 Task: Create custom fields for tasks to capture specific details about in-depth analysis requirements.
Action: Mouse moved to (1116, 619)
Screenshot: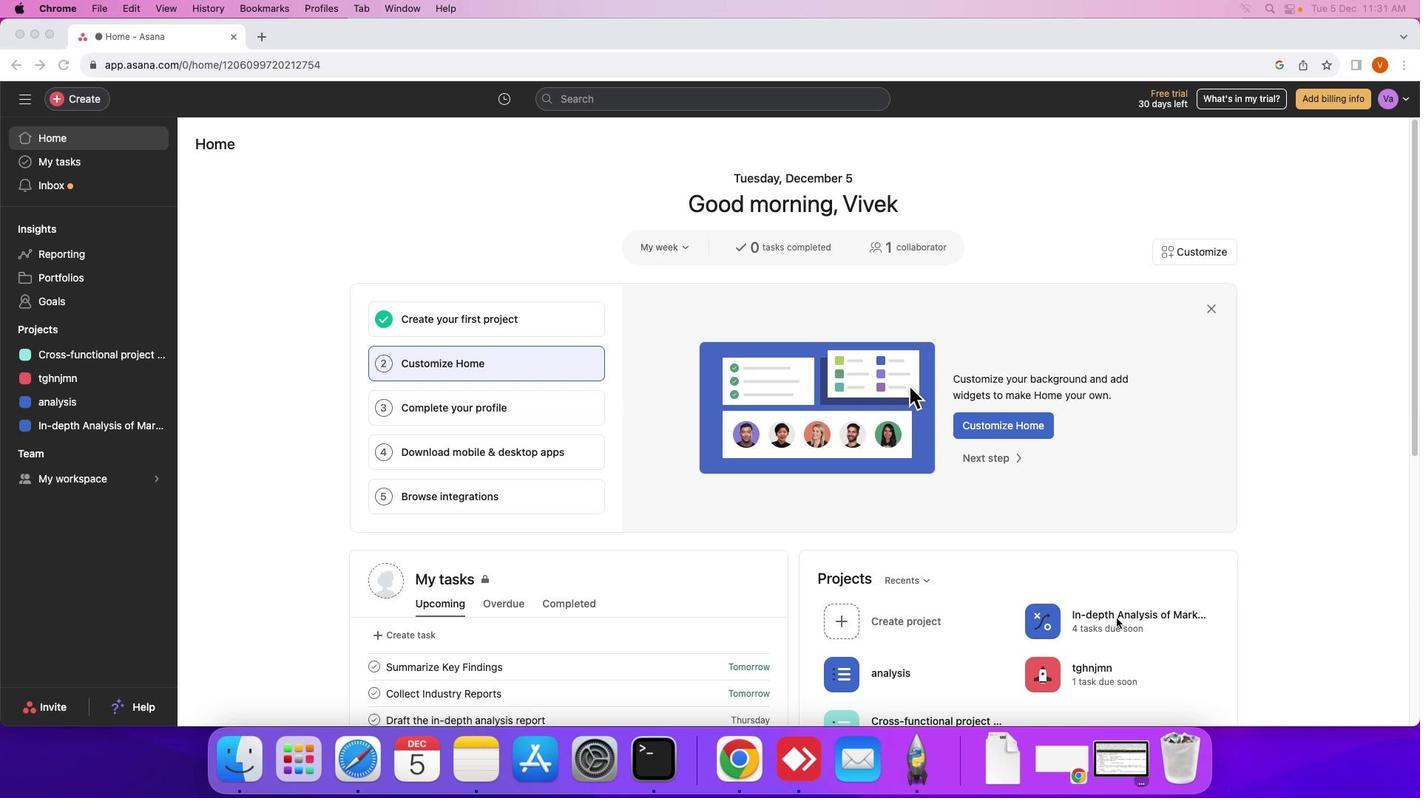 
Action: Mouse pressed left at (1116, 619)
Screenshot: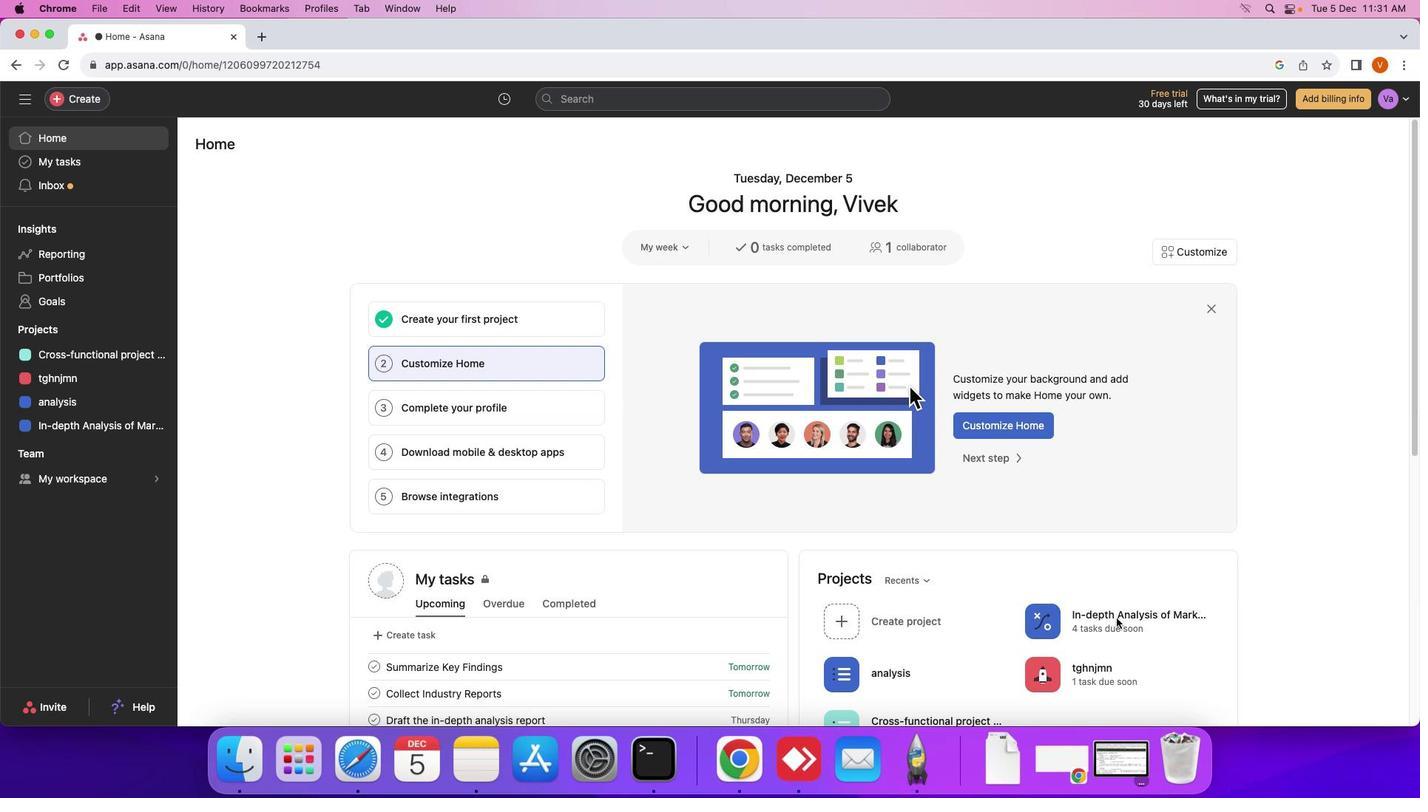 
Action: Mouse moved to (1112, 626)
Screenshot: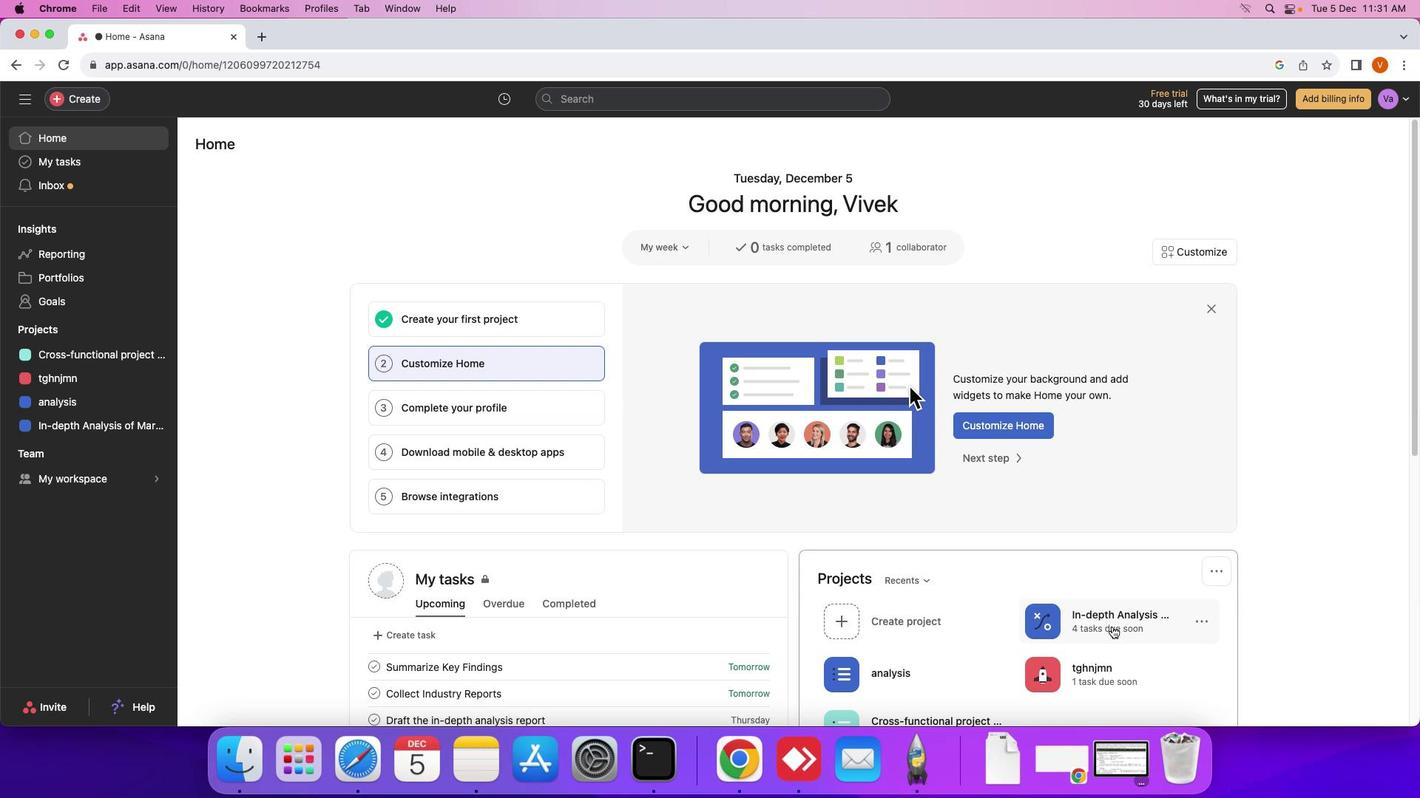 
Action: Mouse pressed left at (1112, 626)
Screenshot: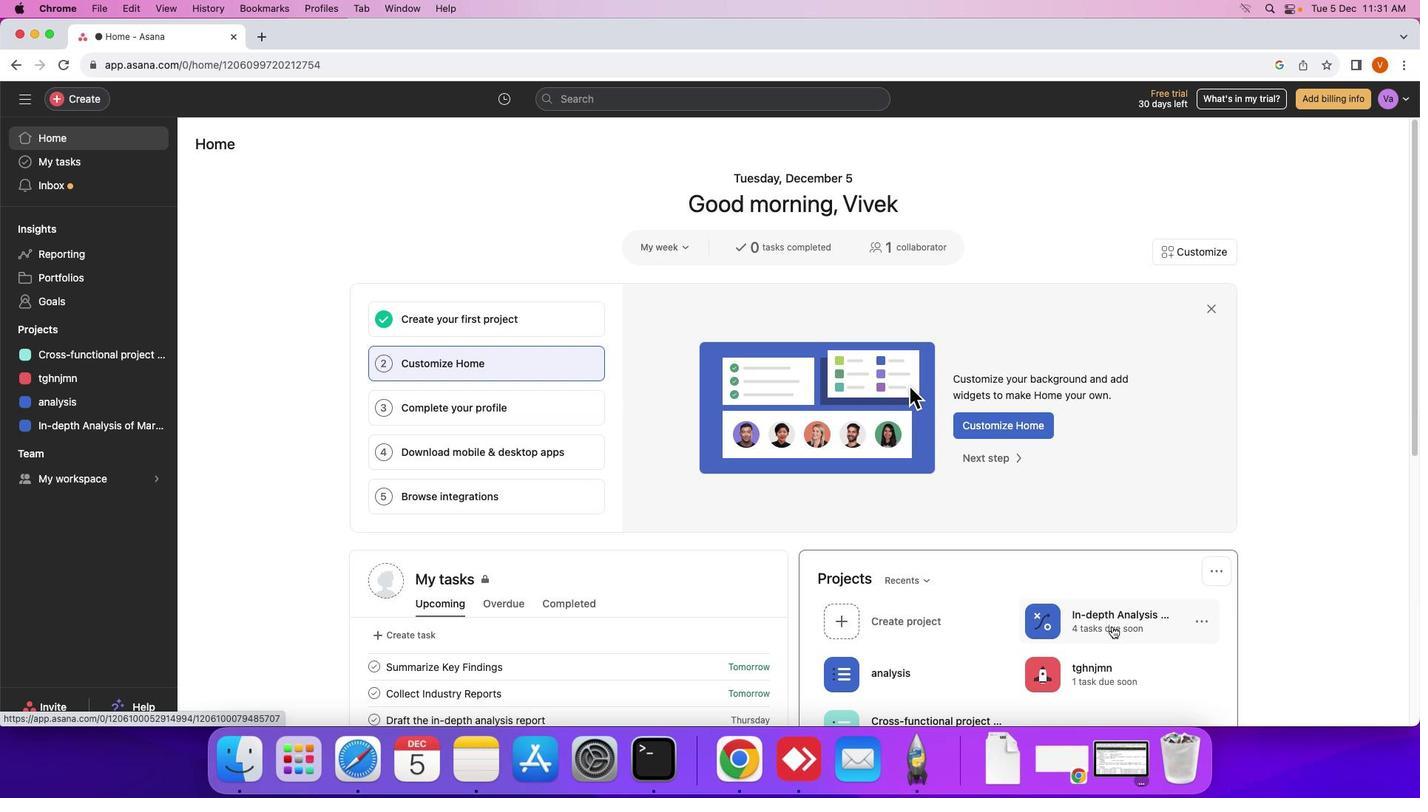 
Action: Mouse moved to (933, 252)
Screenshot: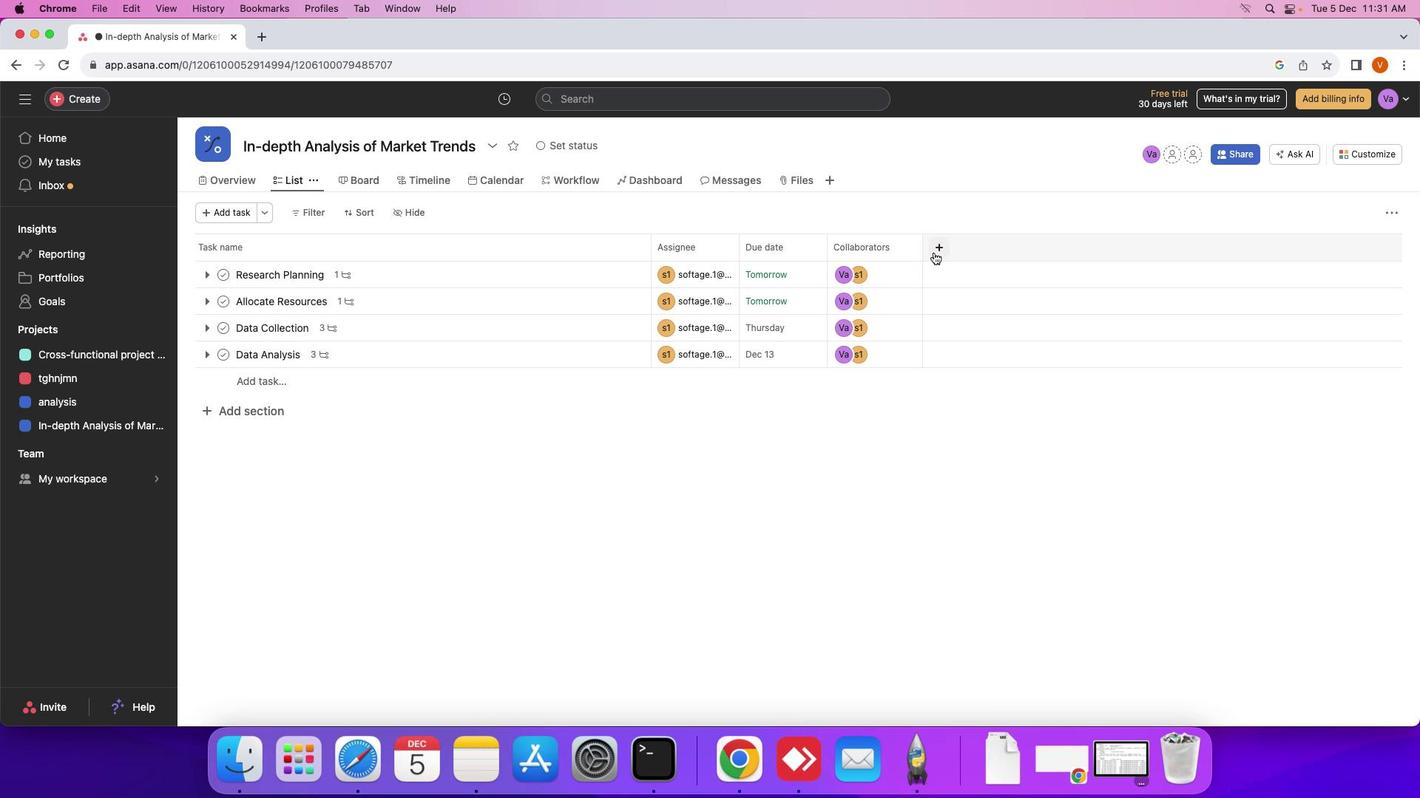 
Action: Mouse pressed left at (933, 252)
Screenshot: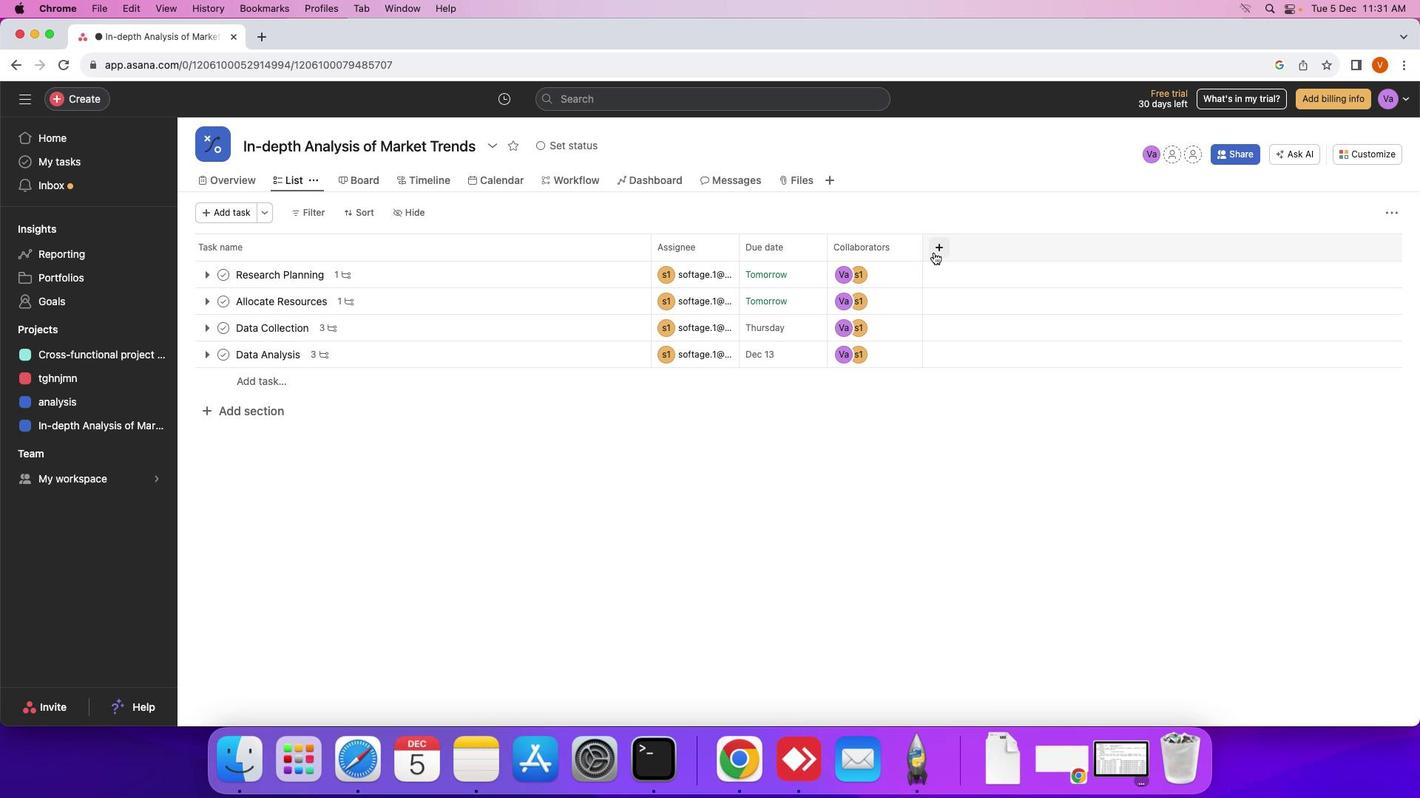 
Action: Mouse moved to (947, 299)
Screenshot: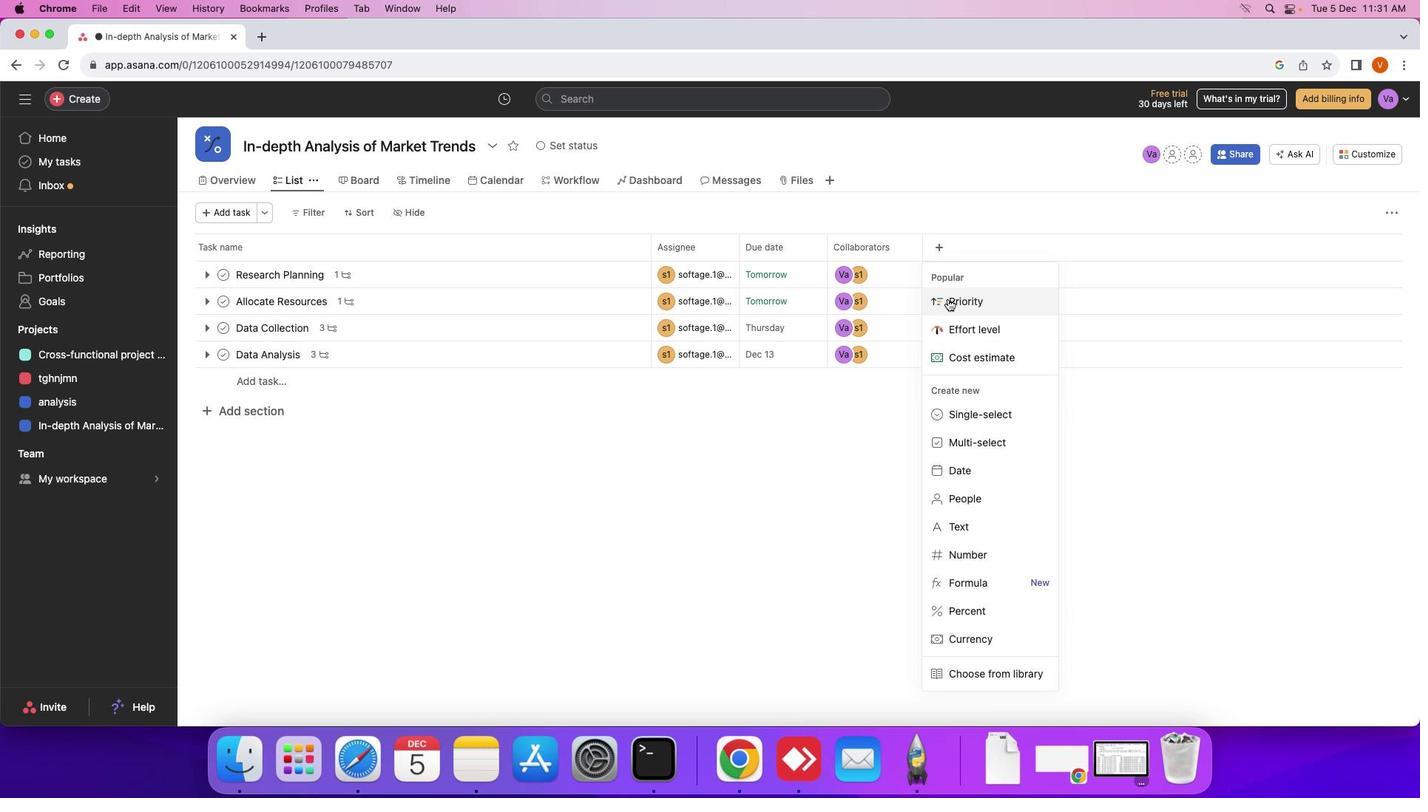 
Action: Mouse pressed left at (947, 299)
Screenshot: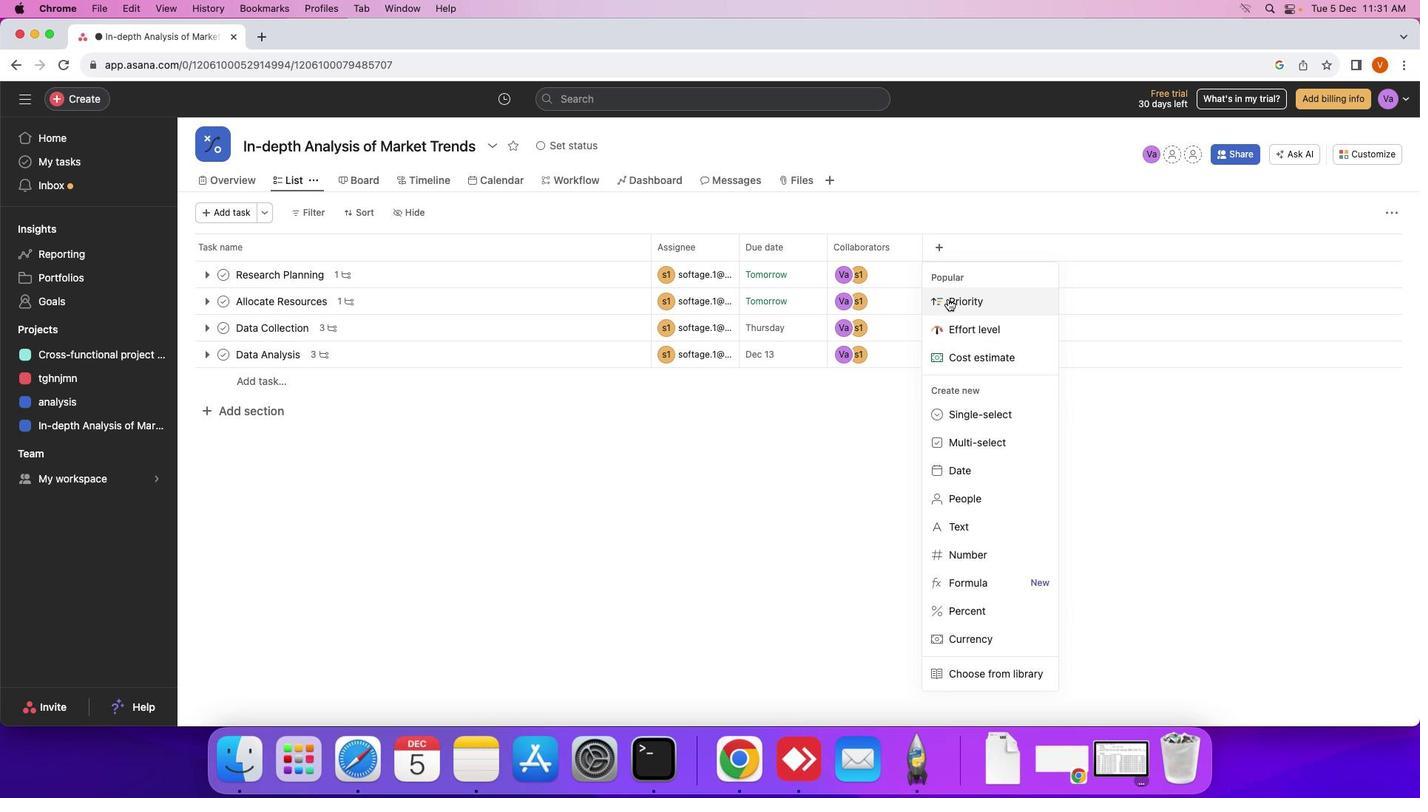 
Action: Mouse moved to (519, 496)
Screenshot: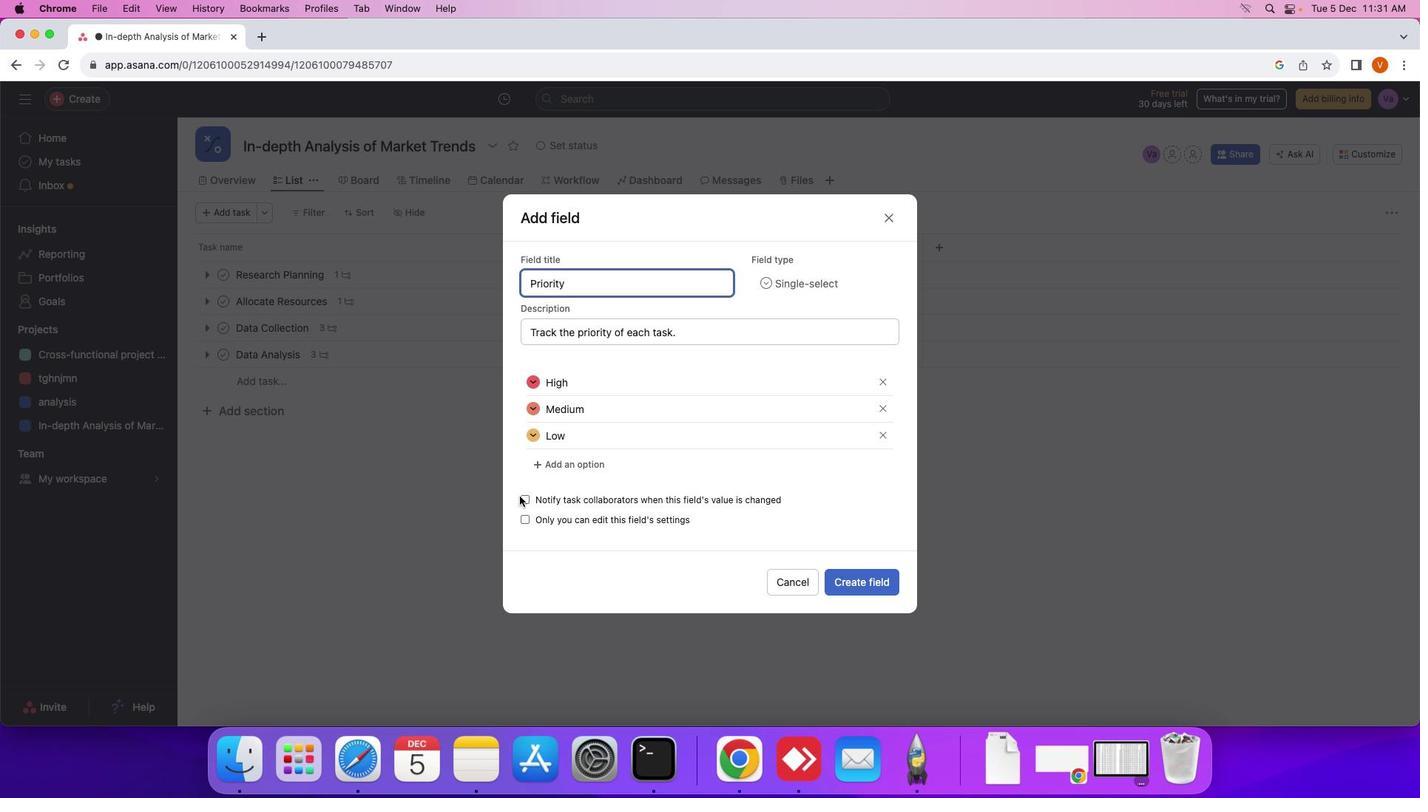 
Action: Mouse pressed left at (519, 496)
Screenshot: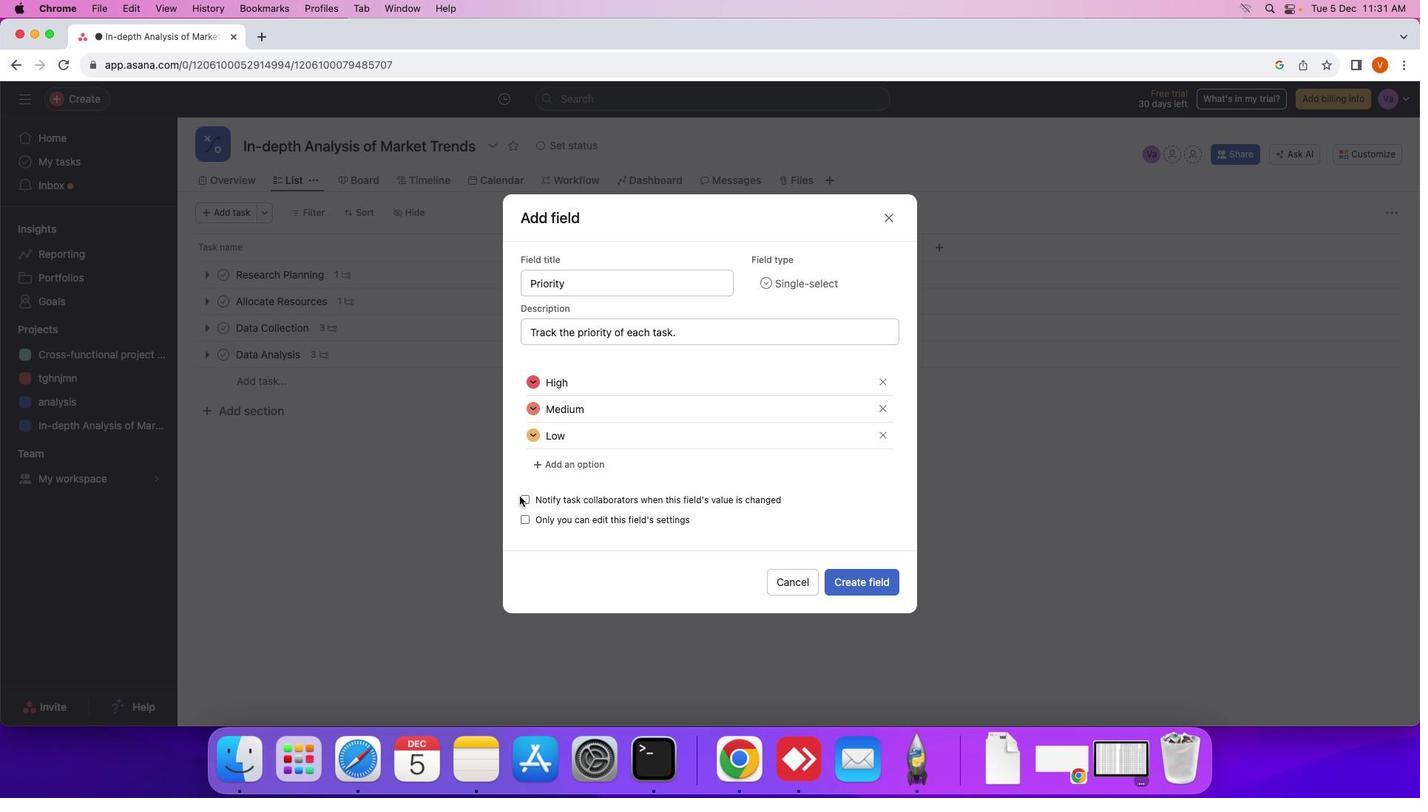 
Action: Mouse moved to (524, 498)
Screenshot: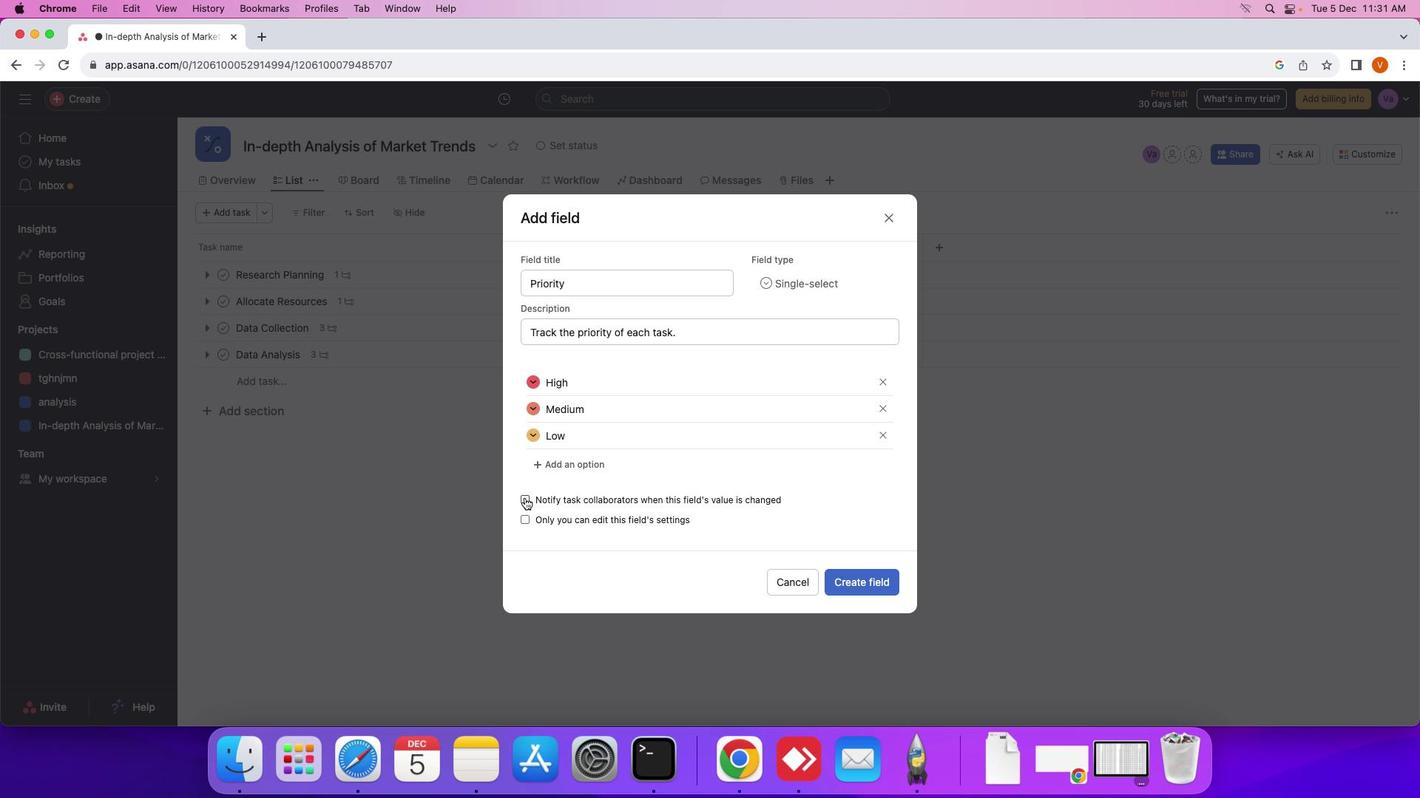 
Action: Mouse pressed left at (524, 498)
Screenshot: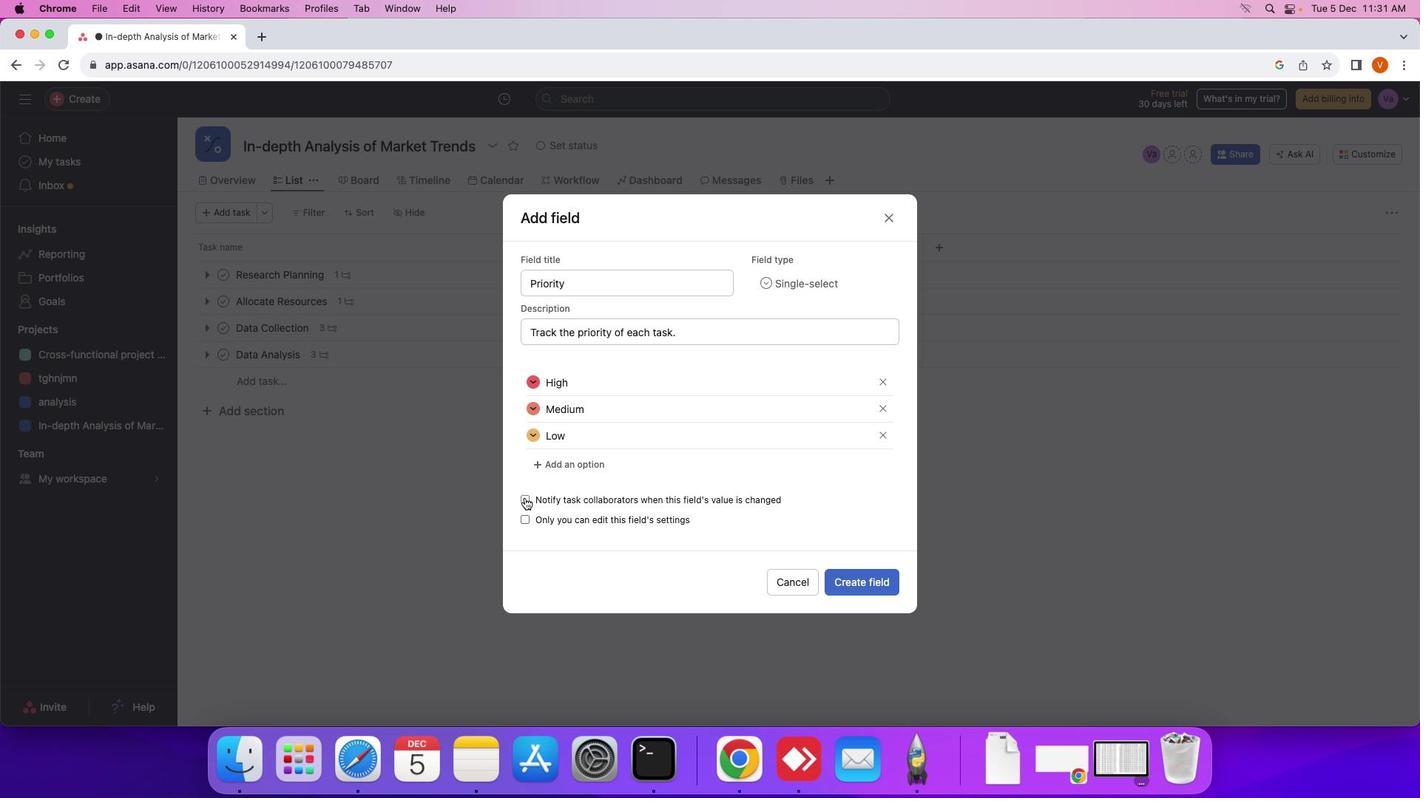 
Action: Mouse moved to (526, 519)
Screenshot: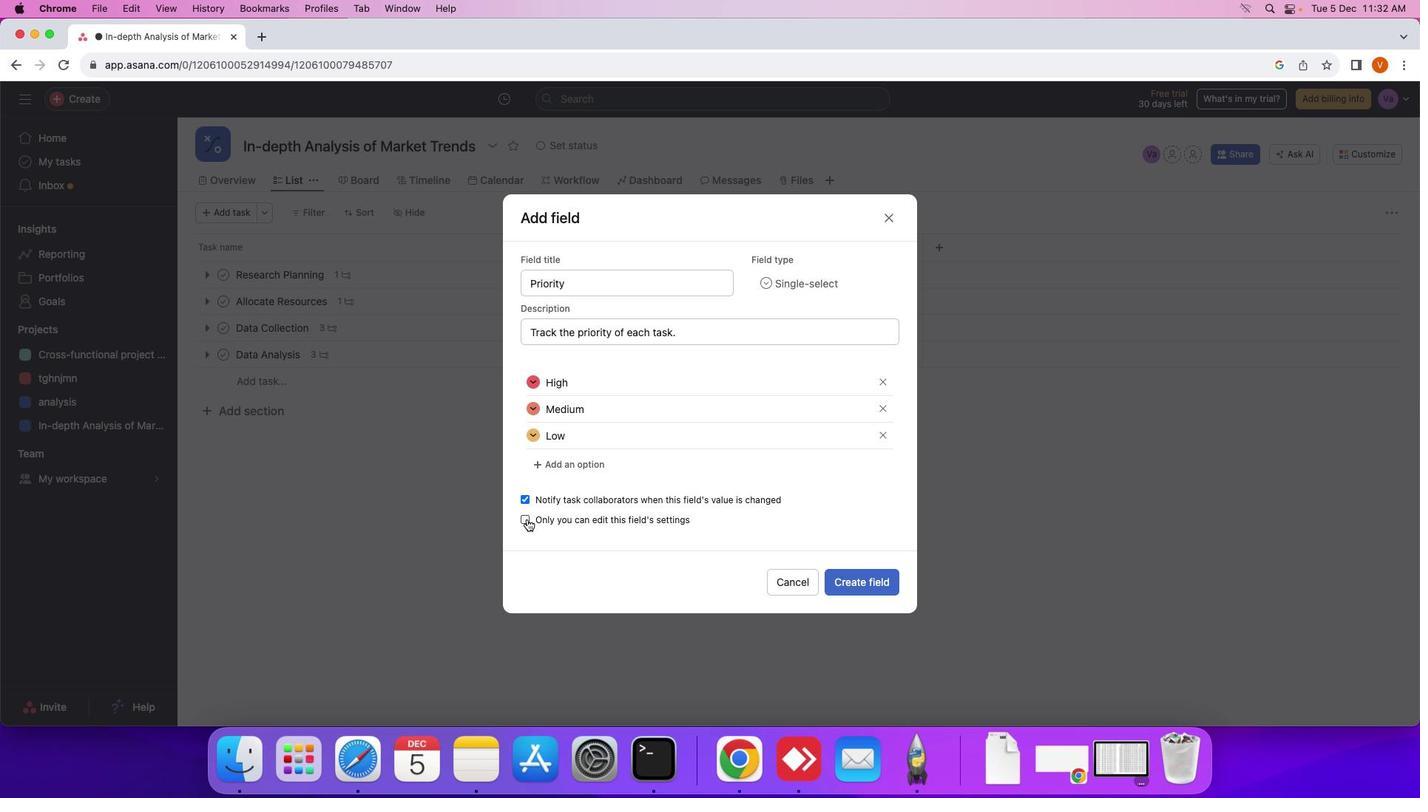 
Action: Mouse pressed left at (526, 519)
Screenshot: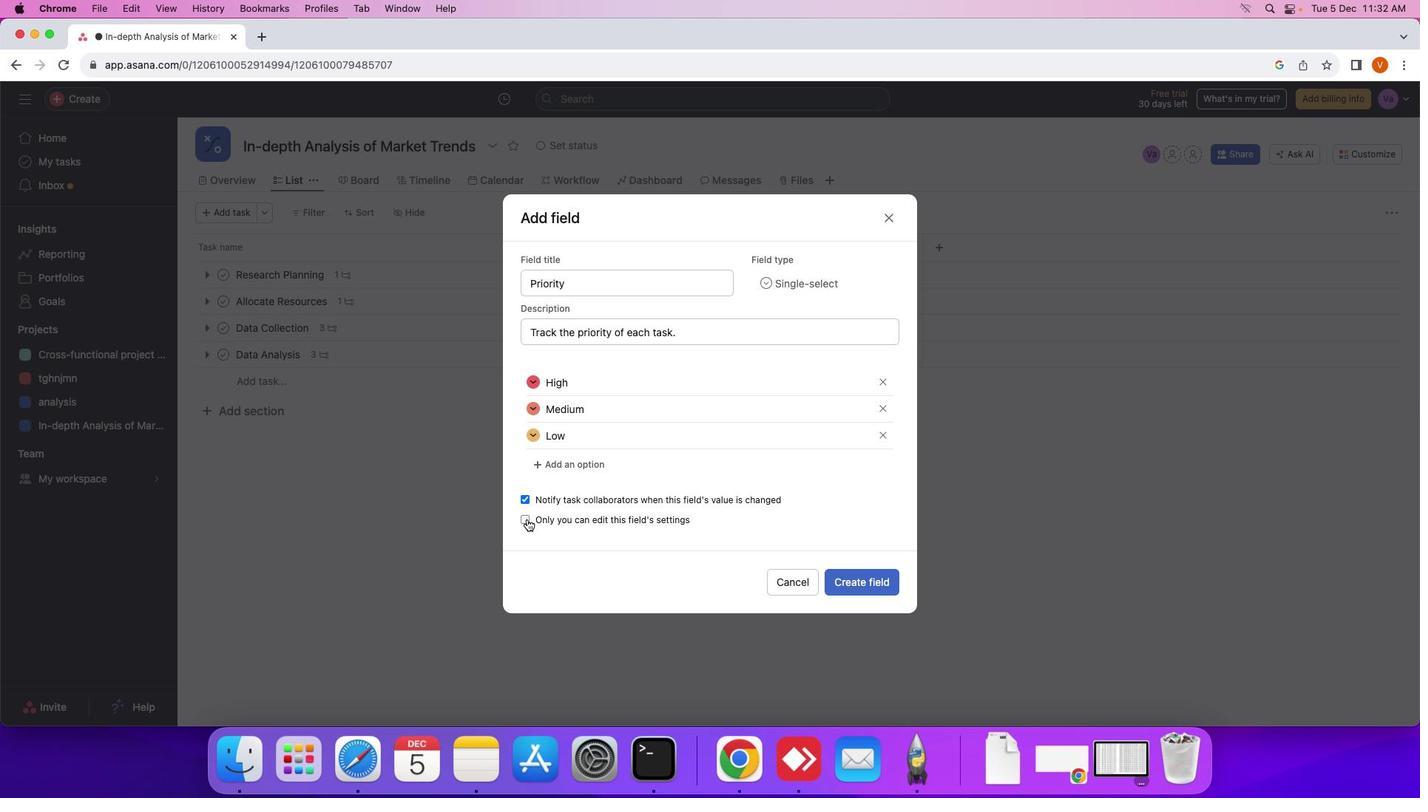 
Action: Mouse moved to (863, 578)
Screenshot: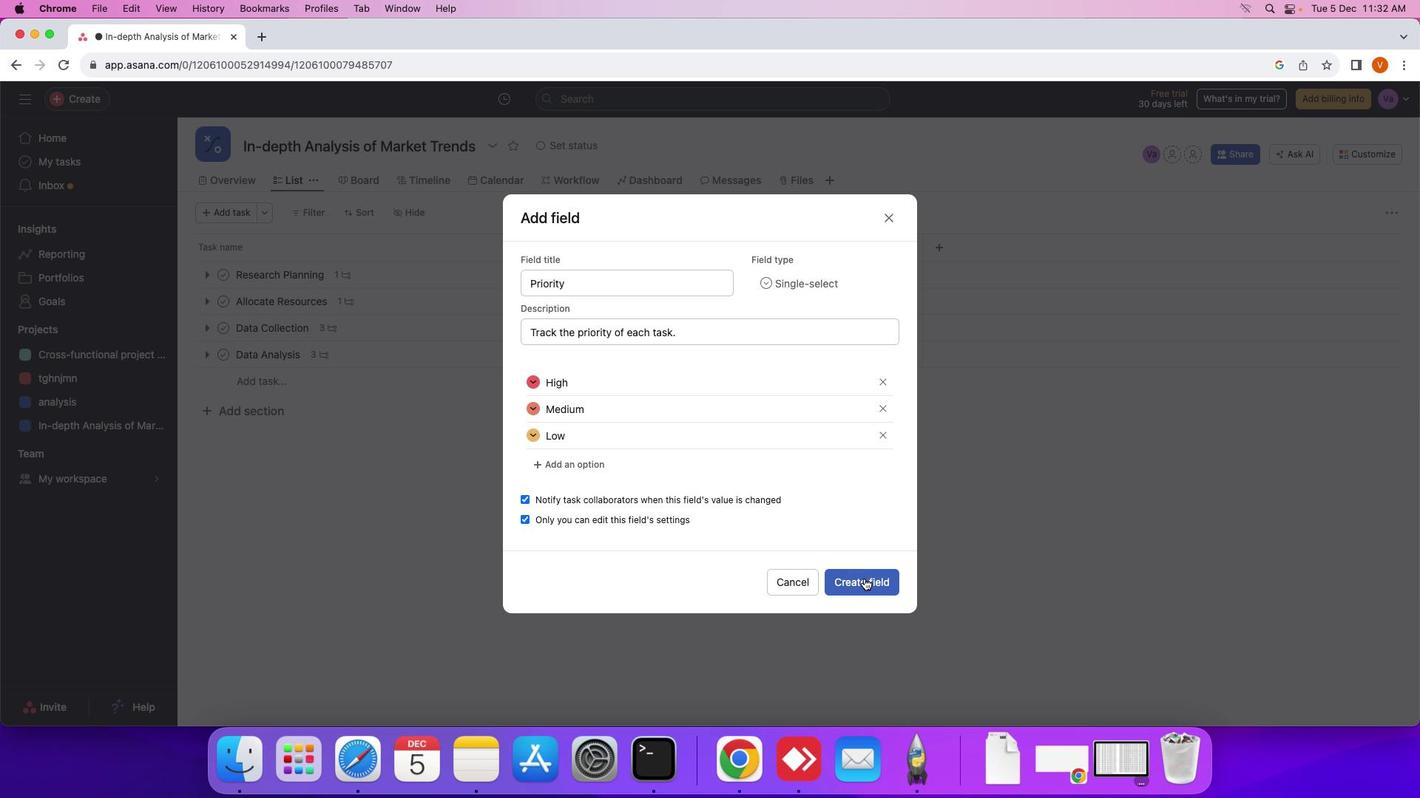 
Action: Mouse pressed left at (863, 578)
Screenshot: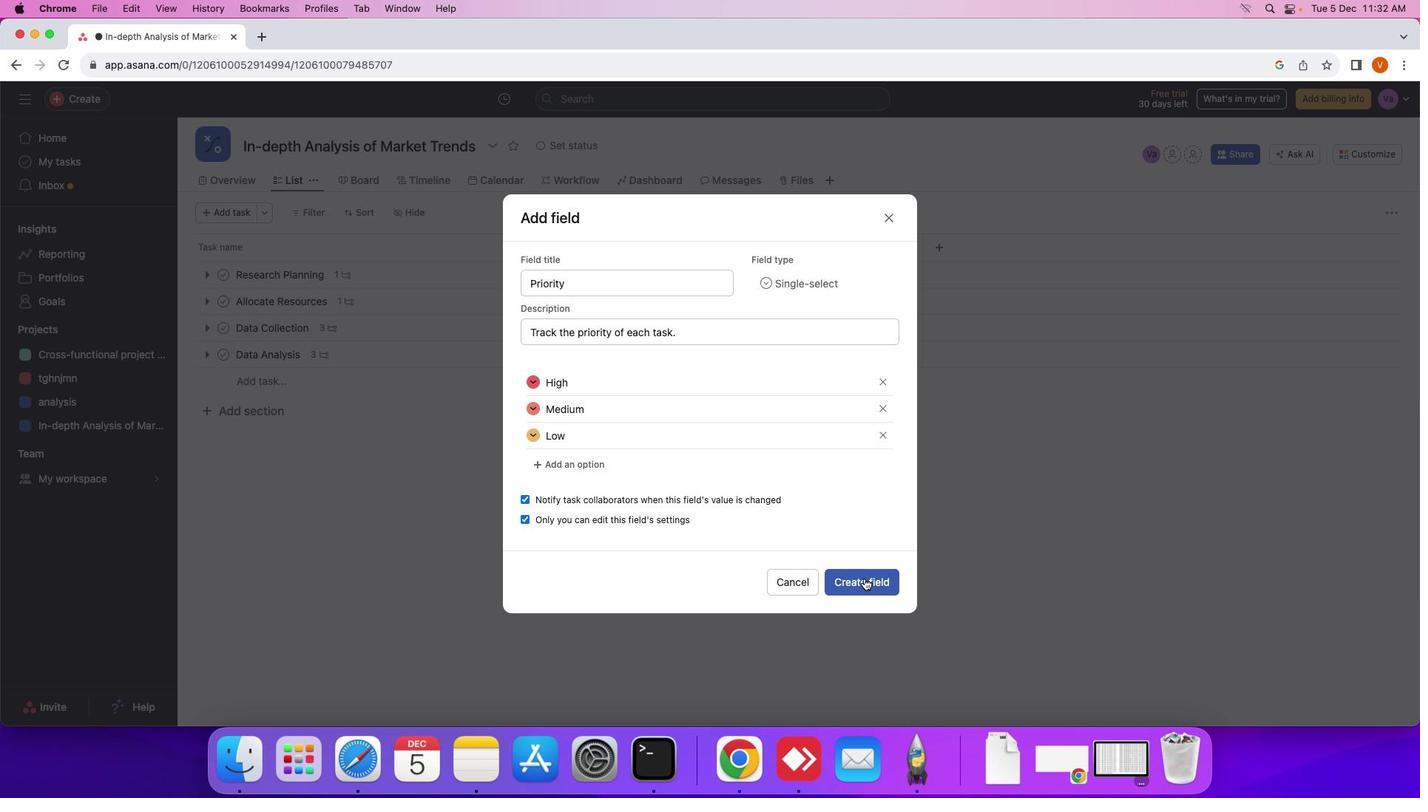 
Action: Mouse moved to (1029, 249)
Screenshot: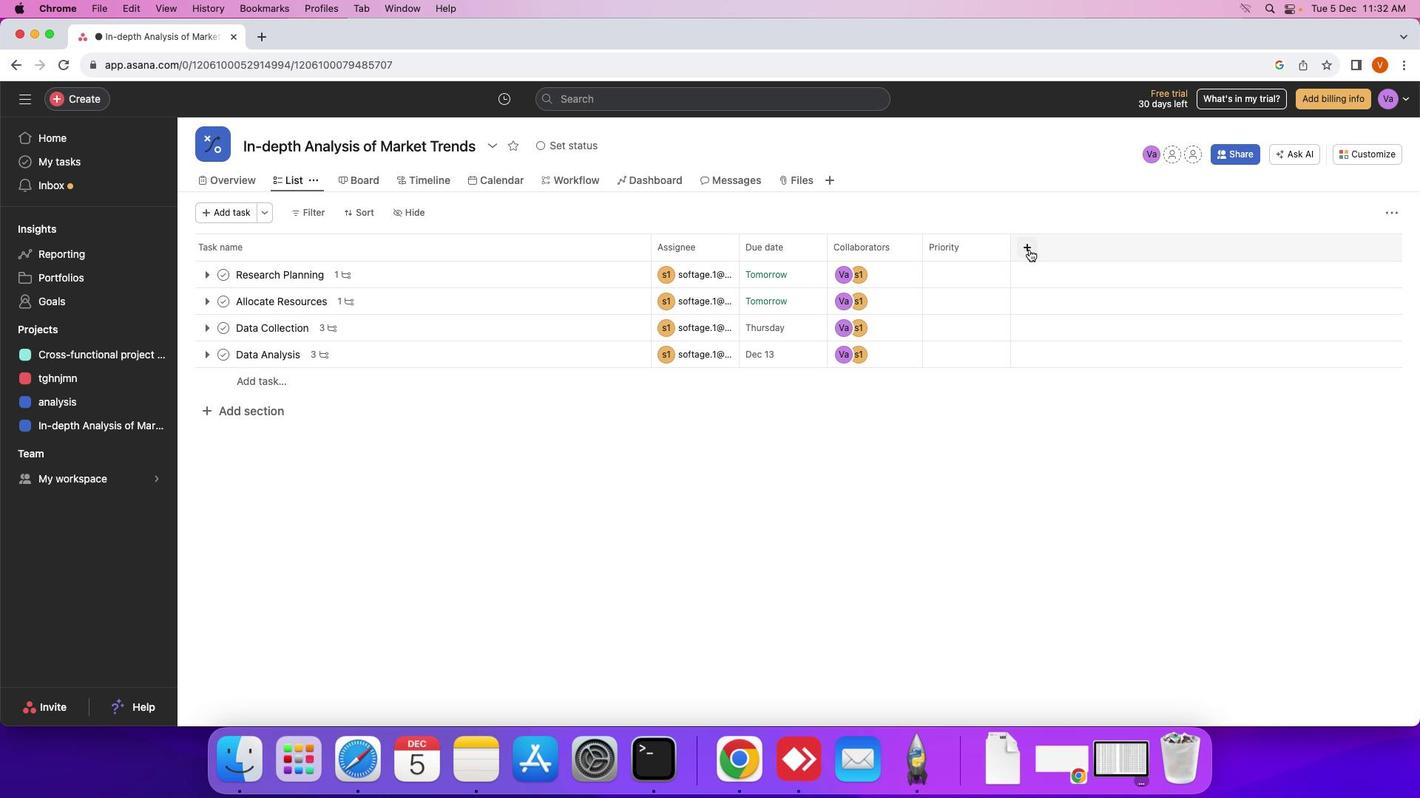 
Action: Mouse pressed left at (1029, 249)
Screenshot: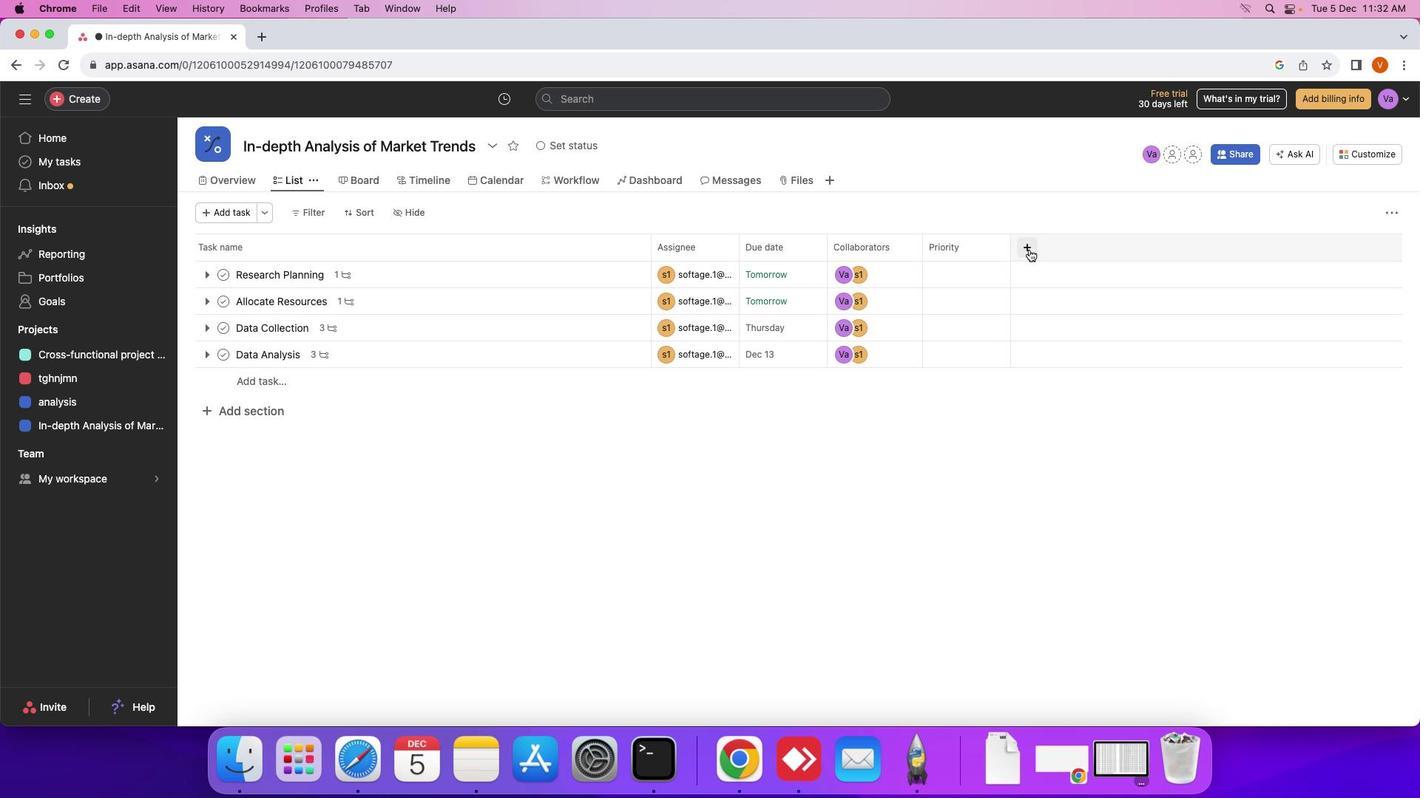 
Action: Mouse moved to (1045, 325)
Screenshot: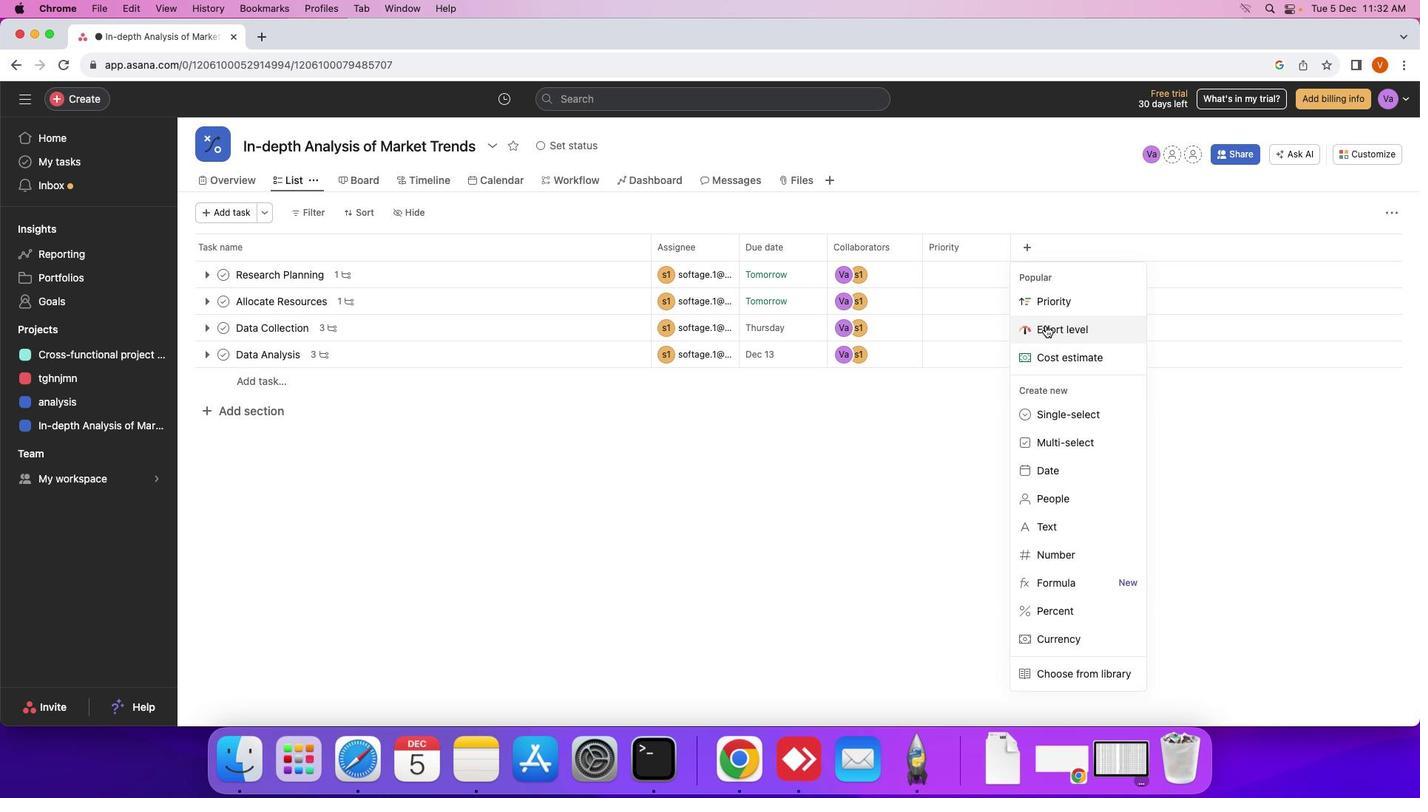
Action: Mouse pressed left at (1045, 325)
Screenshot: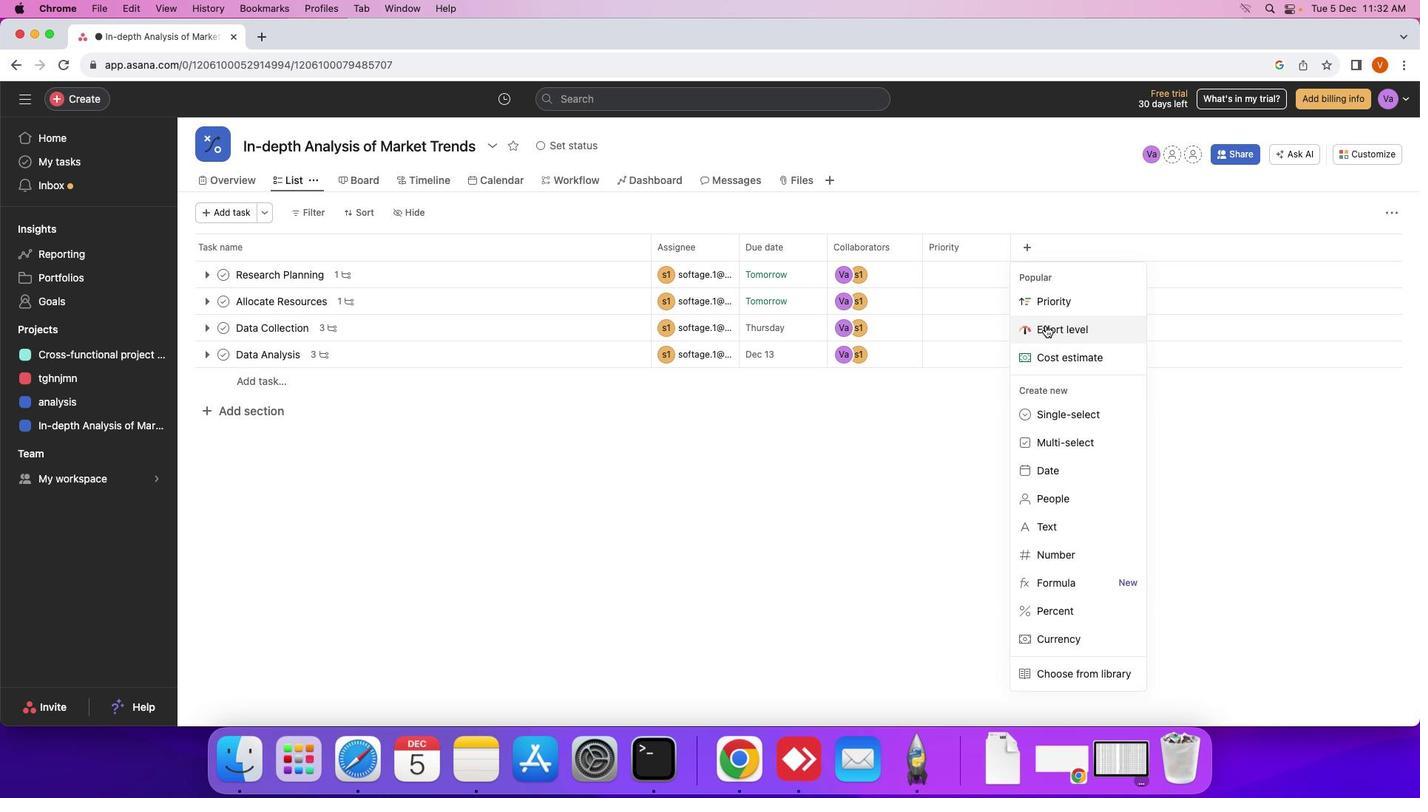 
Action: Mouse moved to (587, 514)
Screenshot: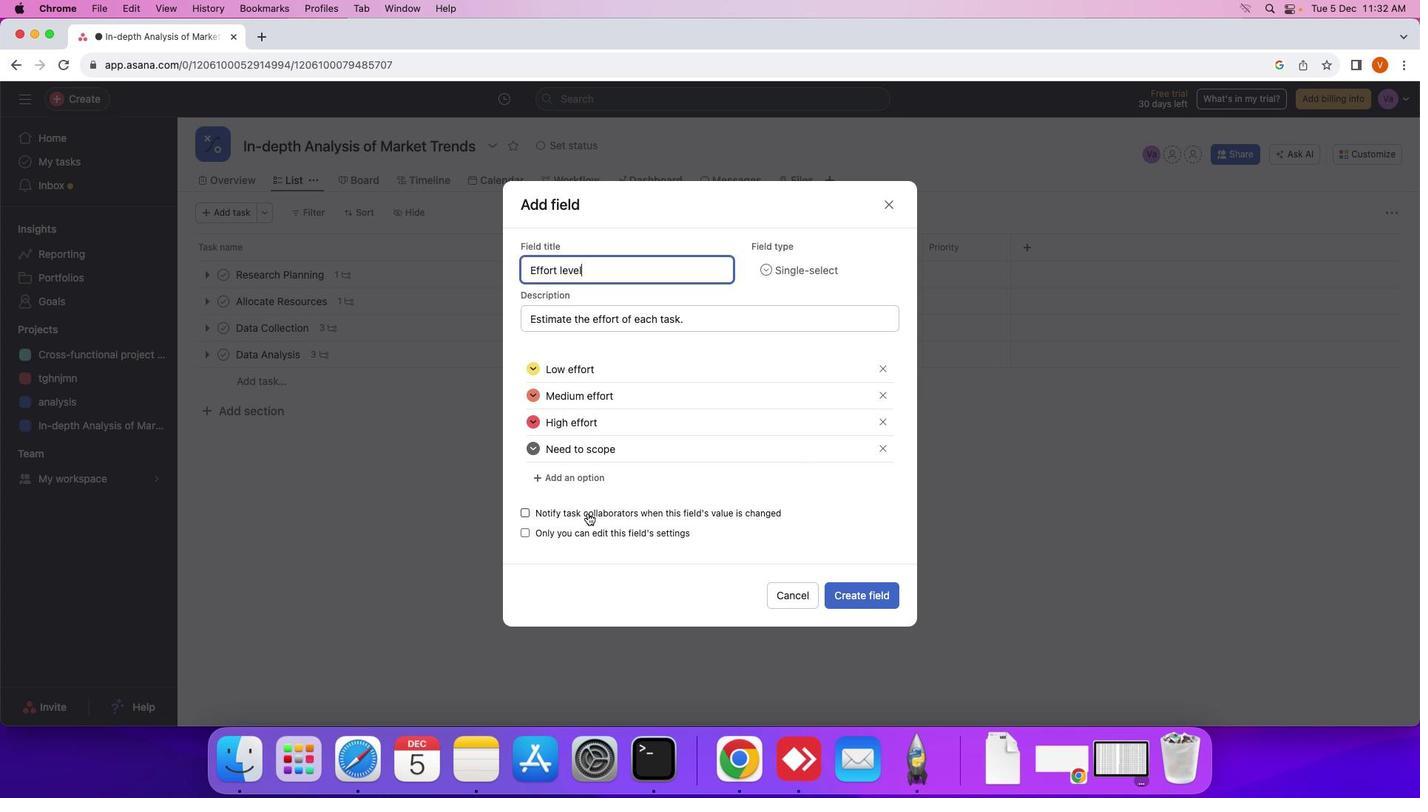 
Action: Mouse pressed left at (587, 514)
Screenshot: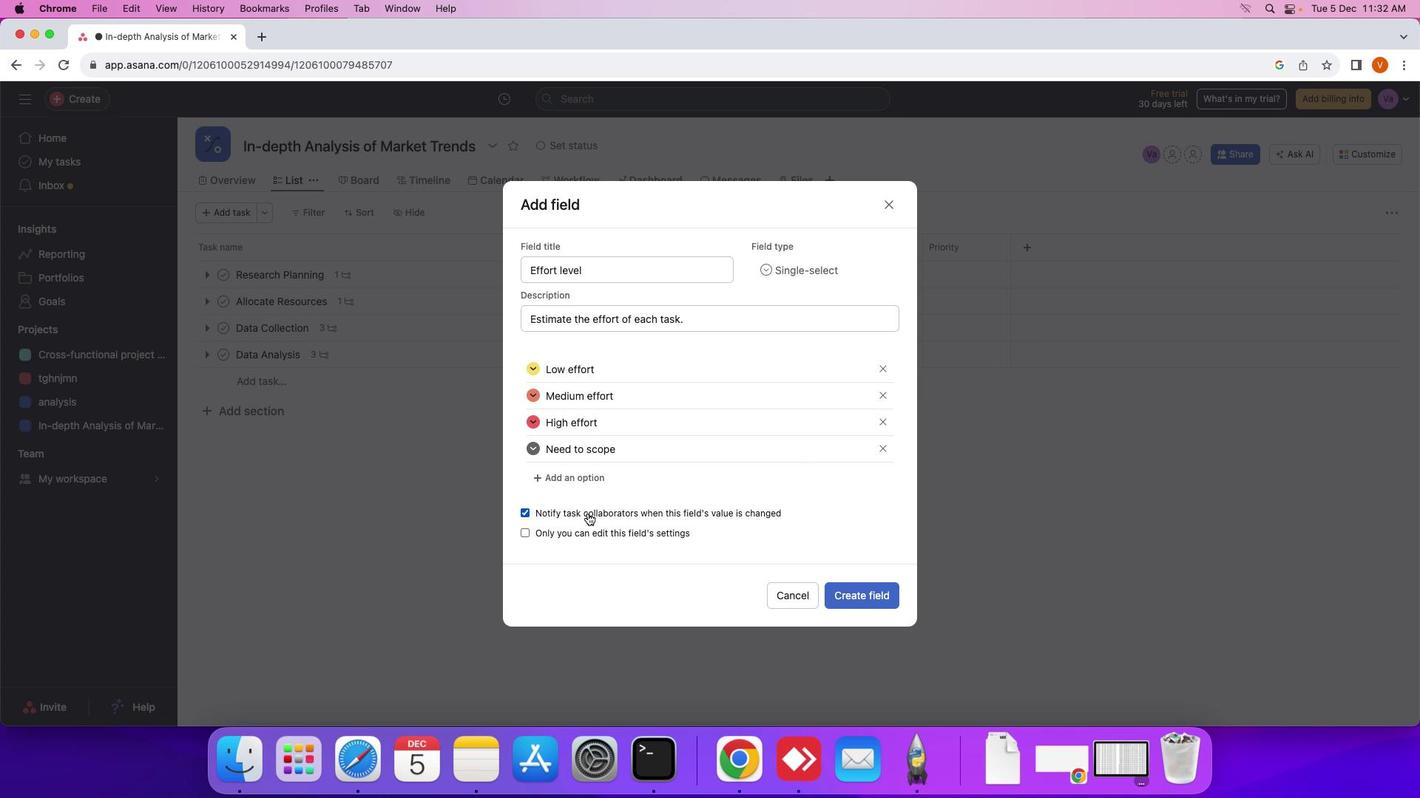 
Action: Mouse moved to (862, 595)
Screenshot: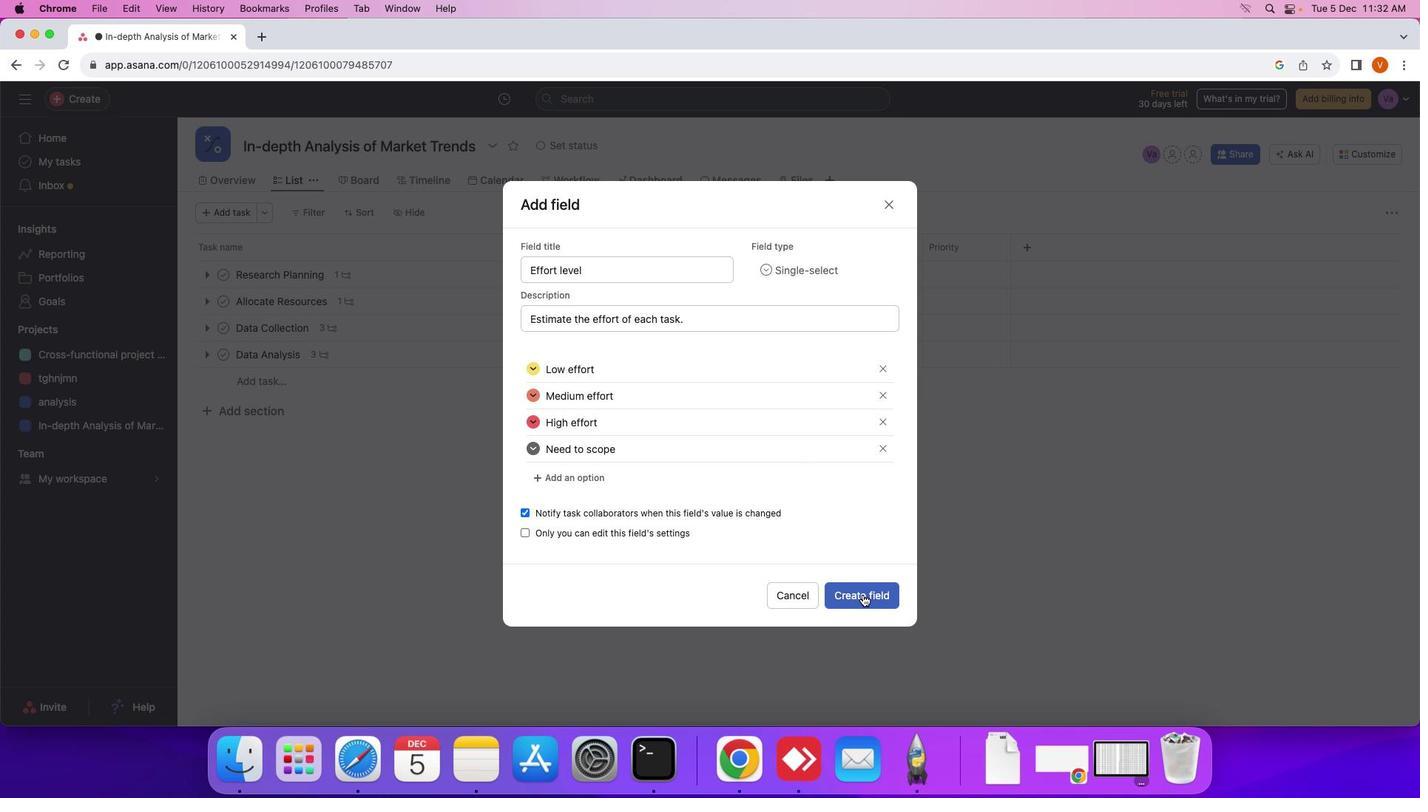 
Action: Mouse pressed left at (862, 595)
Screenshot: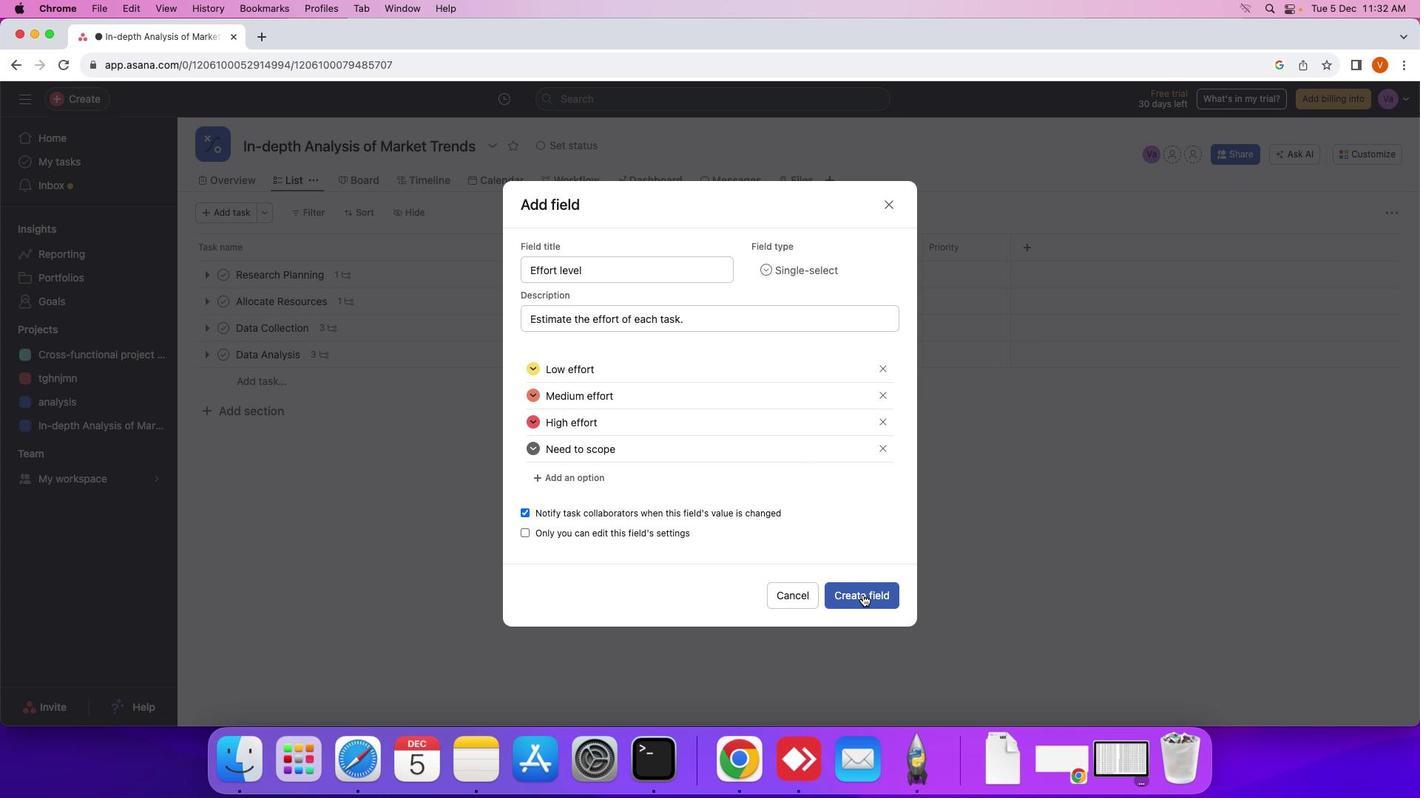 
Action: Mouse moved to (1116, 255)
Screenshot: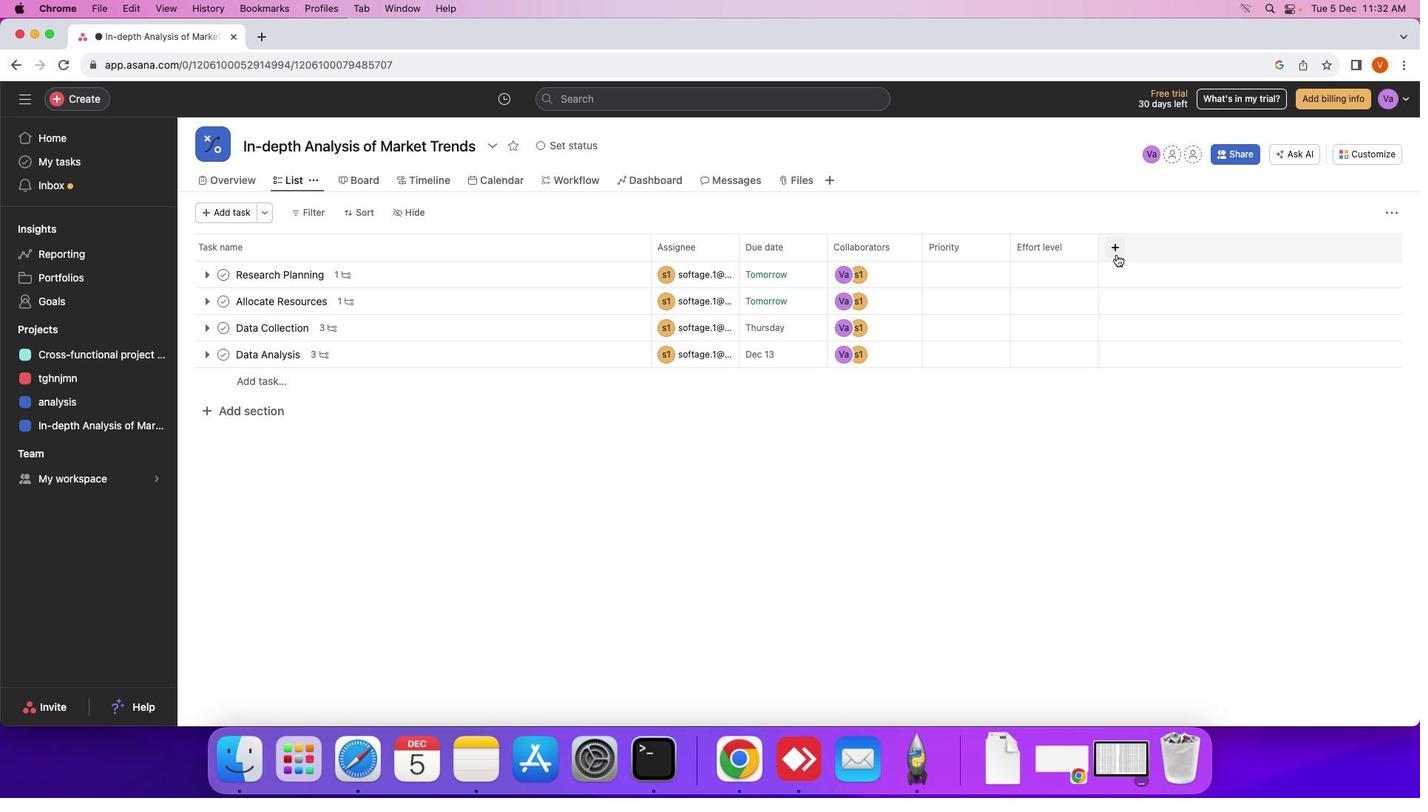 
Action: Mouse pressed left at (1116, 255)
Screenshot: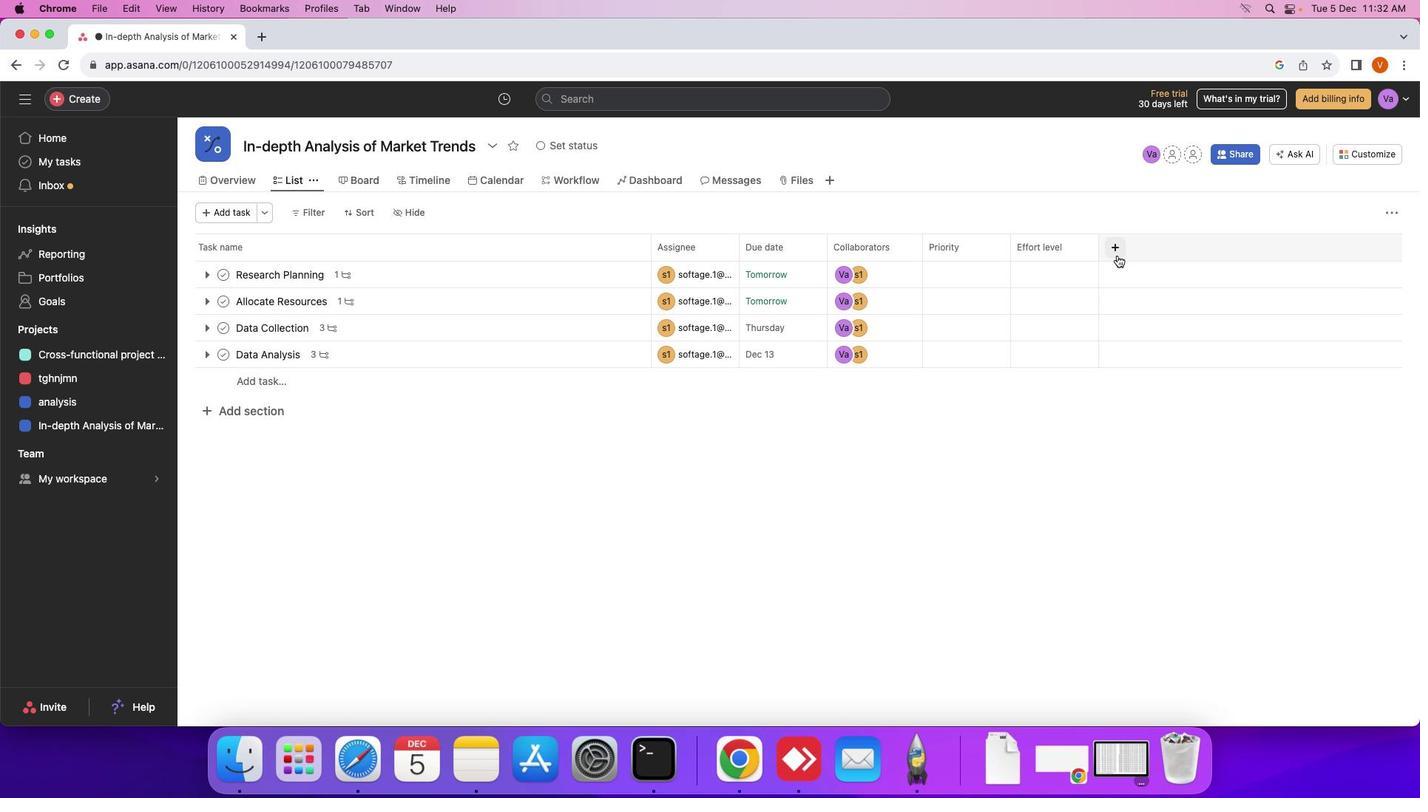 
Action: Mouse moved to (1124, 357)
Screenshot: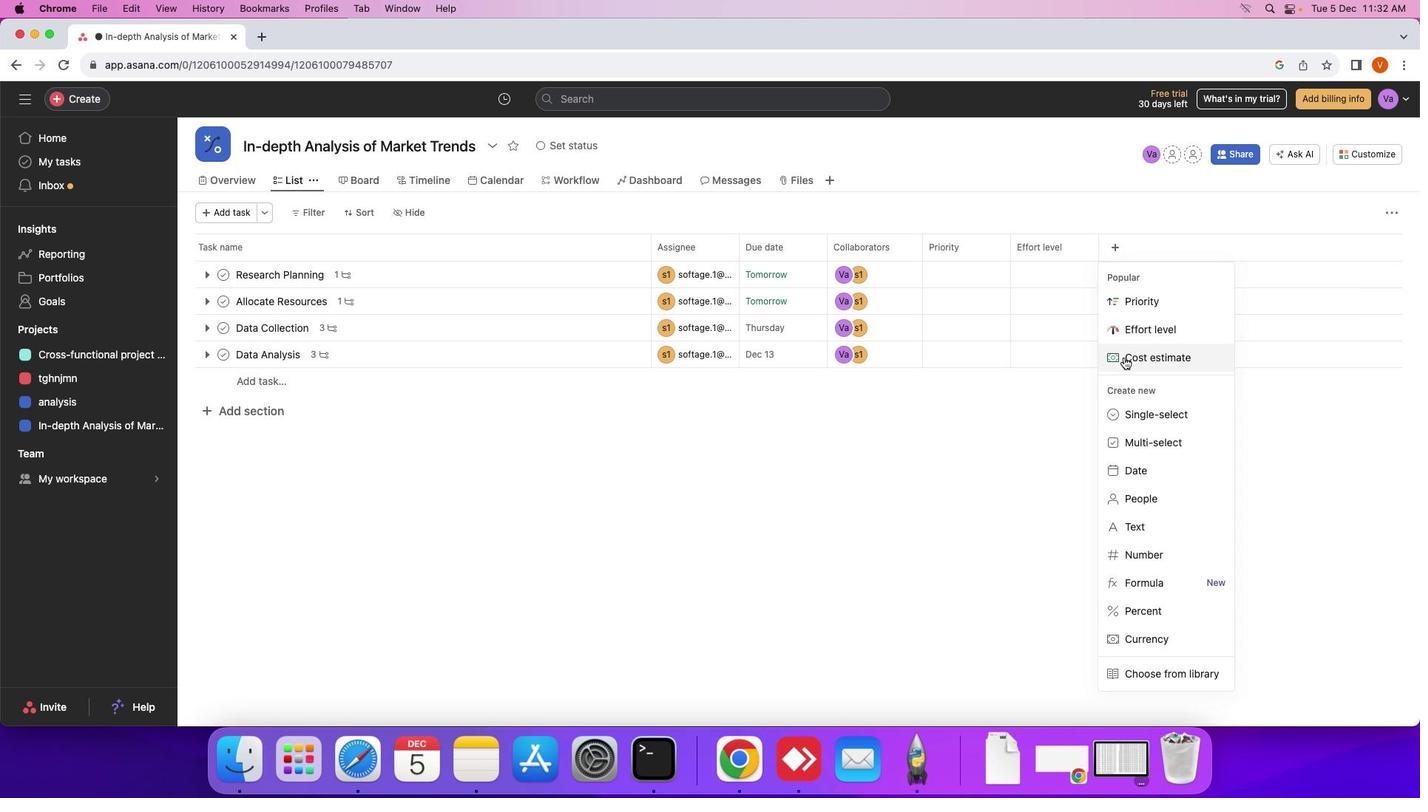 
Action: Mouse pressed left at (1124, 357)
Screenshot: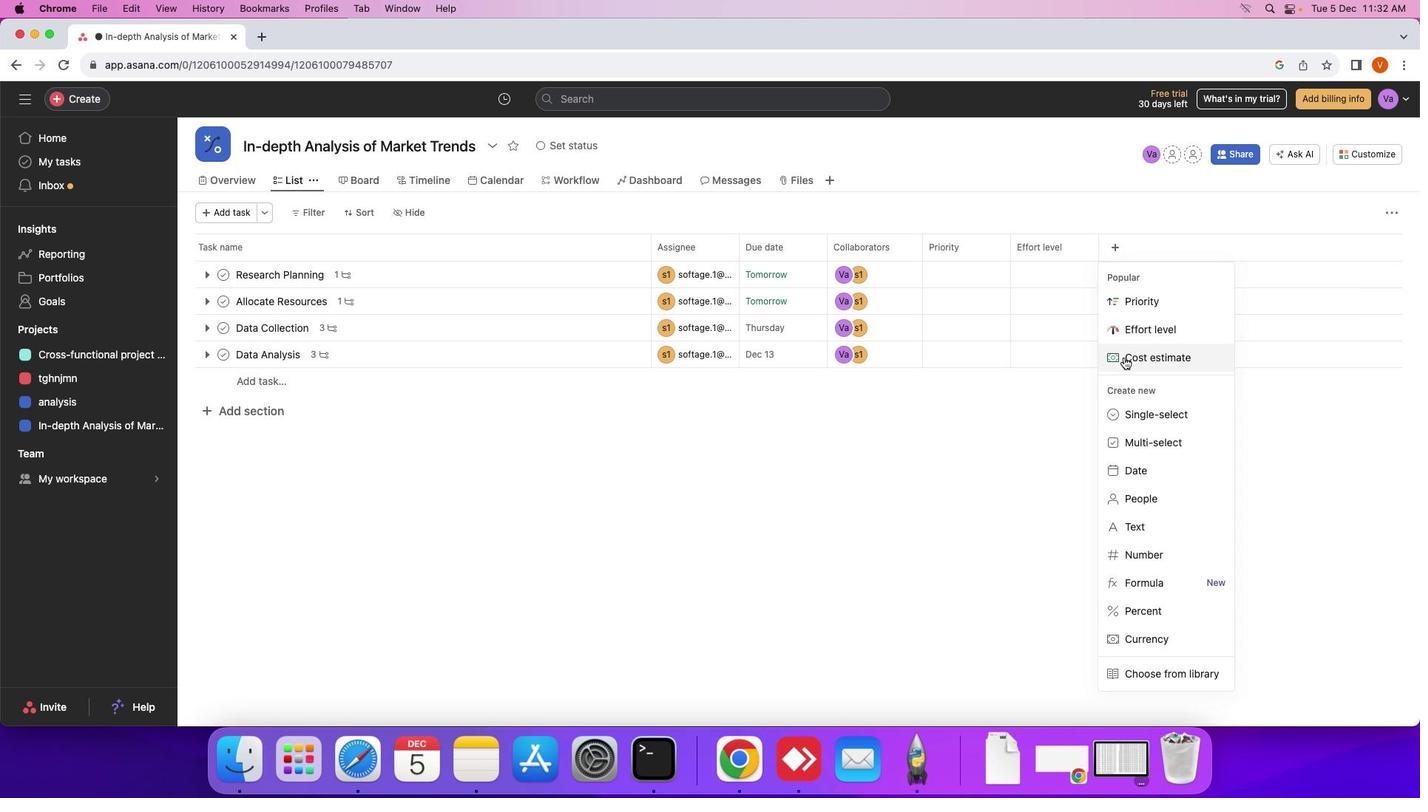
Action: Mouse moved to (874, 561)
Screenshot: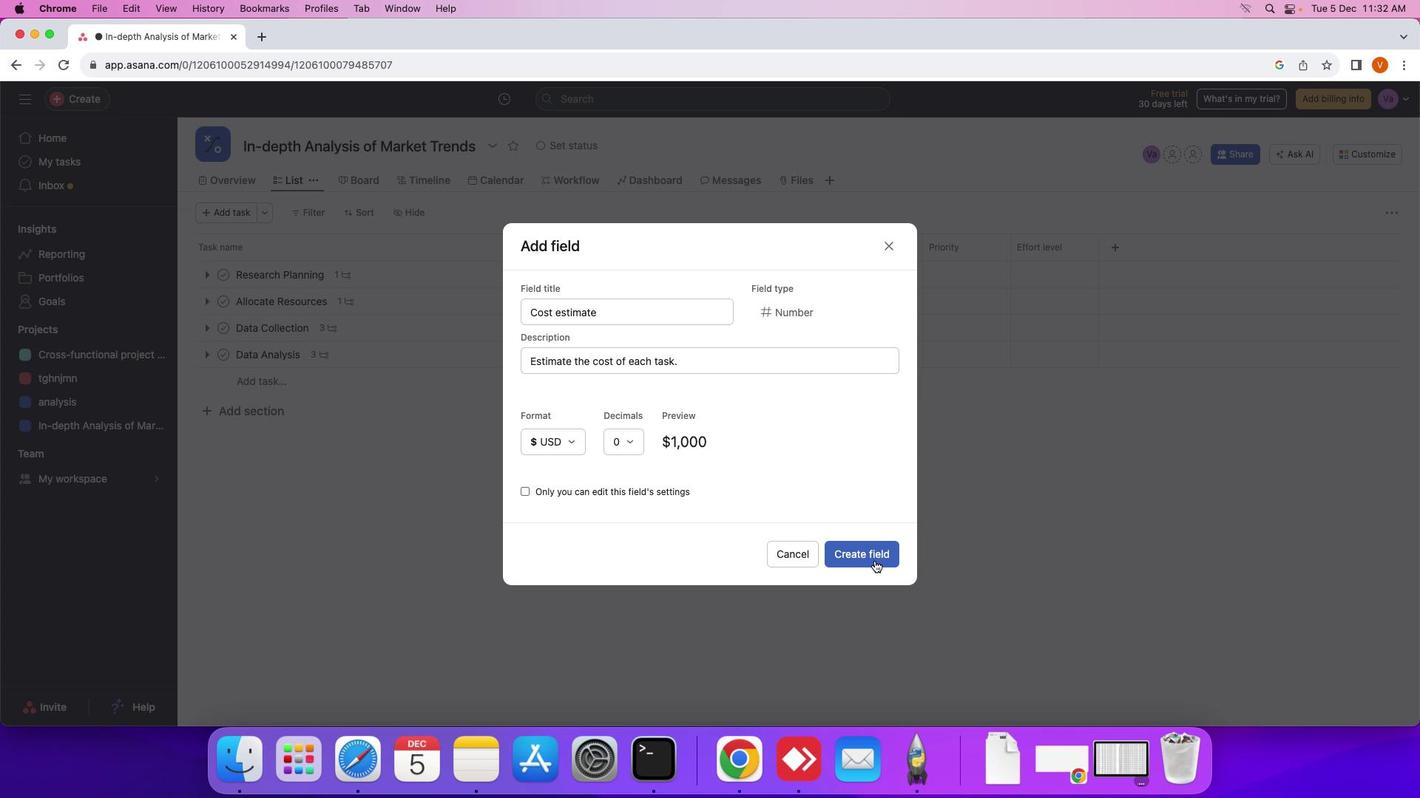 
Action: Mouse pressed left at (874, 561)
Screenshot: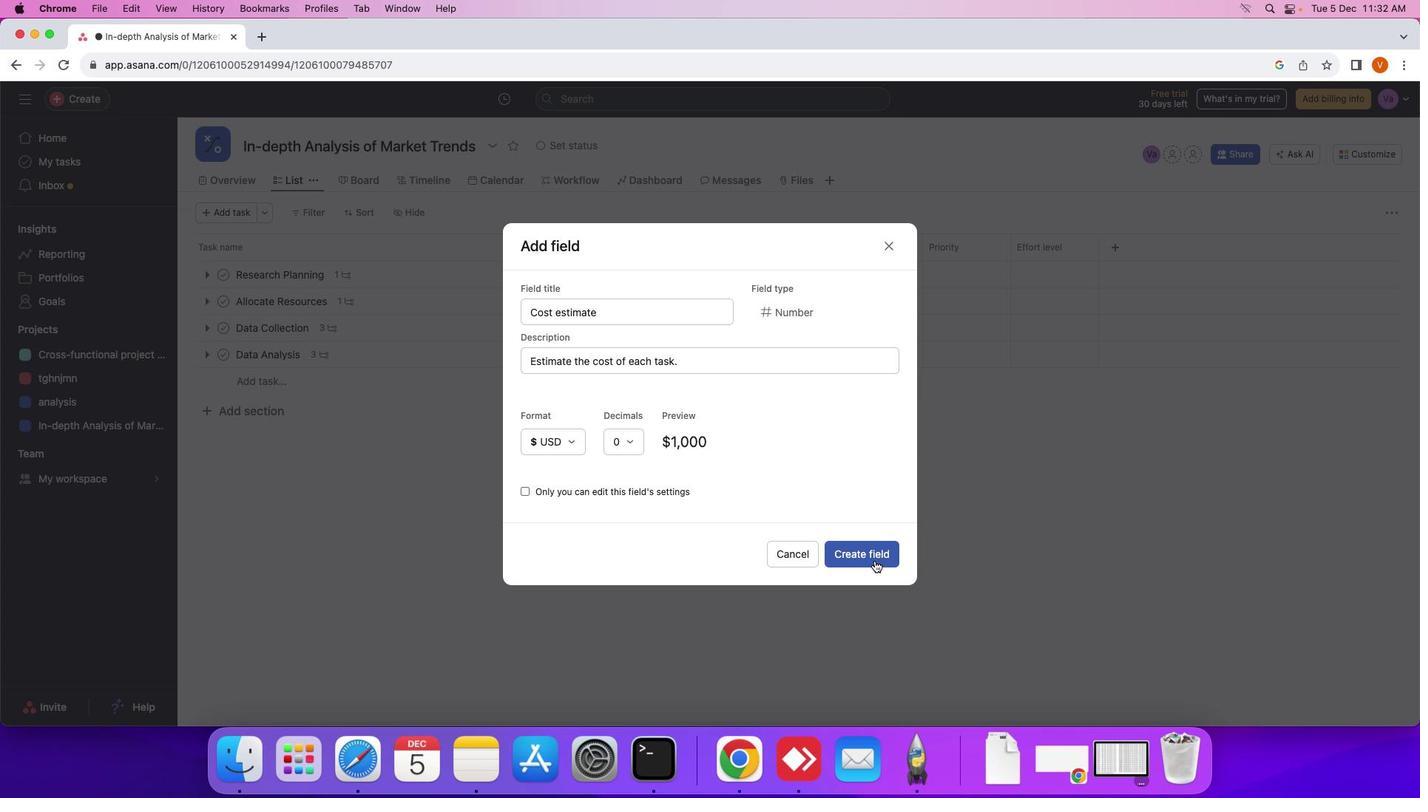 
Action: Mouse moved to (951, 275)
Screenshot: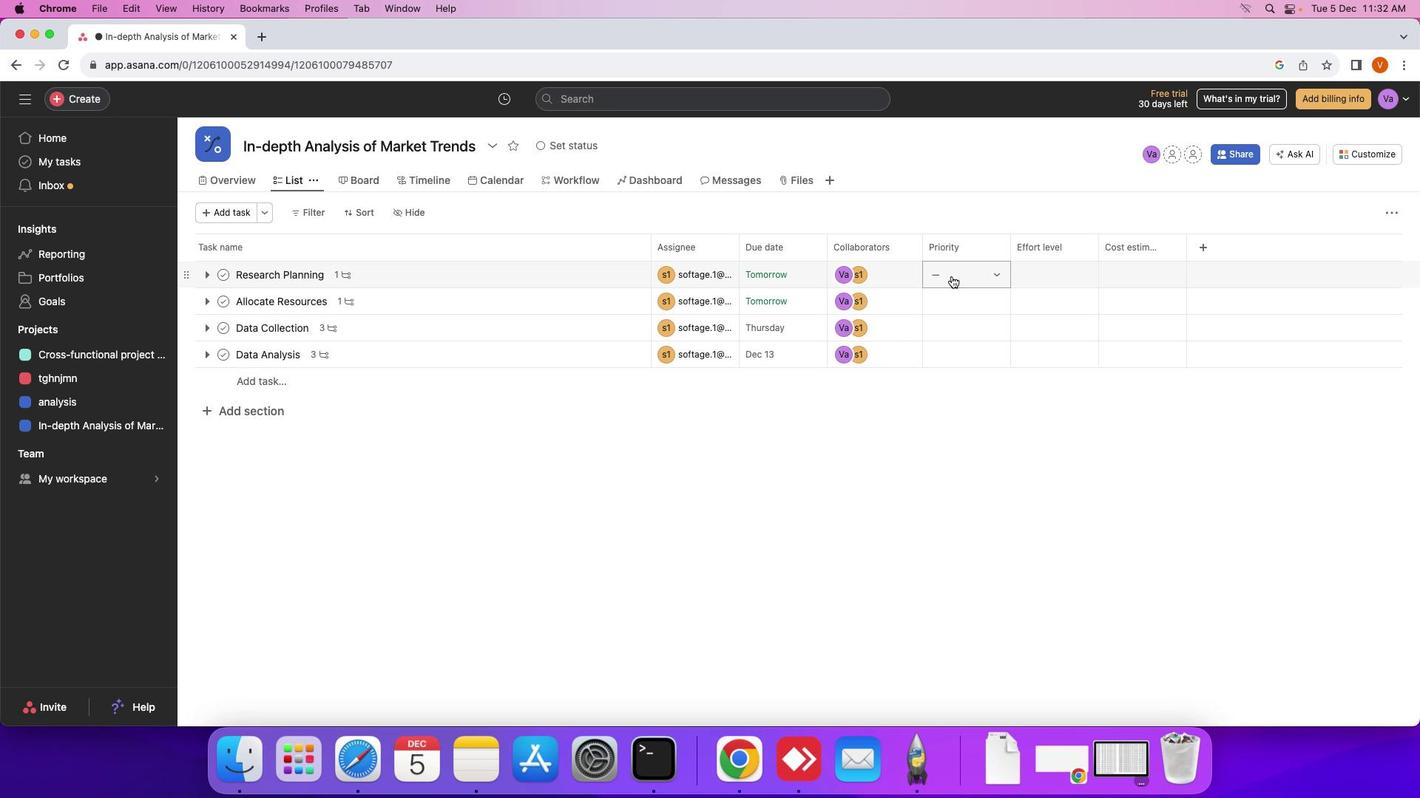 
Action: Mouse pressed left at (951, 275)
Screenshot: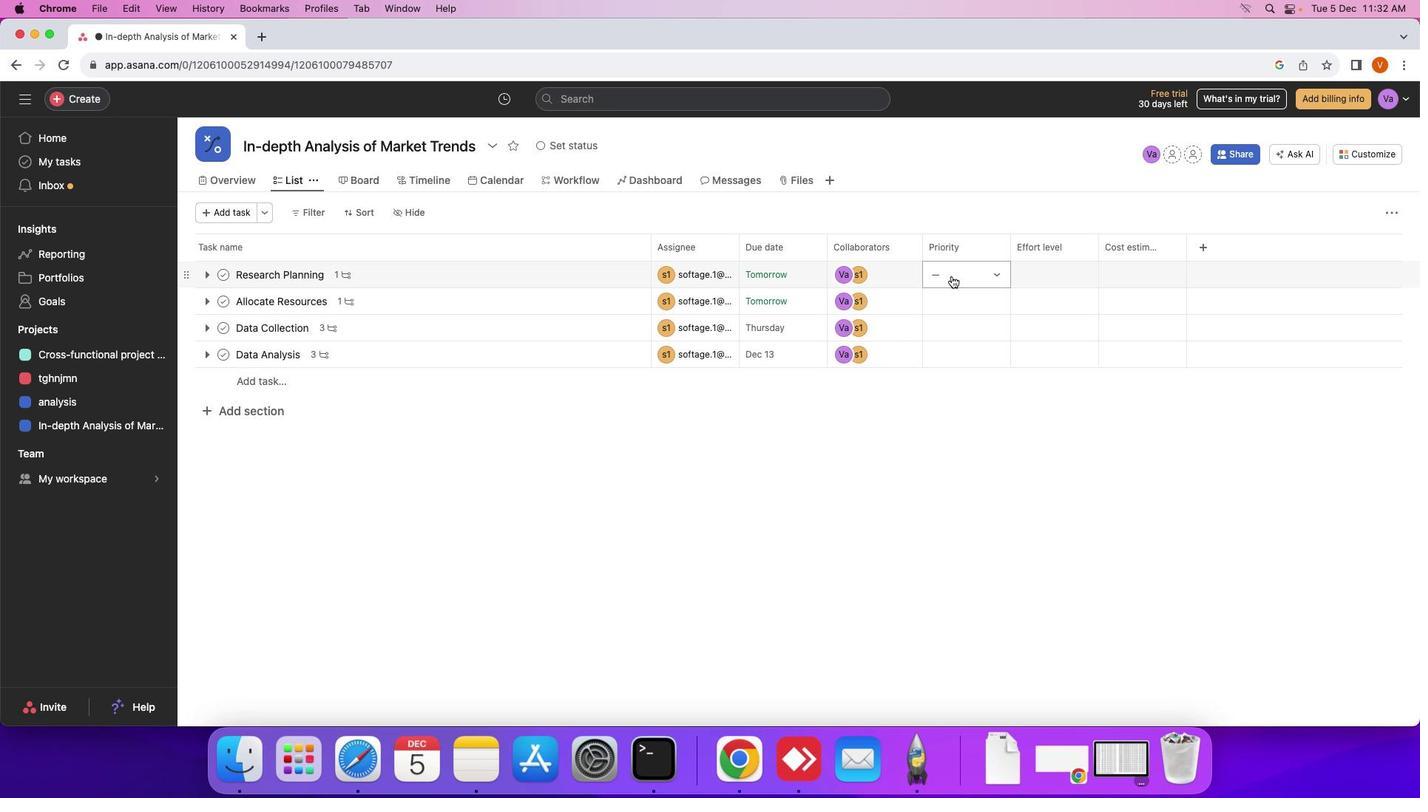 
Action: Mouse moved to (975, 326)
Screenshot: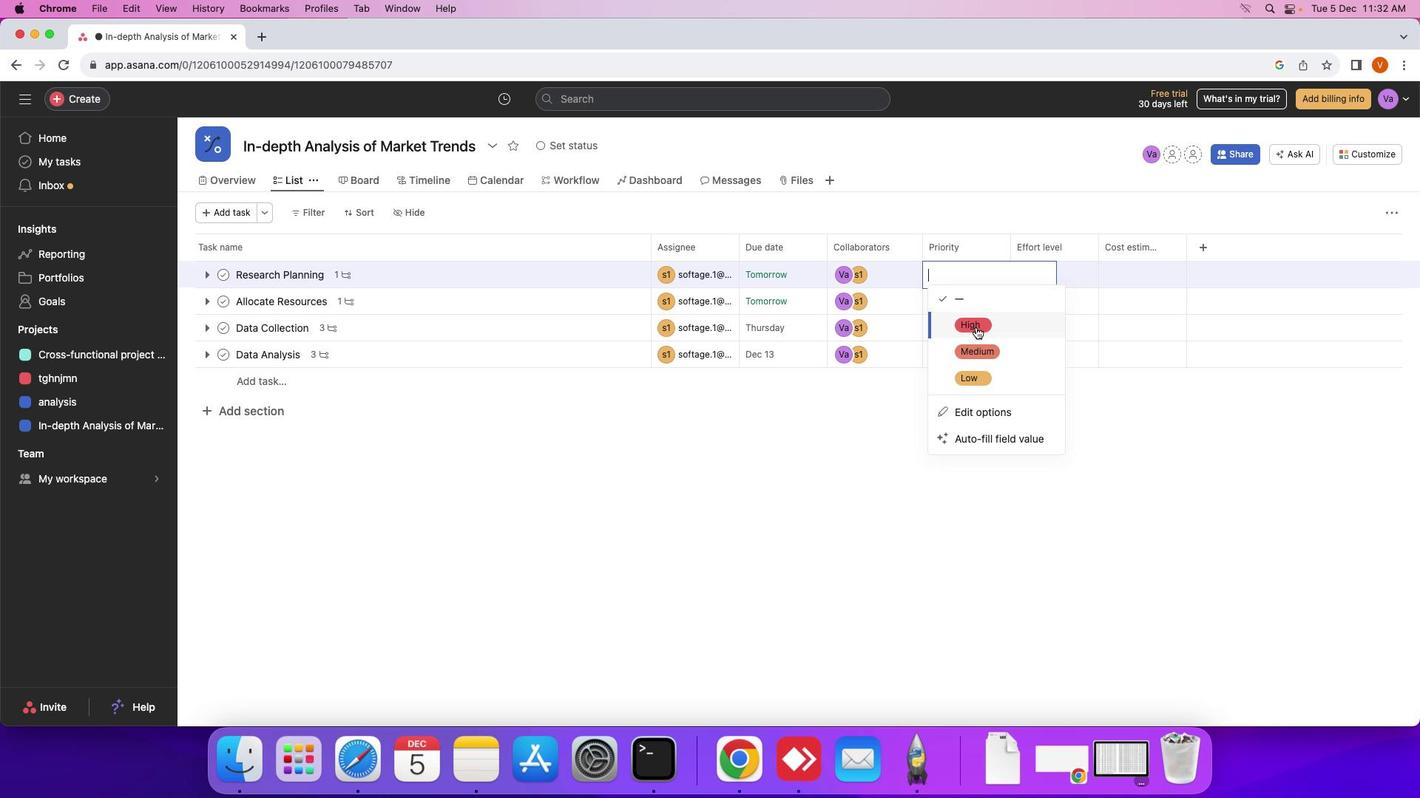 
Action: Mouse pressed left at (975, 326)
Screenshot: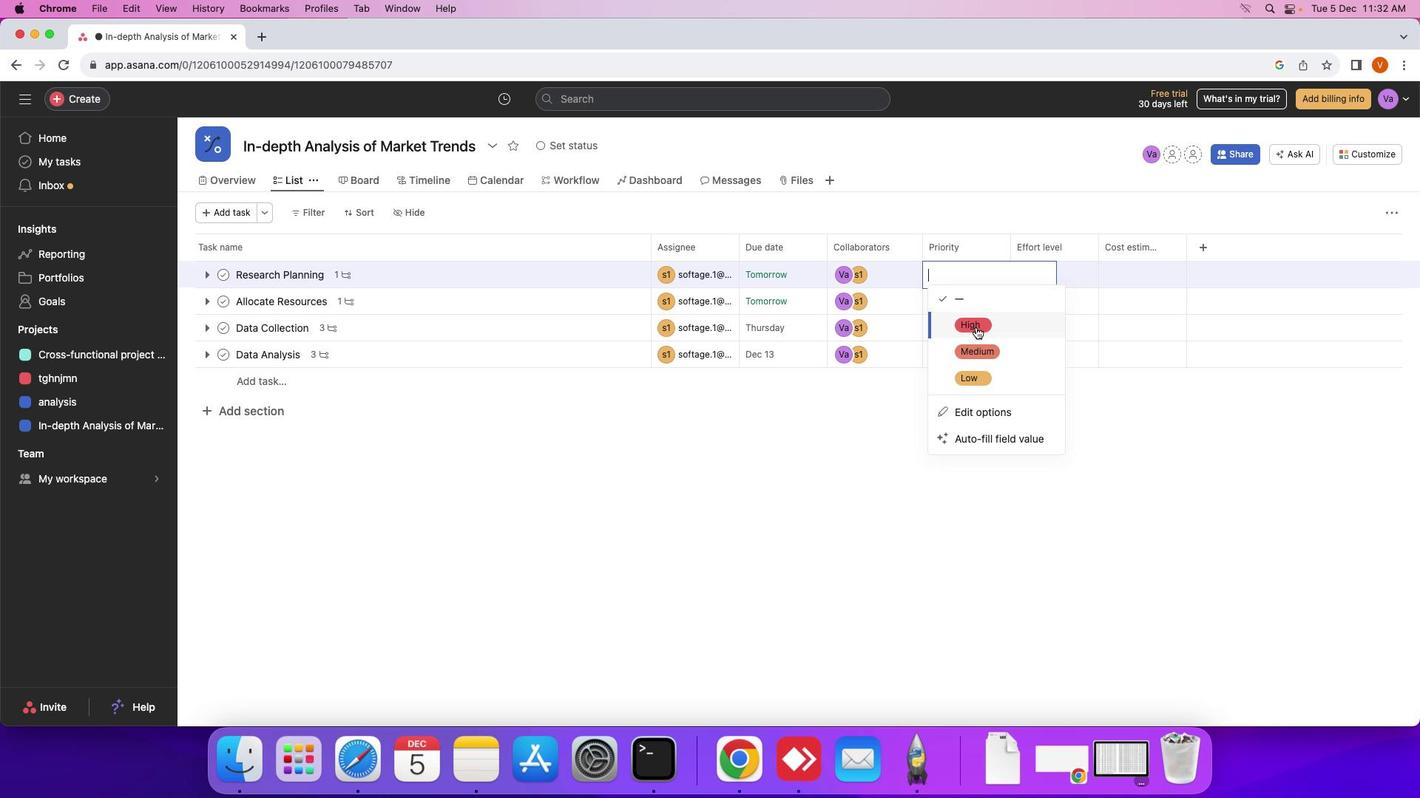 
Action: Mouse moved to (976, 306)
Screenshot: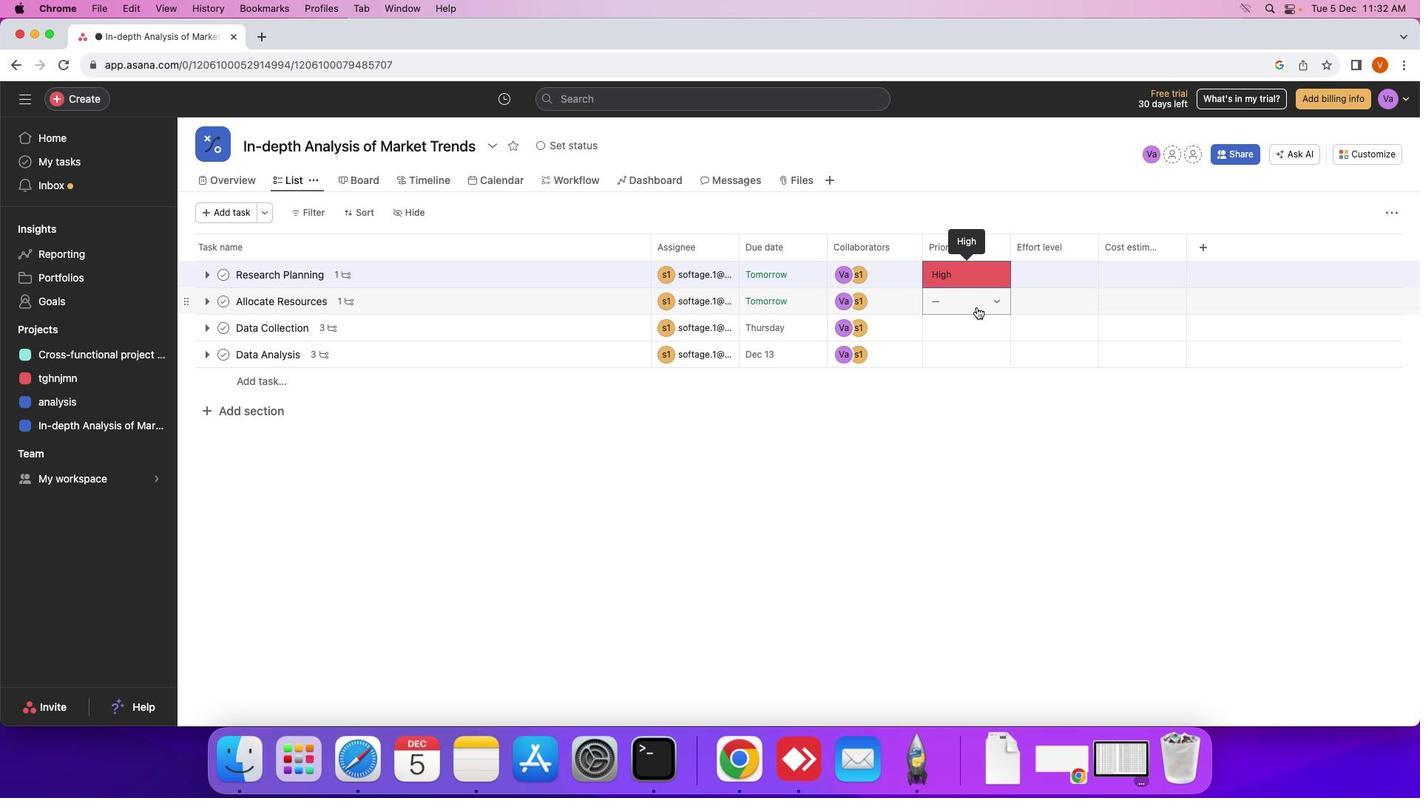 
Action: Mouse pressed left at (976, 306)
Screenshot: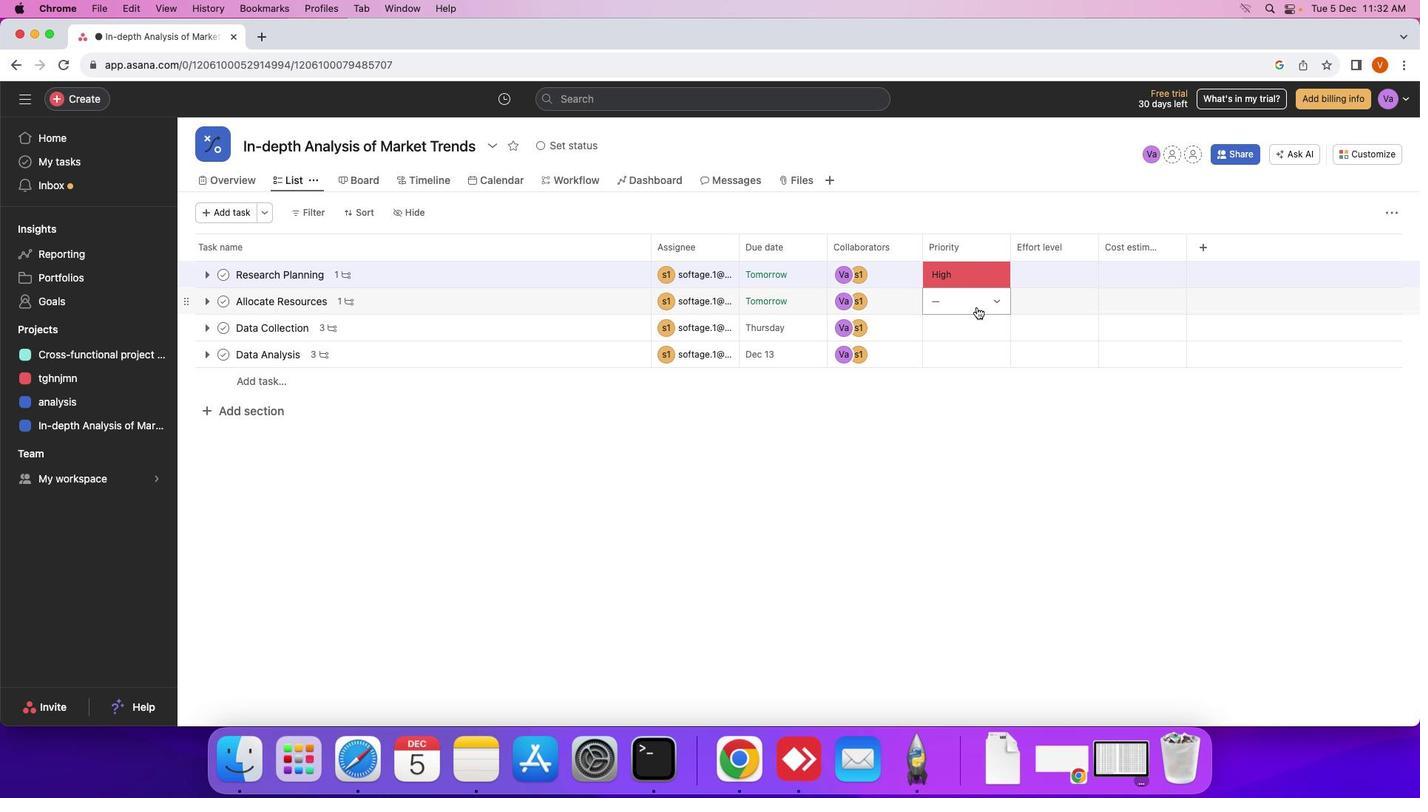 
Action: Mouse moved to (991, 372)
Screenshot: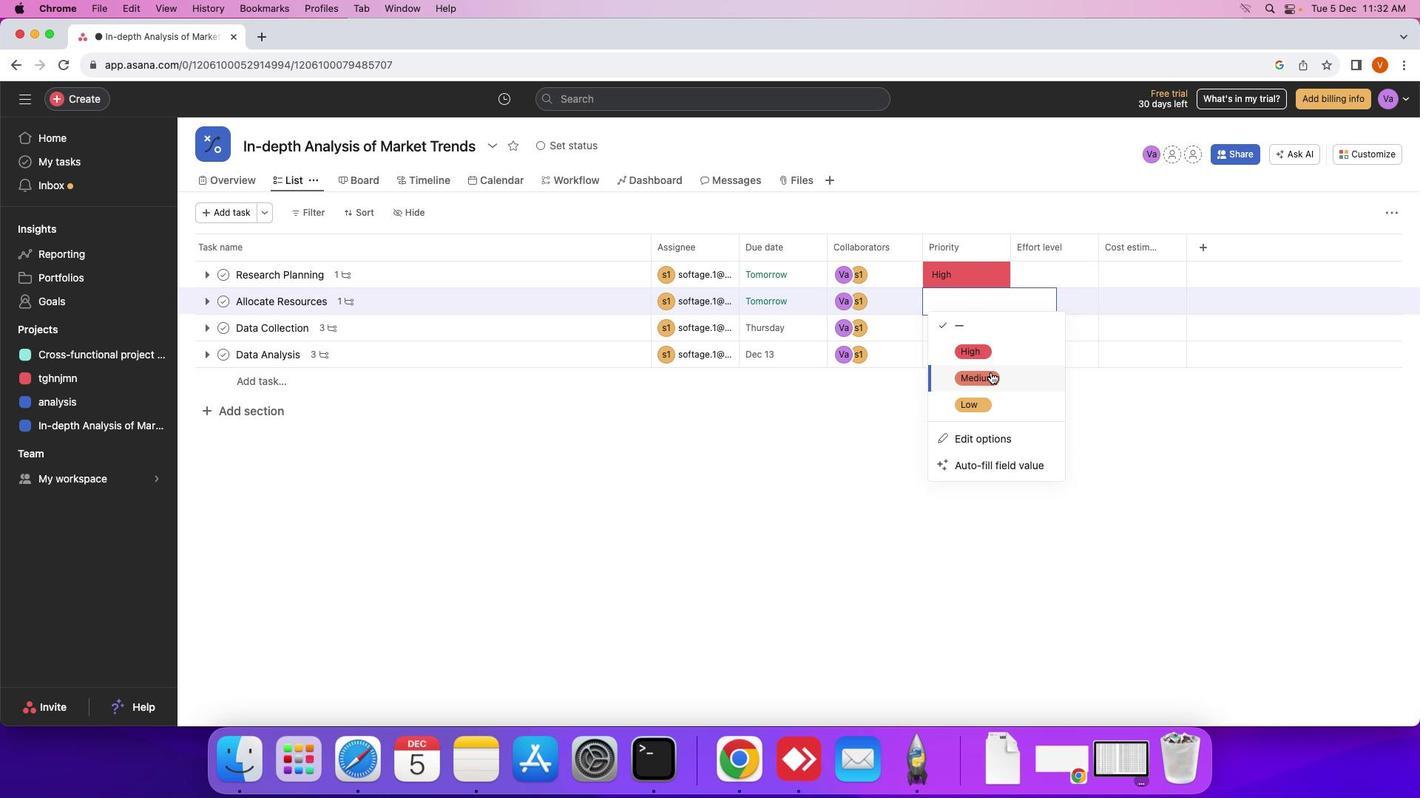 
Action: Mouse pressed left at (991, 372)
Screenshot: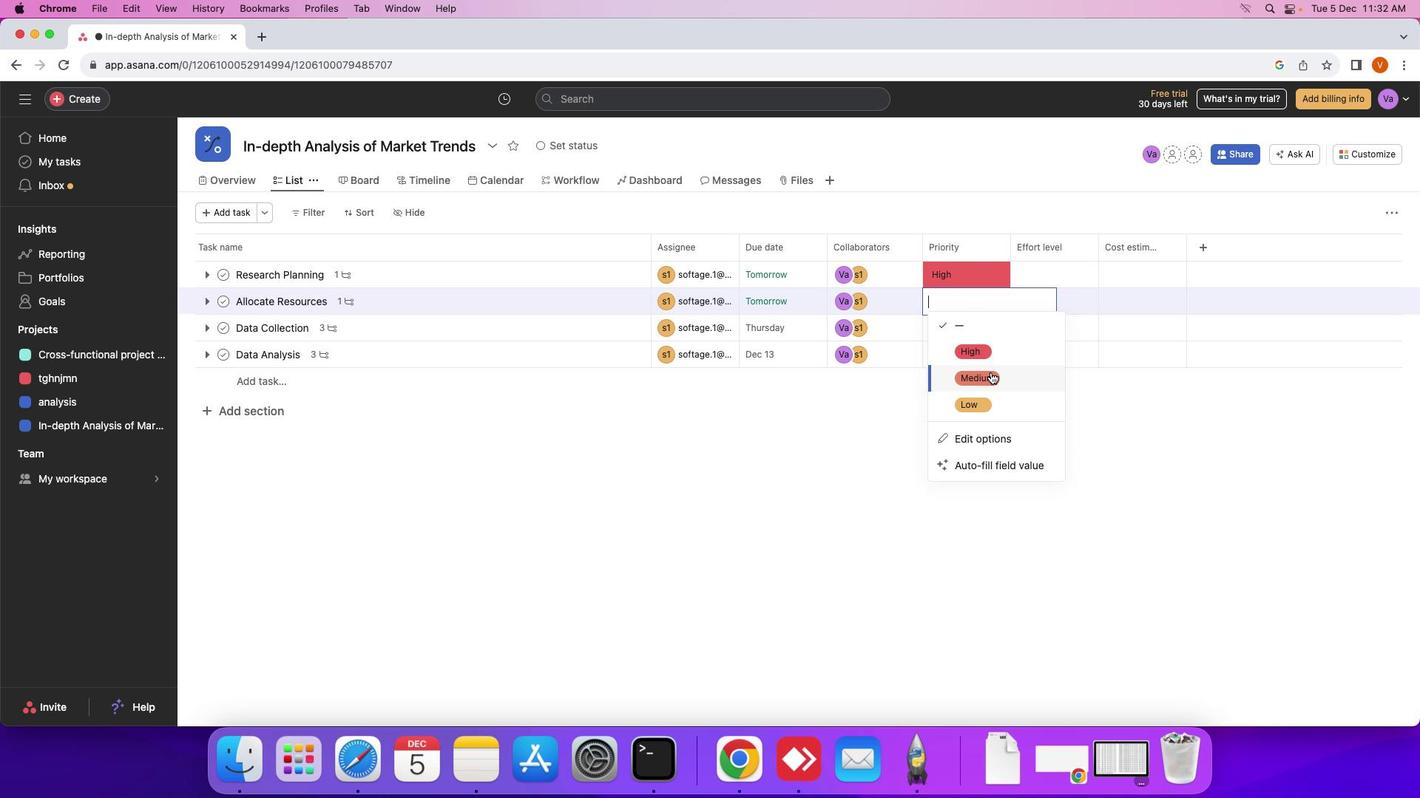 
Action: Mouse moved to (992, 329)
Screenshot: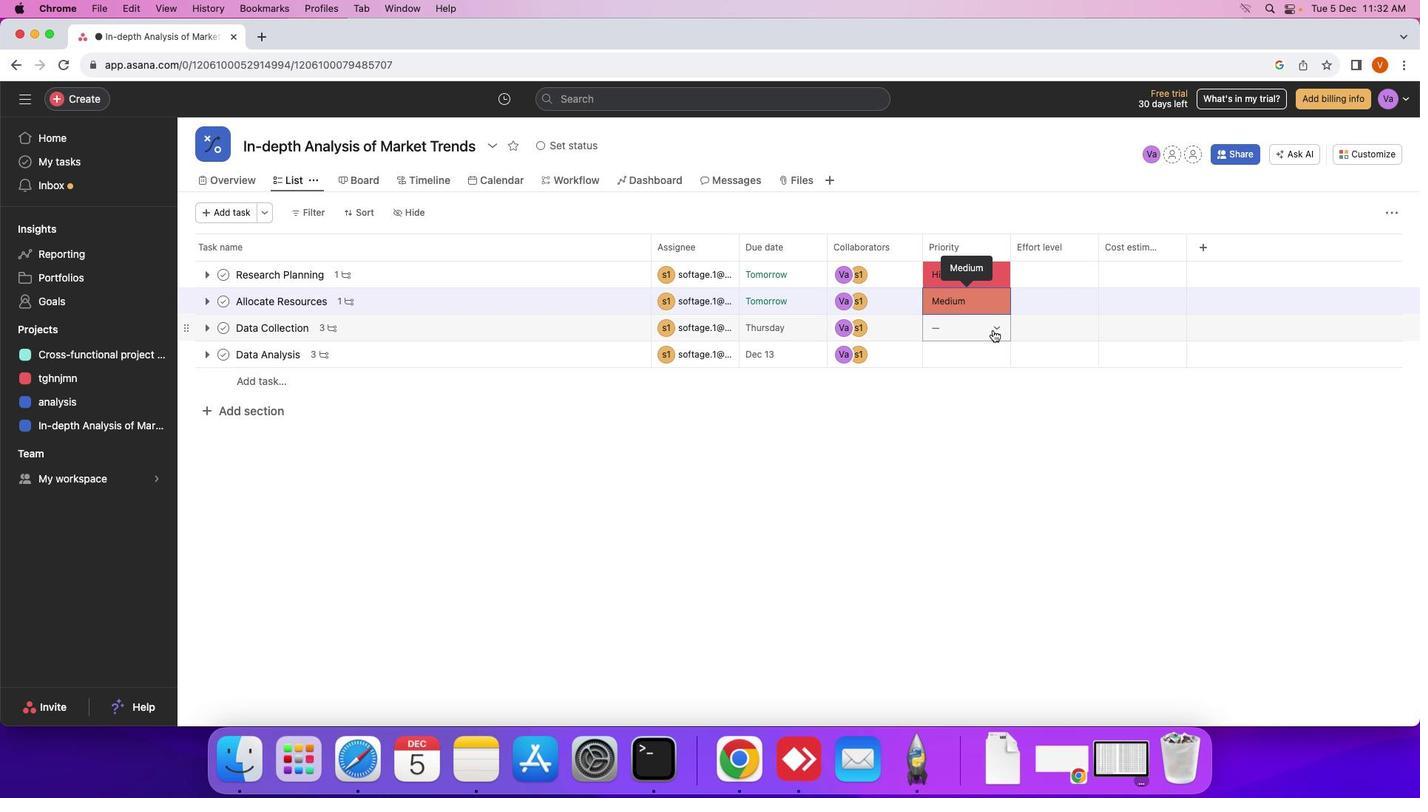 
Action: Mouse pressed left at (992, 329)
Screenshot: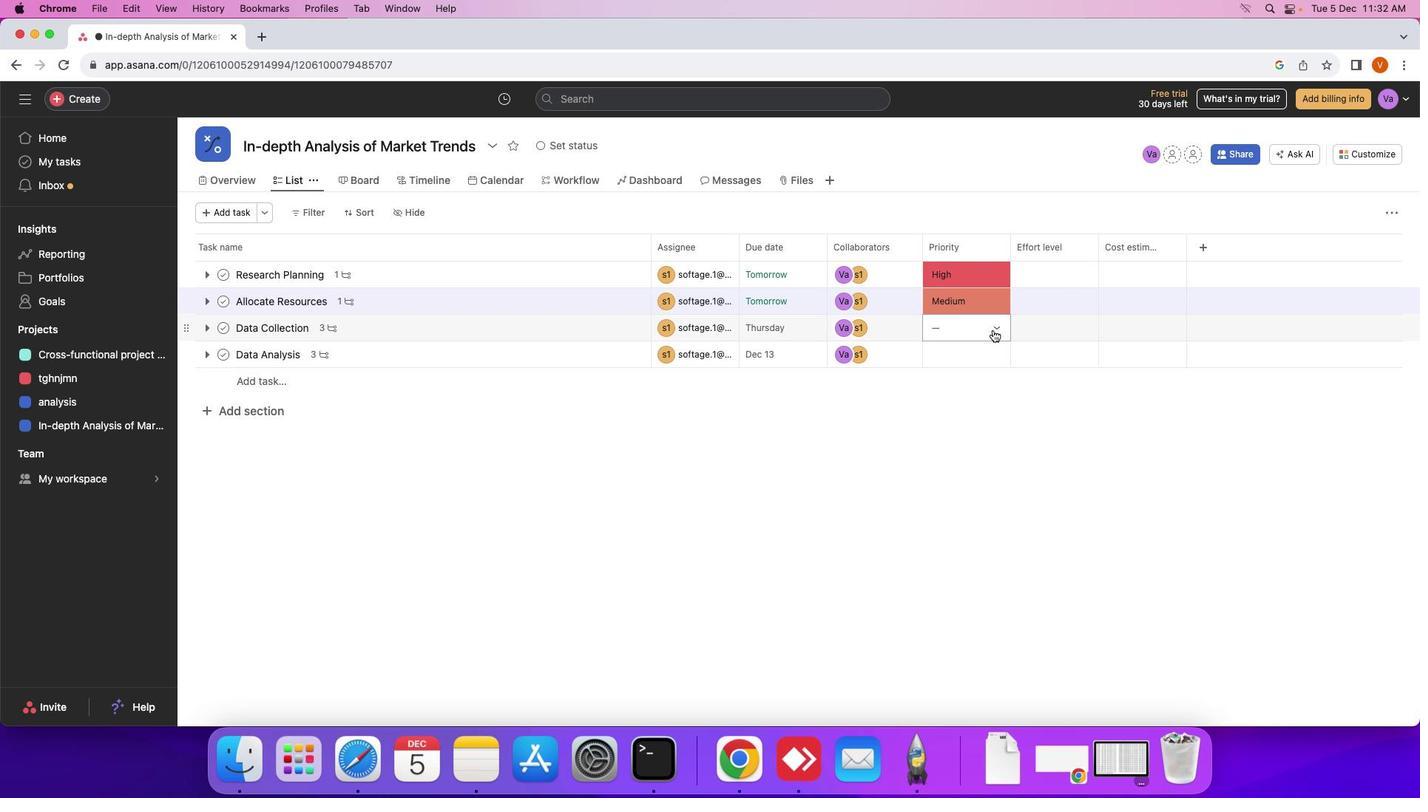 
Action: Mouse moved to (988, 429)
Screenshot: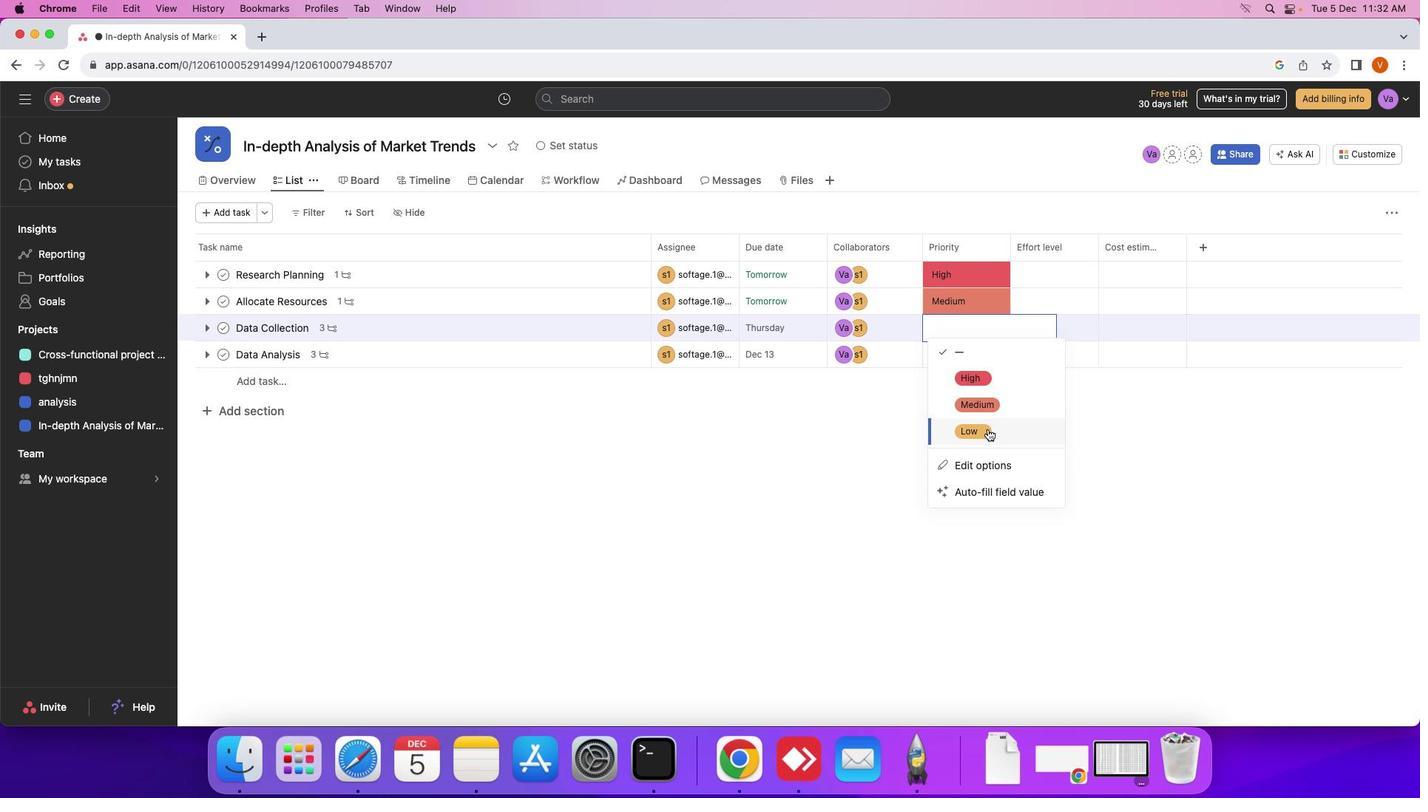 
Action: Mouse pressed left at (988, 429)
Screenshot: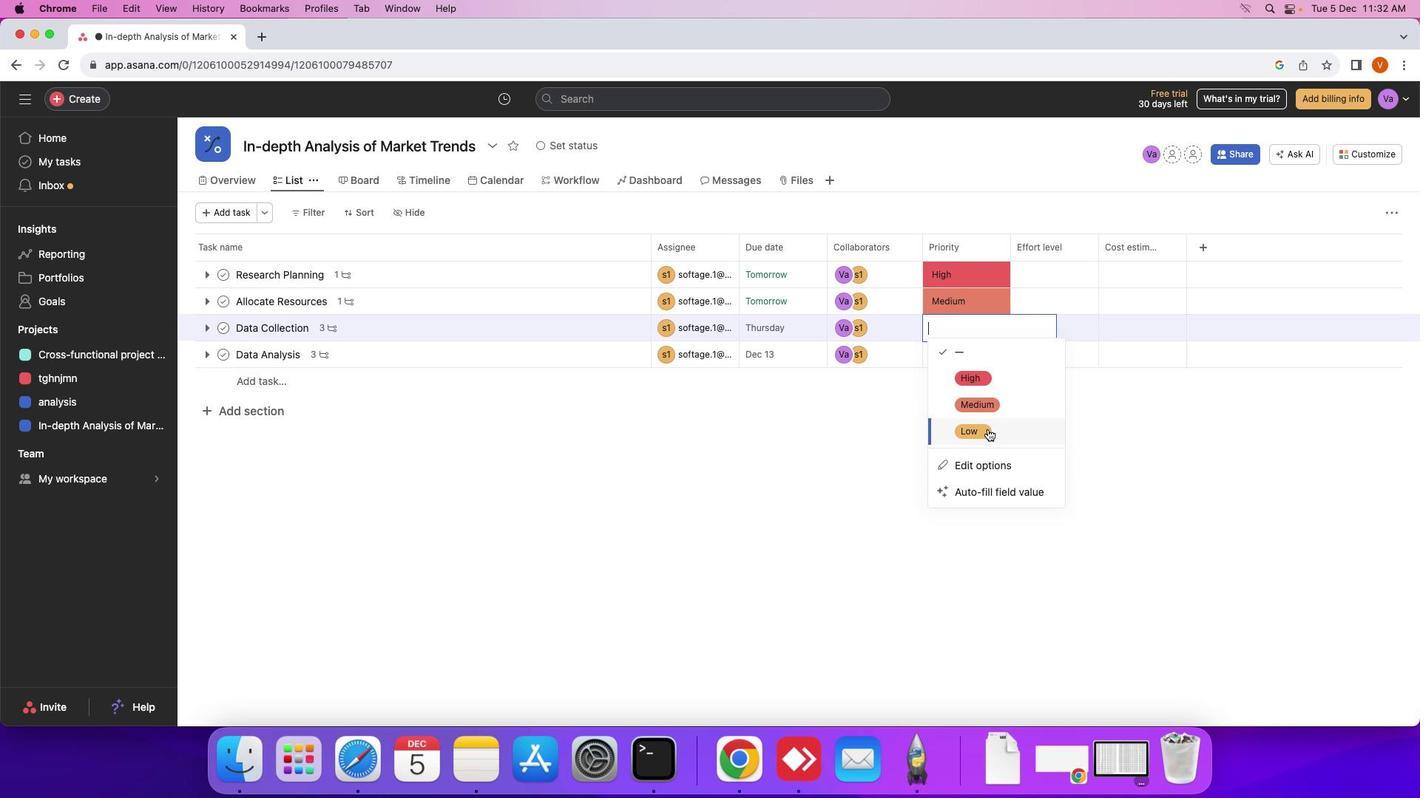 
Action: Mouse moved to (1050, 275)
Screenshot: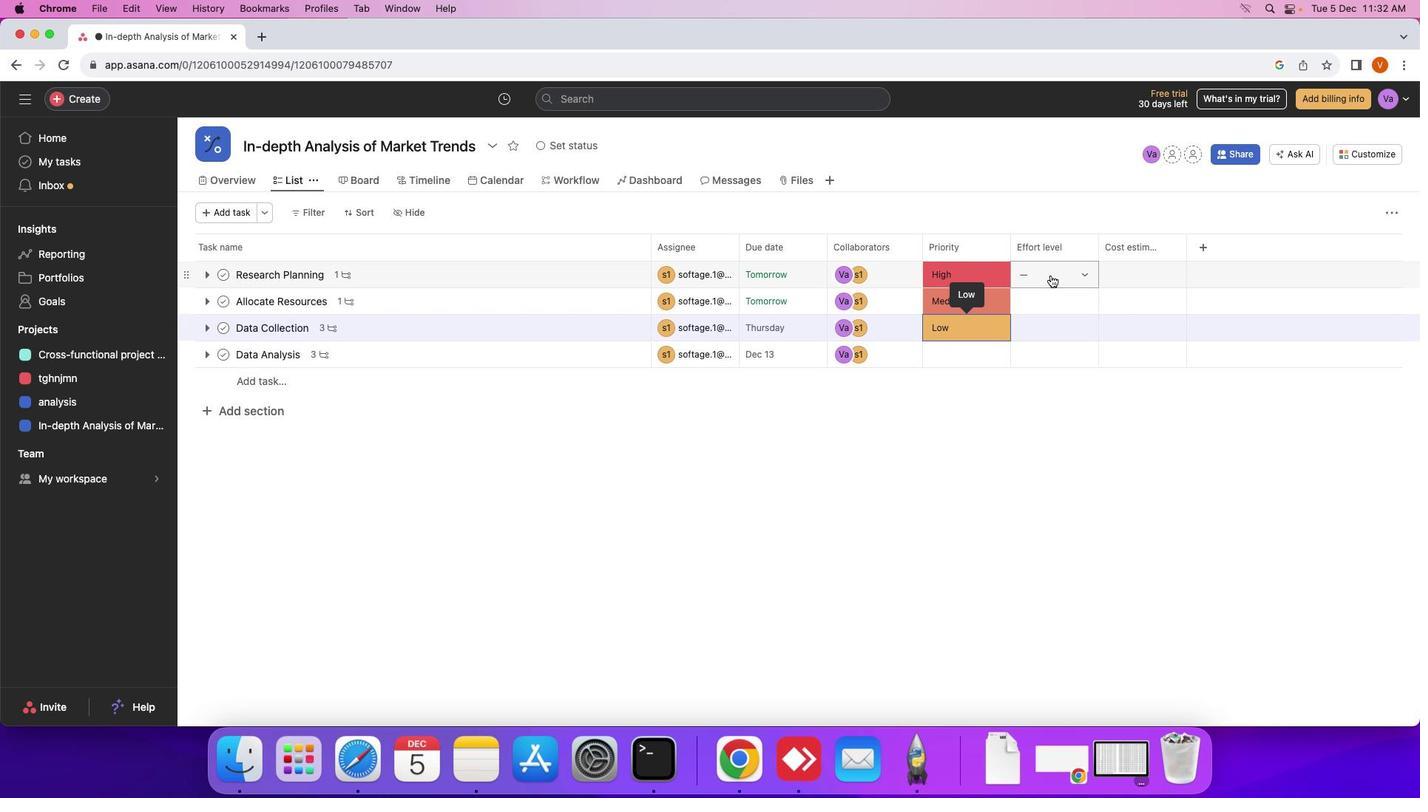 
Action: Mouse pressed left at (1050, 275)
Screenshot: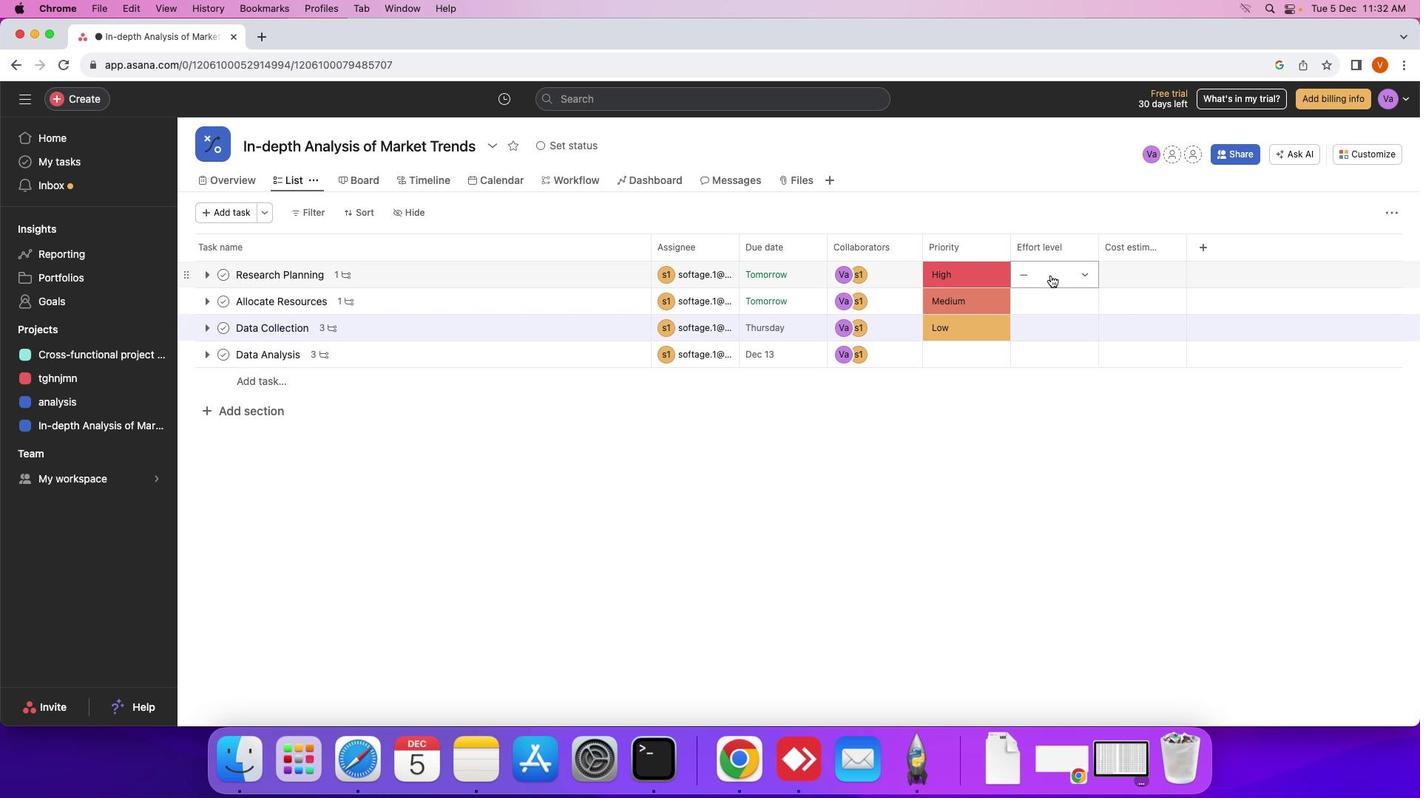 
Action: Mouse moved to (1057, 343)
Screenshot: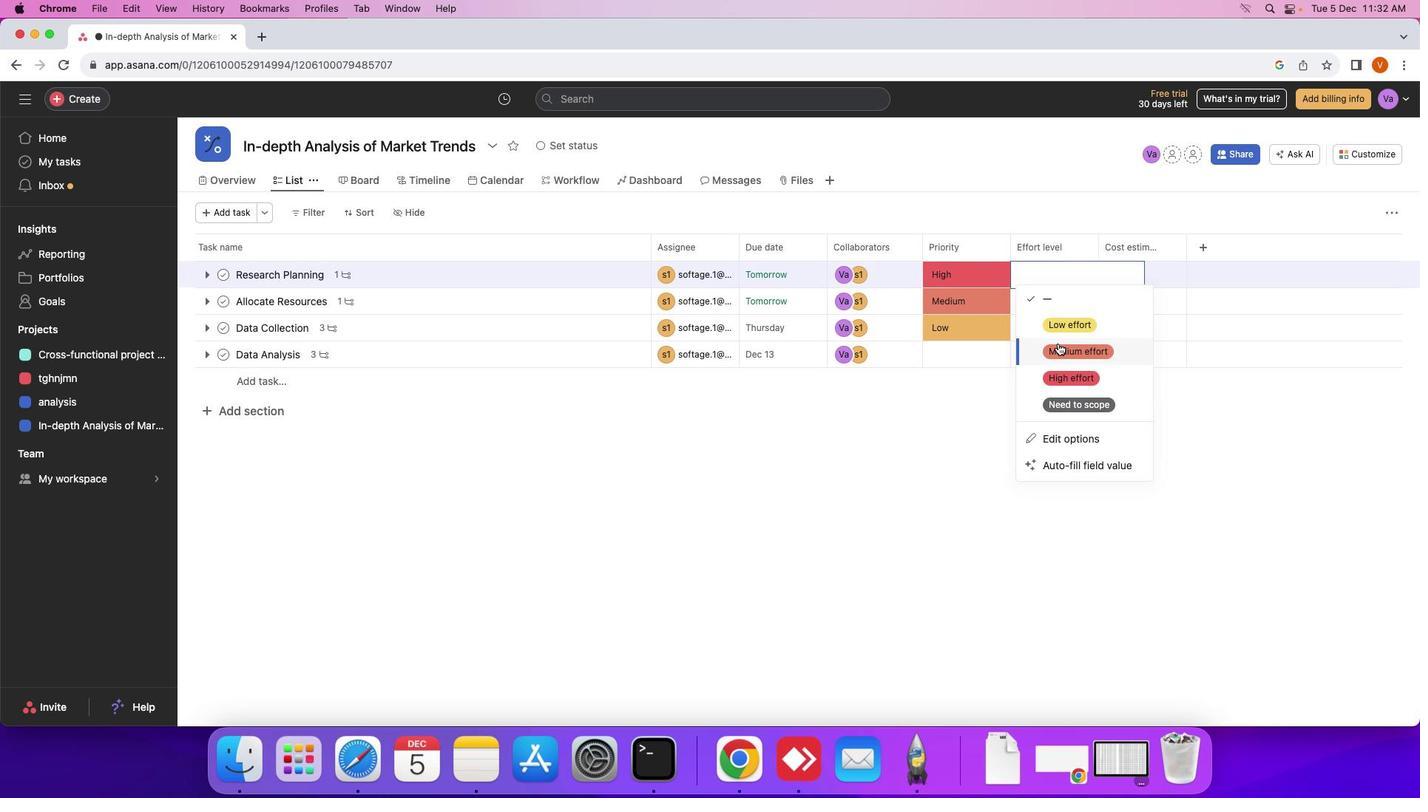 
Action: Mouse pressed left at (1057, 343)
Screenshot: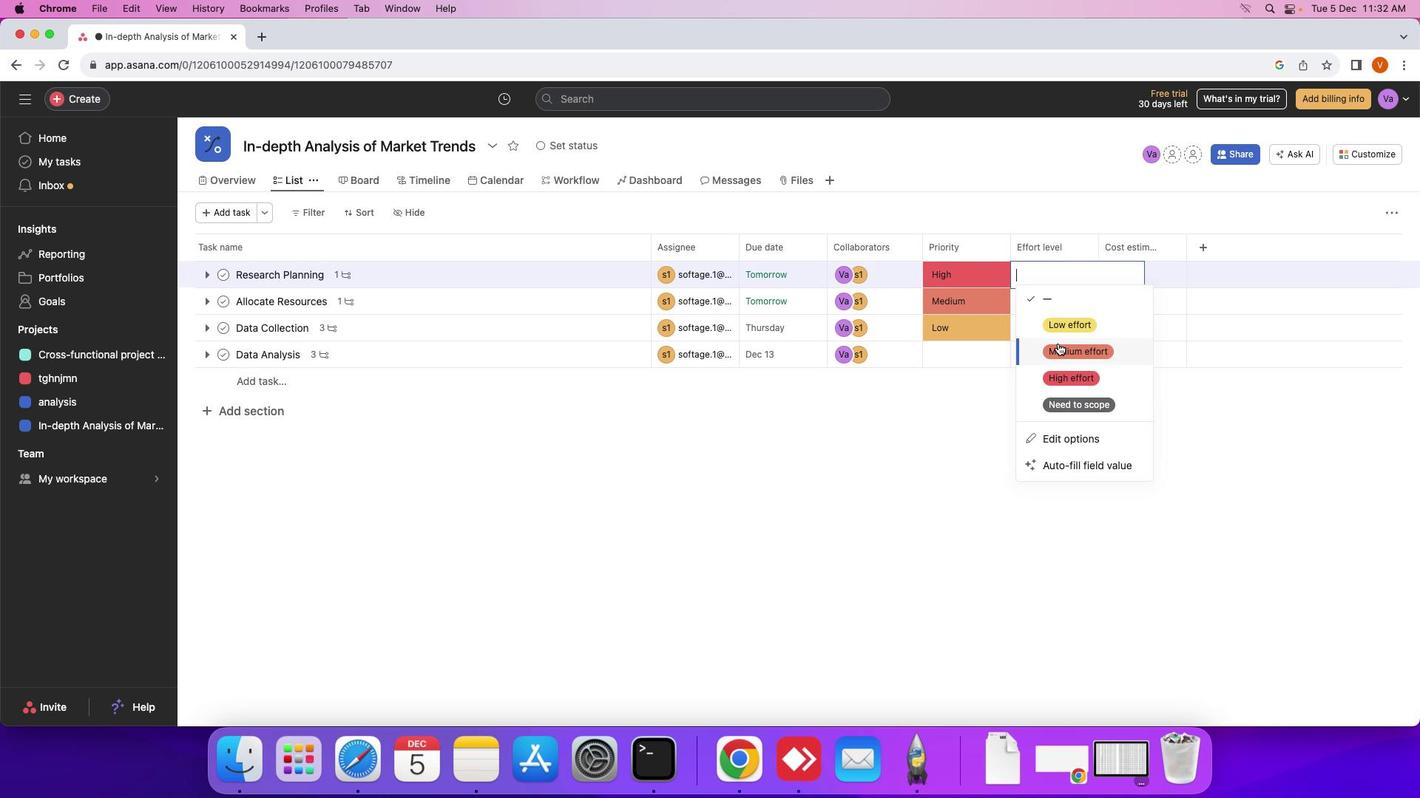 
Action: Mouse moved to (1058, 302)
Screenshot: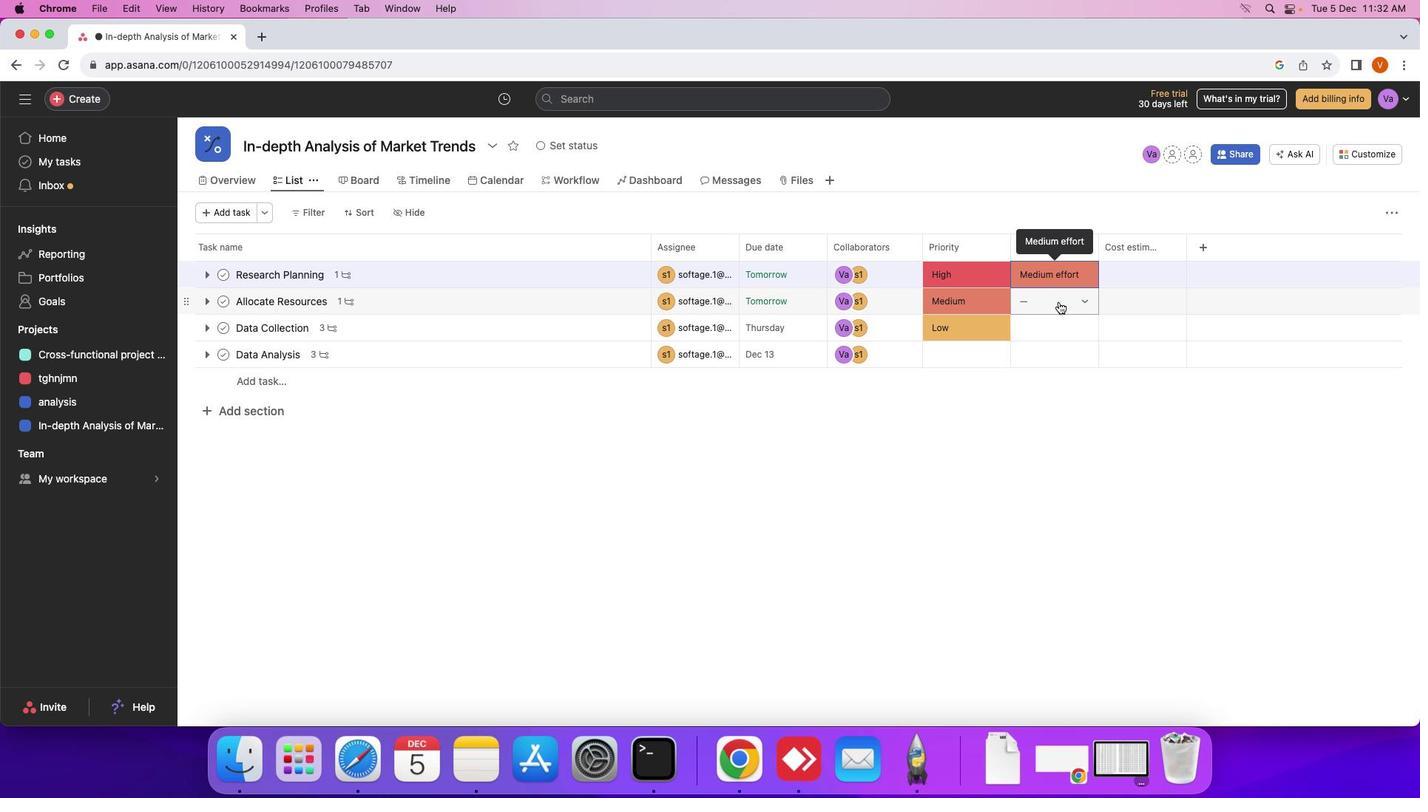 
Action: Mouse pressed left at (1058, 302)
Screenshot: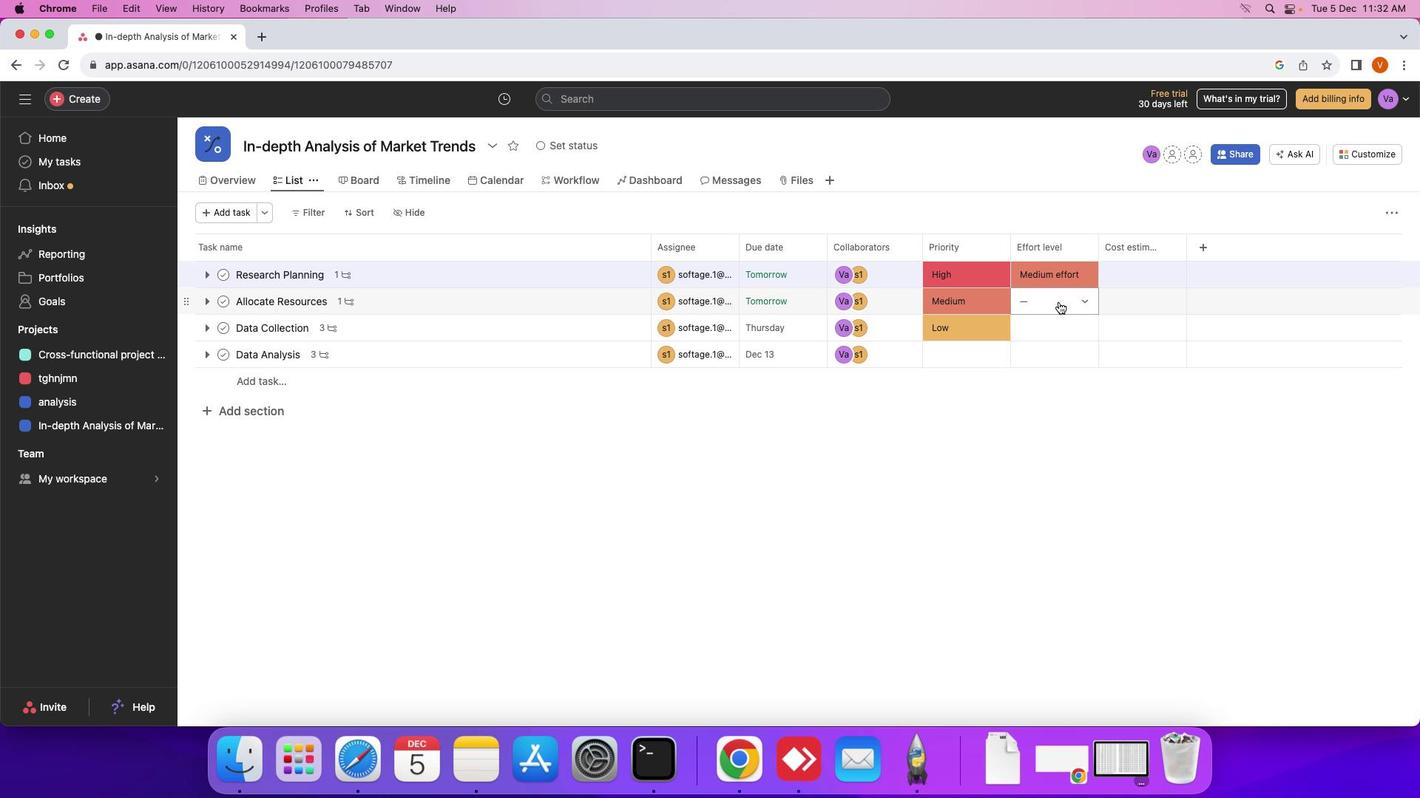 
Action: Mouse moved to (1064, 353)
Screenshot: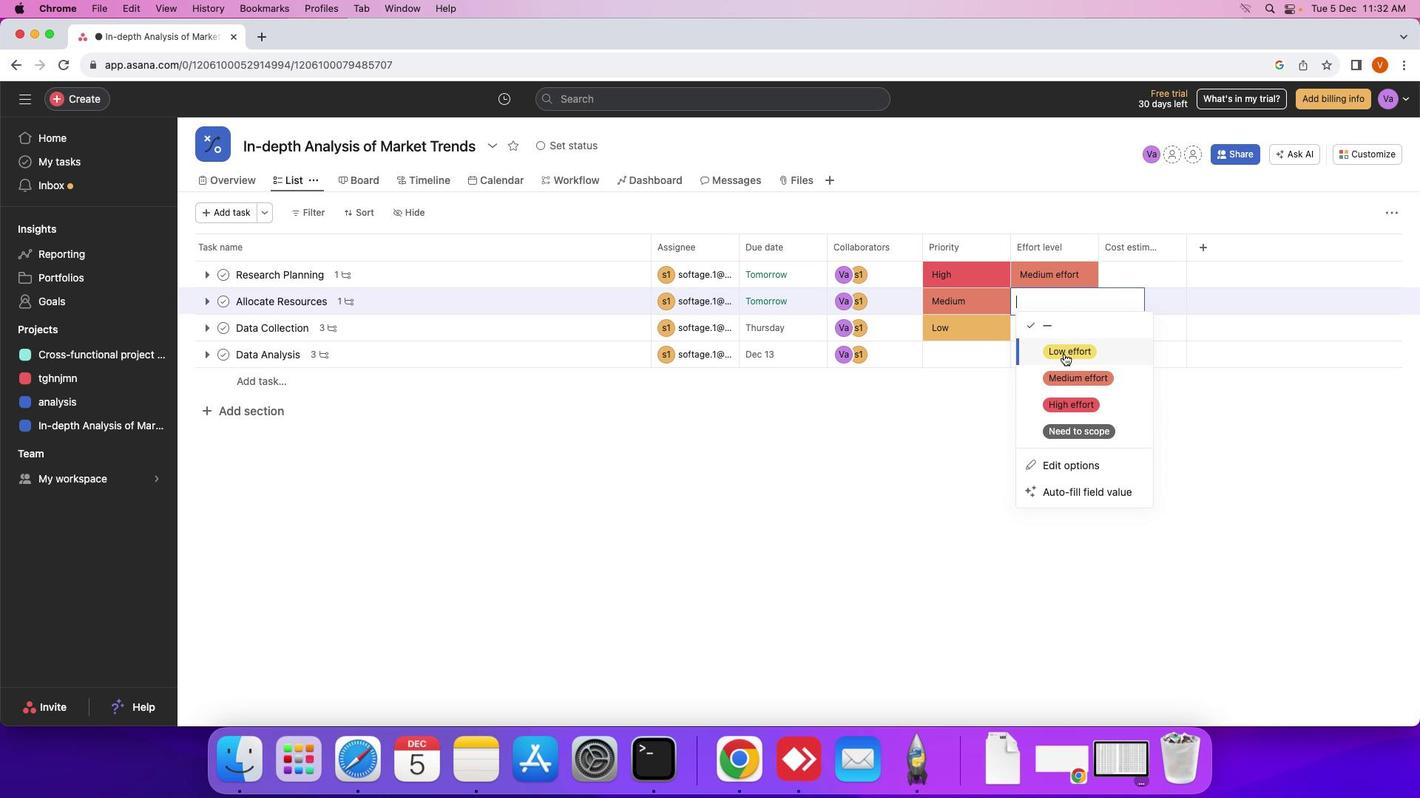
Action: Mouse pressed left at (1064, 353)
Screenshot: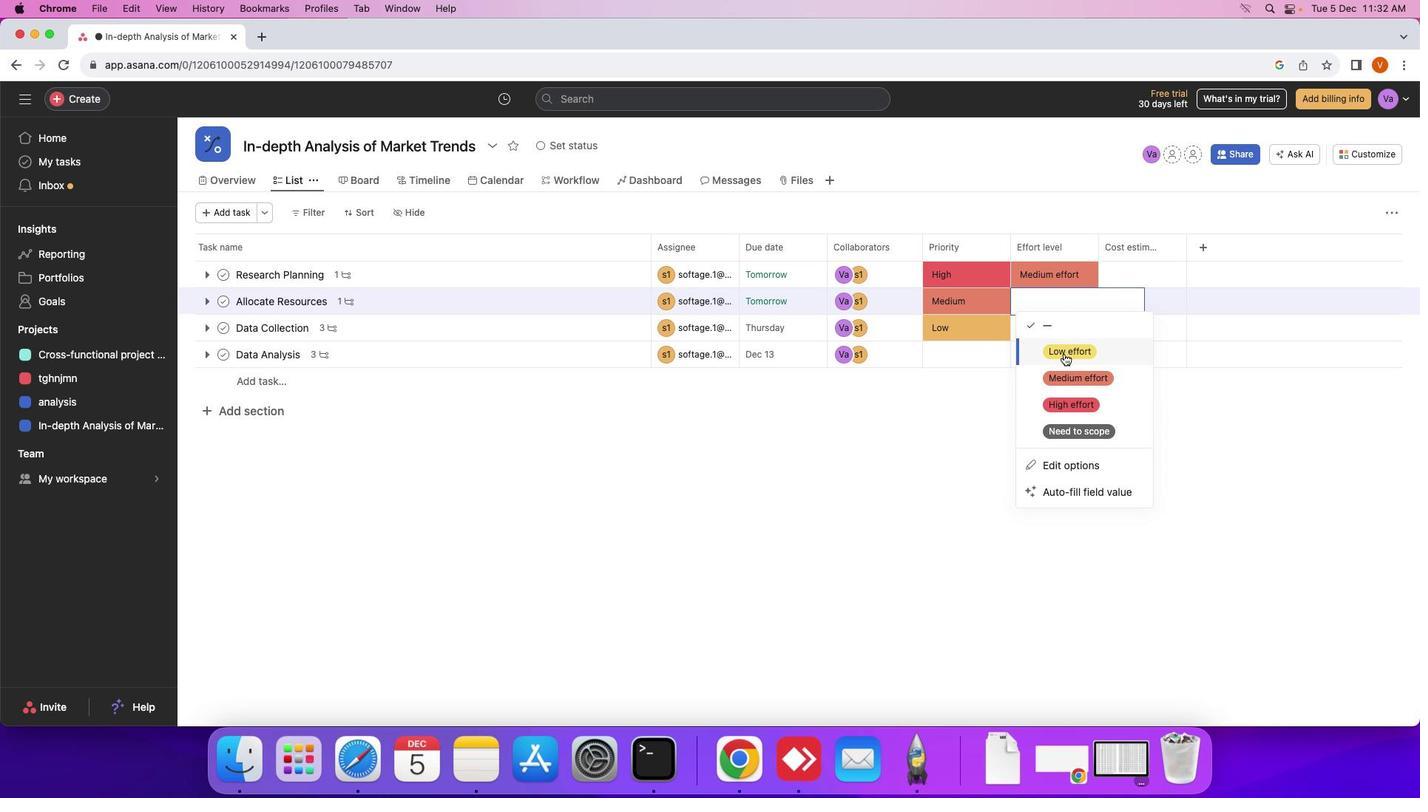 
Action: Mouse moved to (1063, 323)
Screenshot: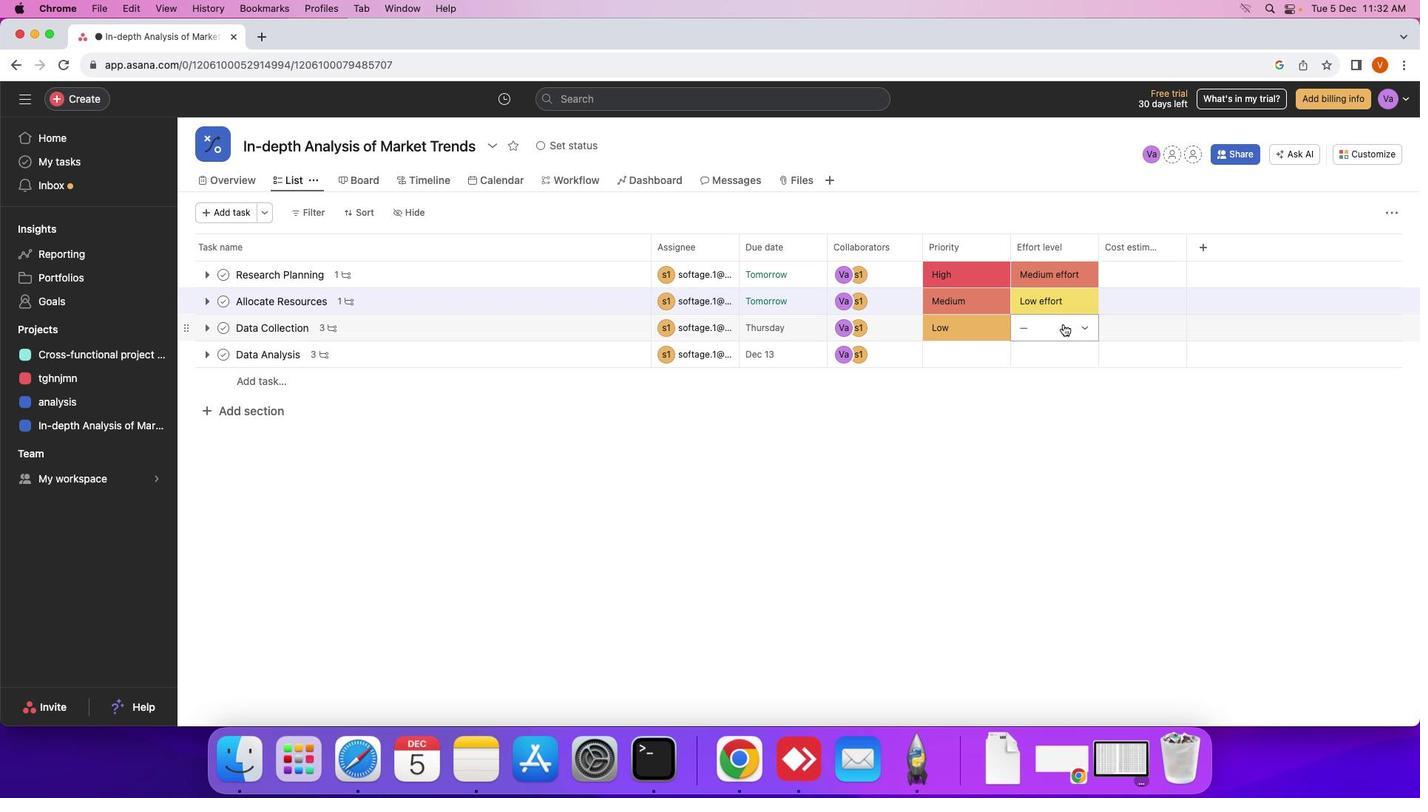 
Action: Mouse pressed left at (1063, 323)
Screenshot: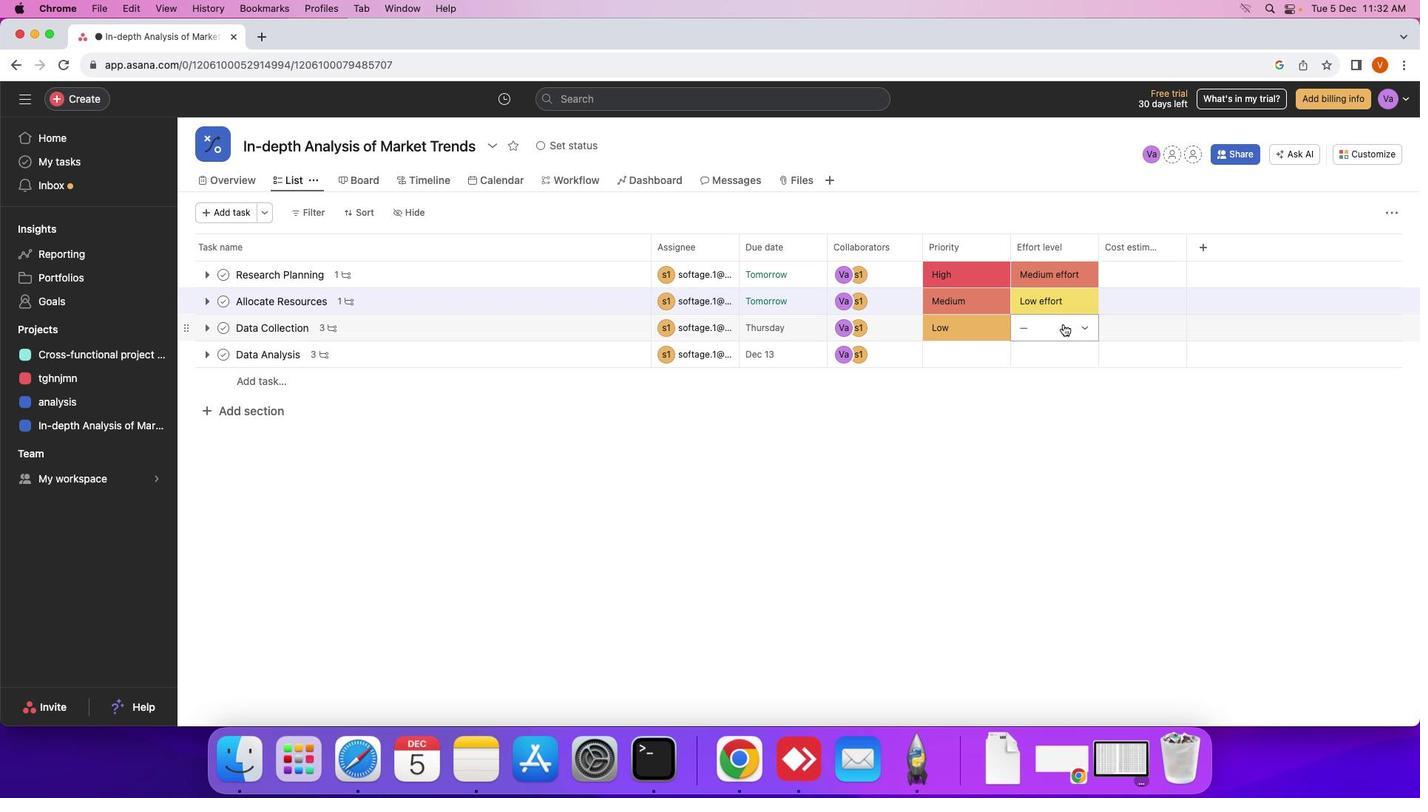 
Action: Mouse moved to (1075, 422)
Screenshot: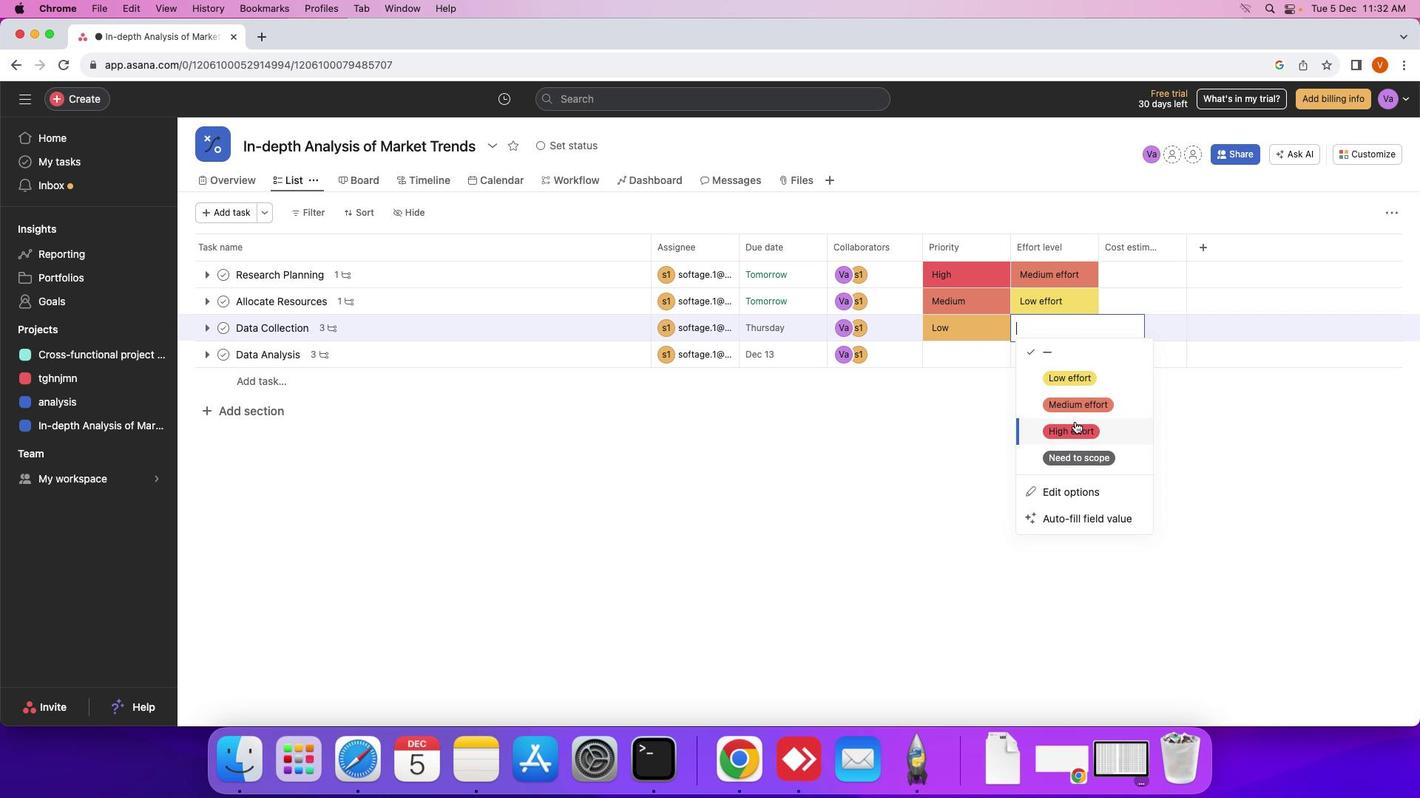
Action: Mouse pressed left at (1075, 422)
Screenshot: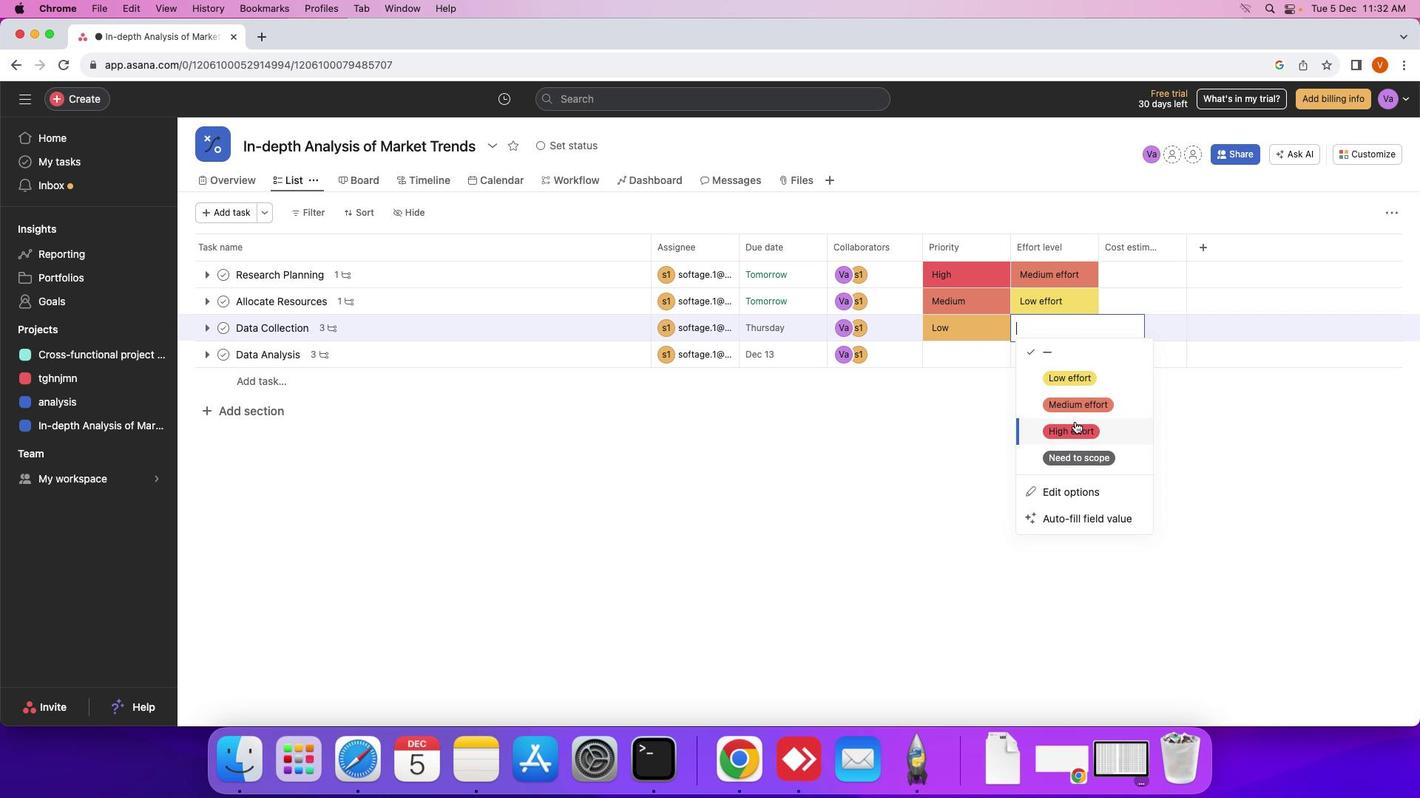 
Action: Mouse moved to (957, 360)
Screenshot: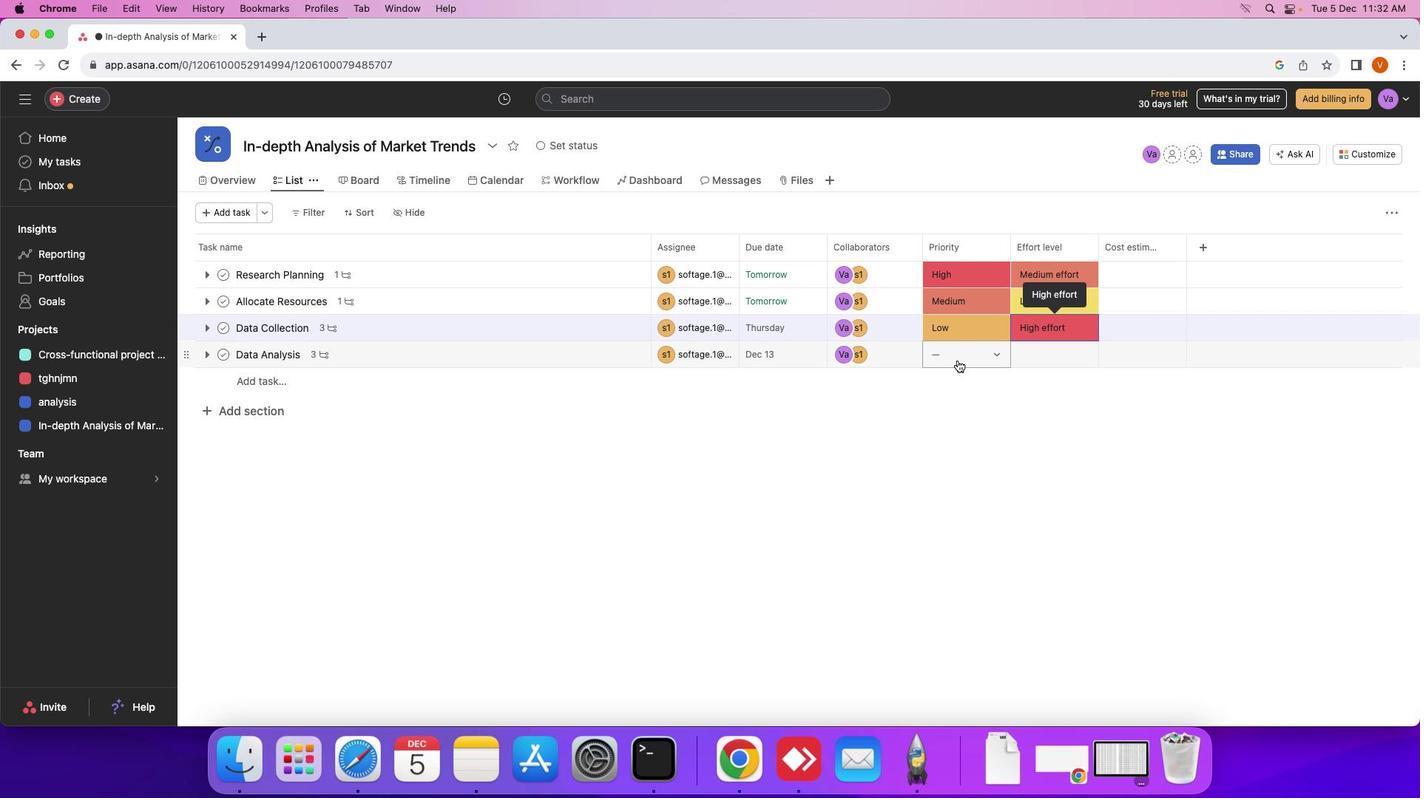
Action: Mouse pressed left at (957, 360)
Screenshot: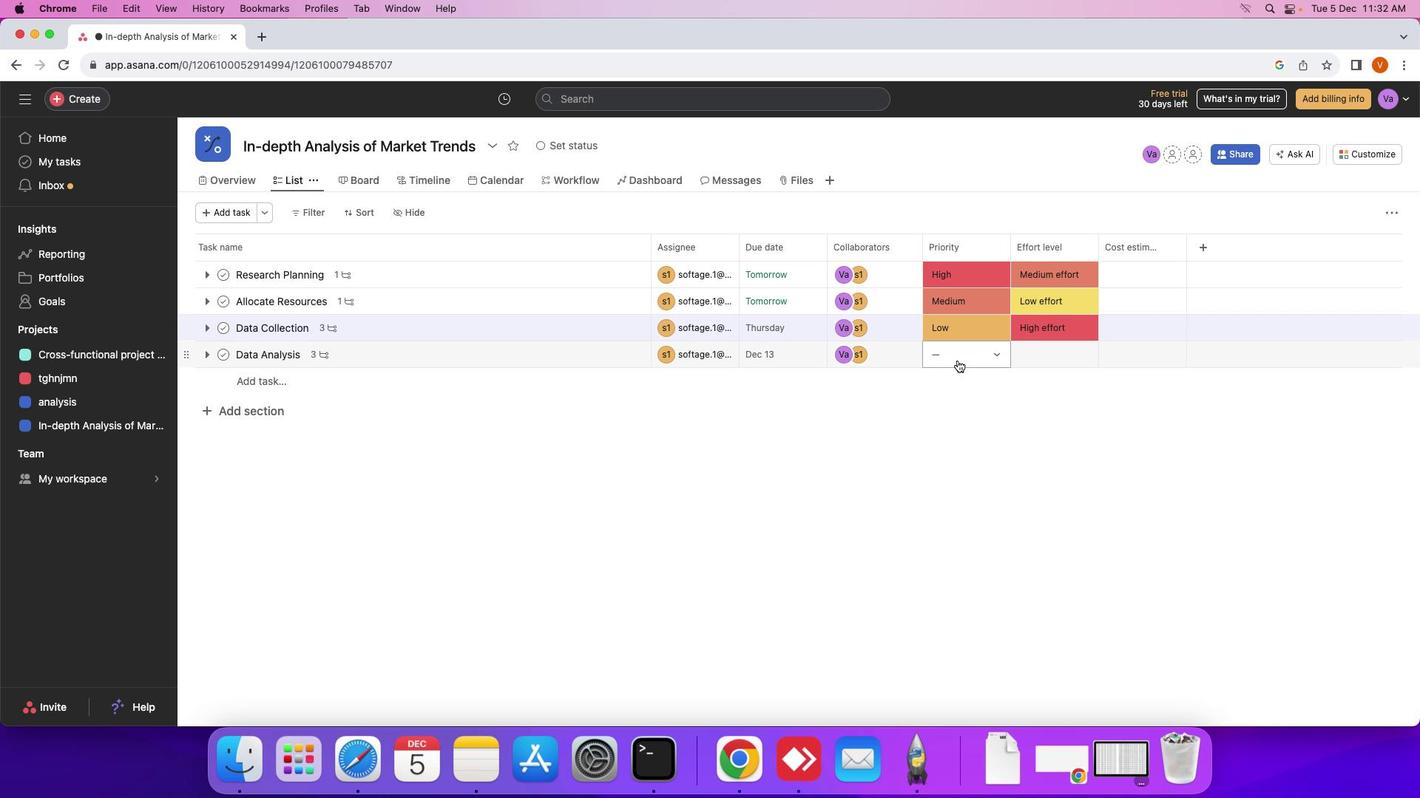 
Action: Mouse moved to (971, 450)
Screenshot: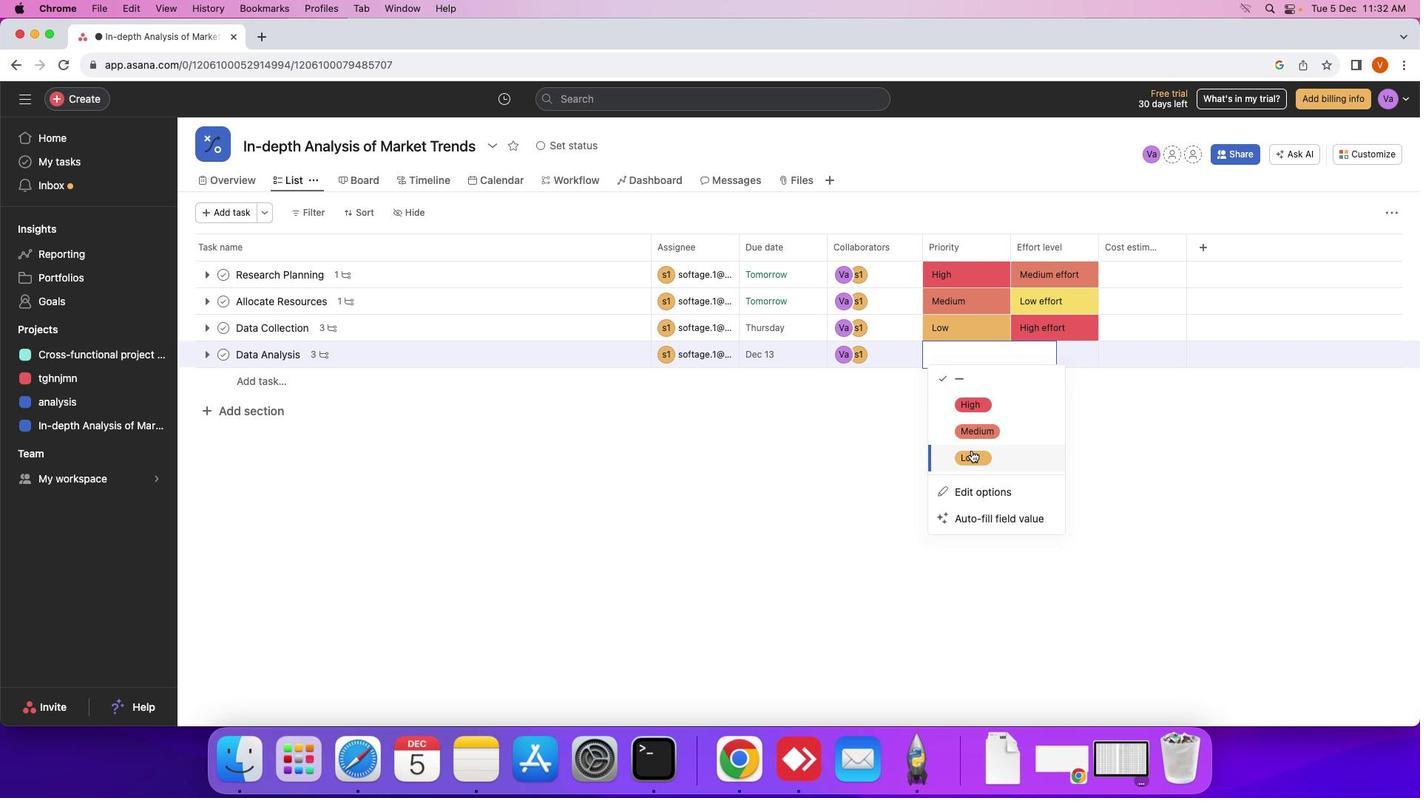 
Action: Mouse pressed left at (971, 450)
Screenshot: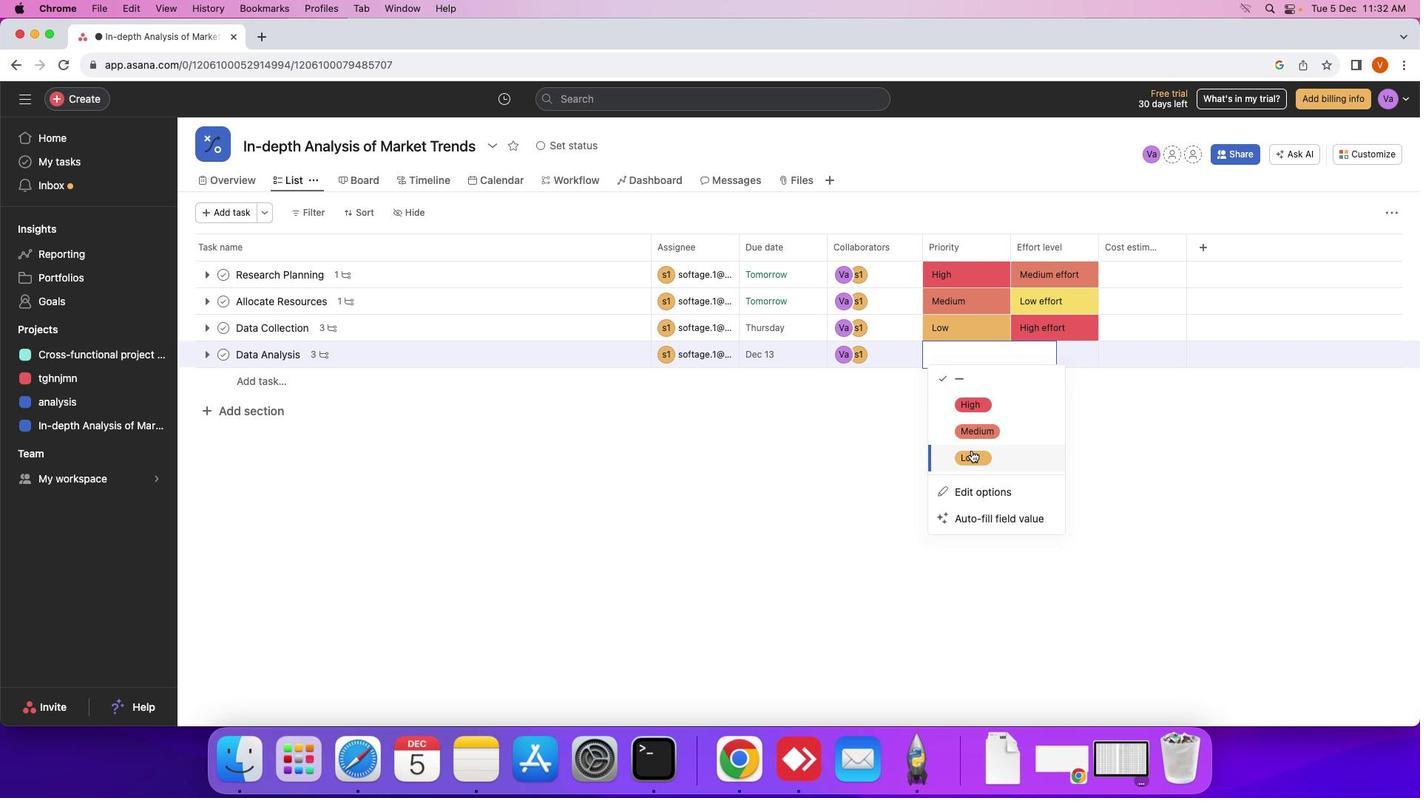 
Action: Mouse moved to (1072, 350)
Screenshot: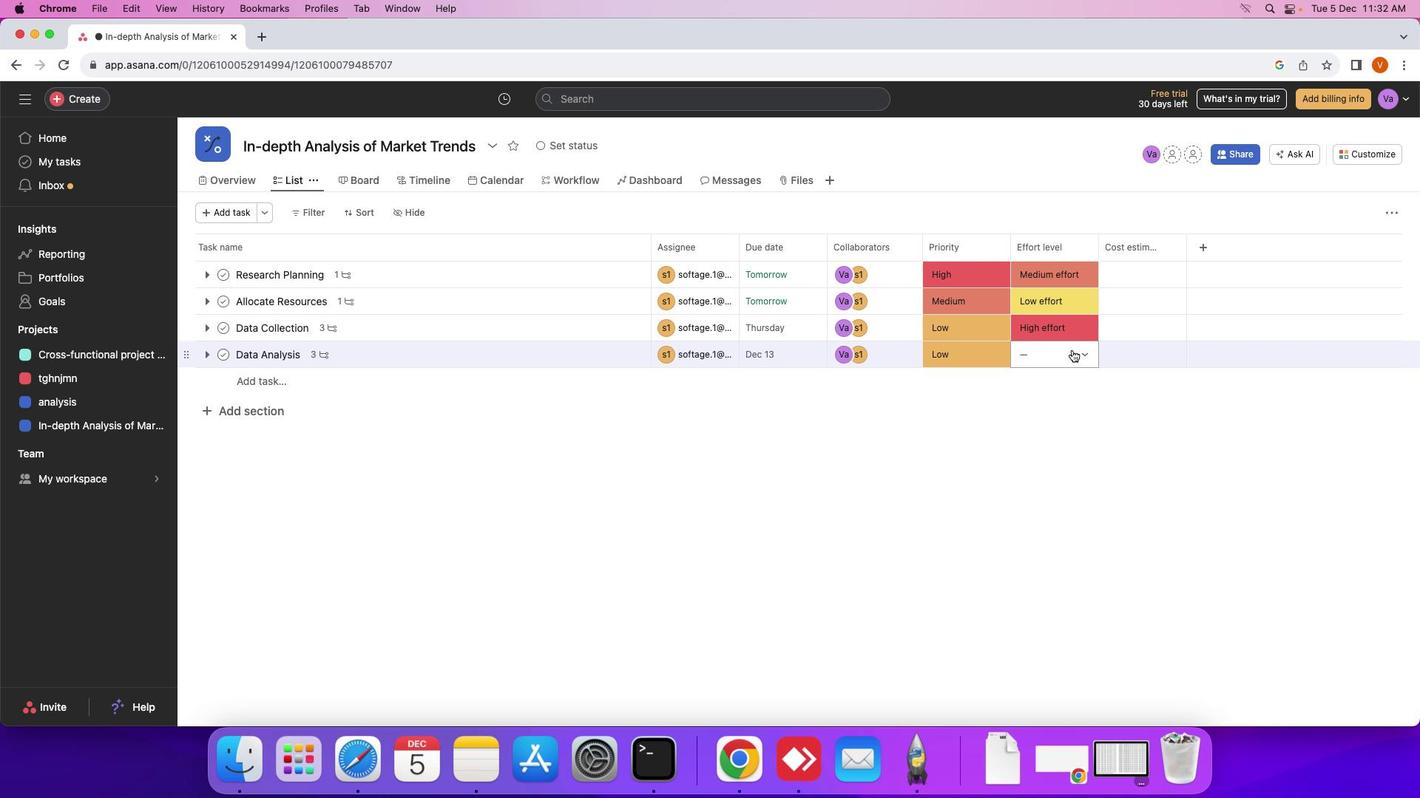 
Action: Mouse pressed left at (1072, 350)
Screenshot: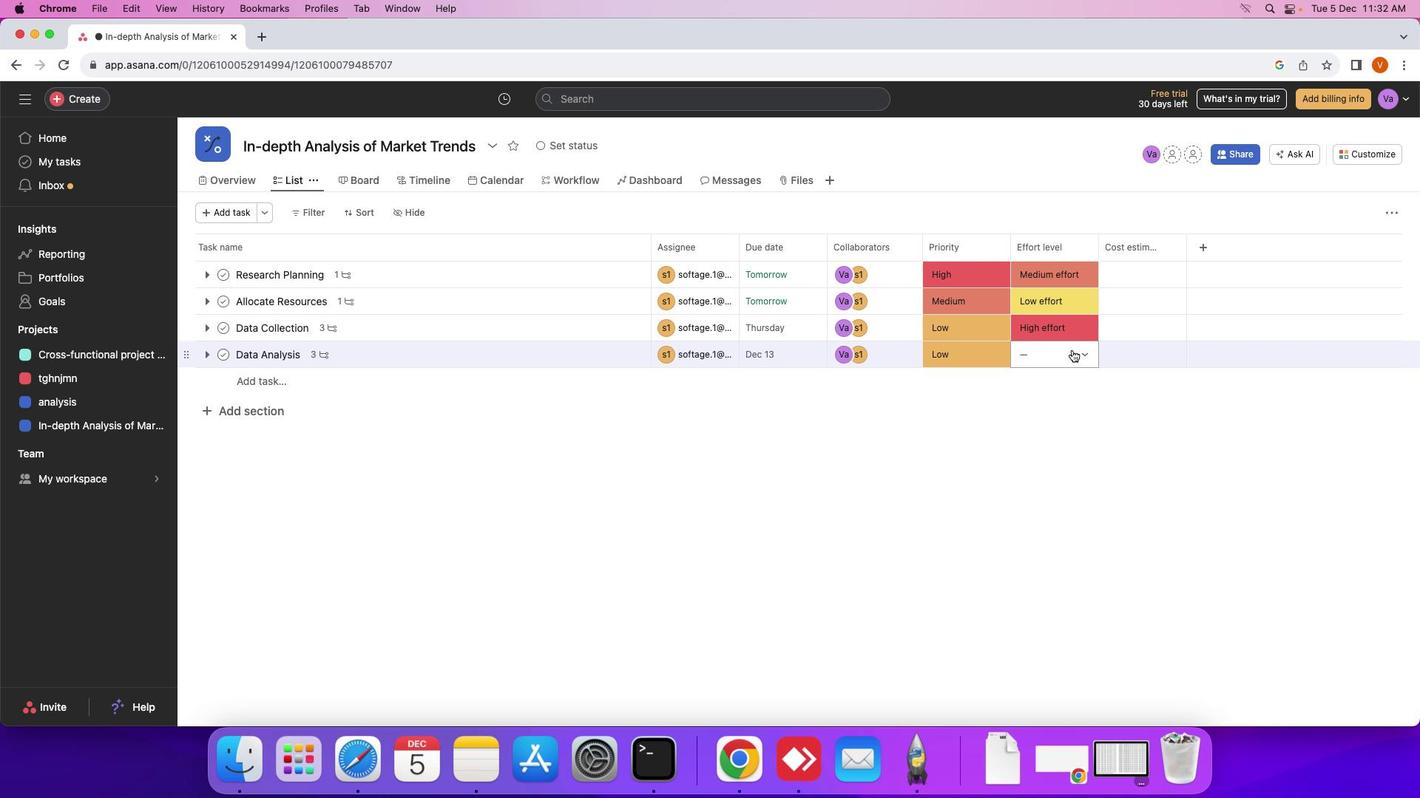 
Action: Mouse moved to (1082, 403)
Screenshot: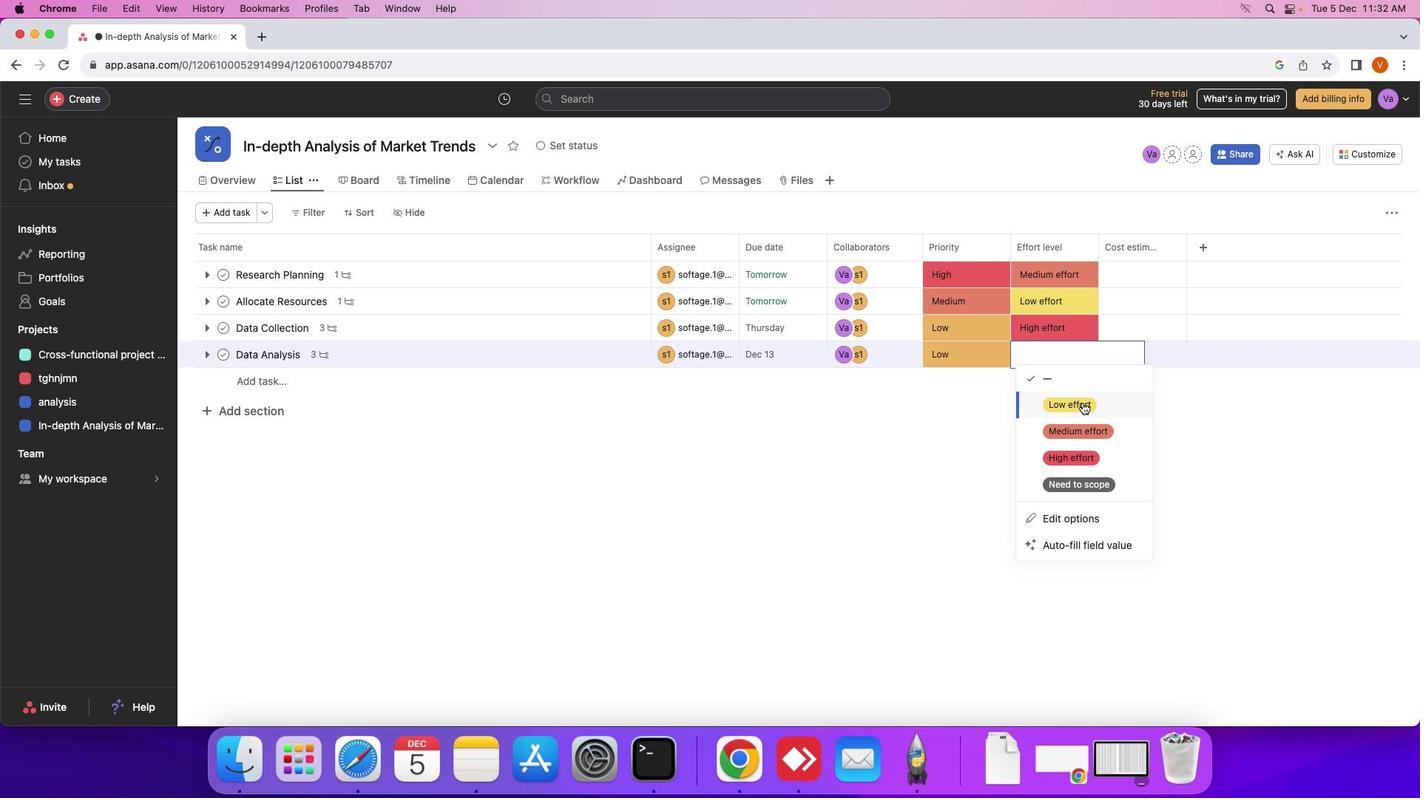 
Action: Mouse pressed left at (1082, 403)
Screenshot: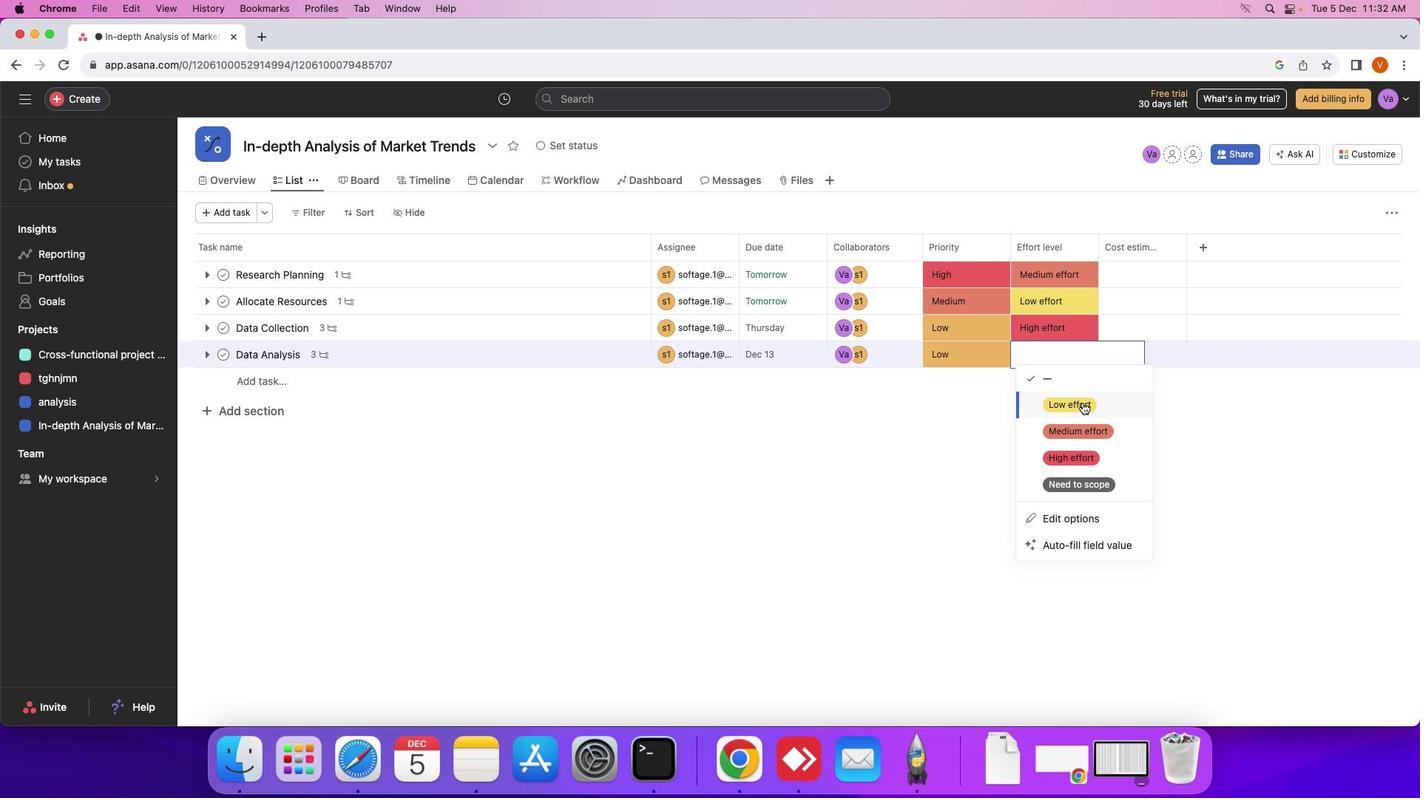 
Action: Mouse moved to (1150, 274)
Screenshot: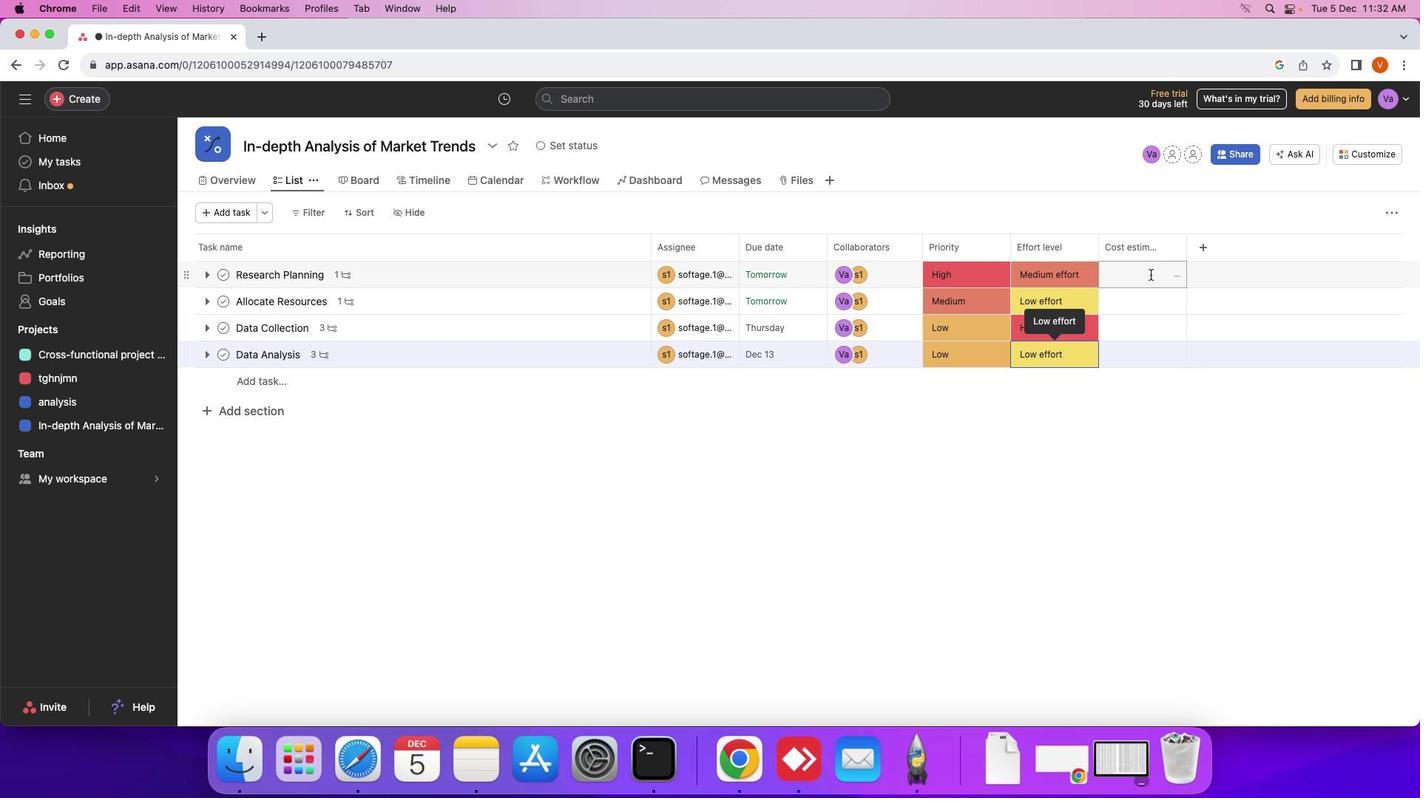
Action: Mouse pressed left at (1150, 274)
Screenshot: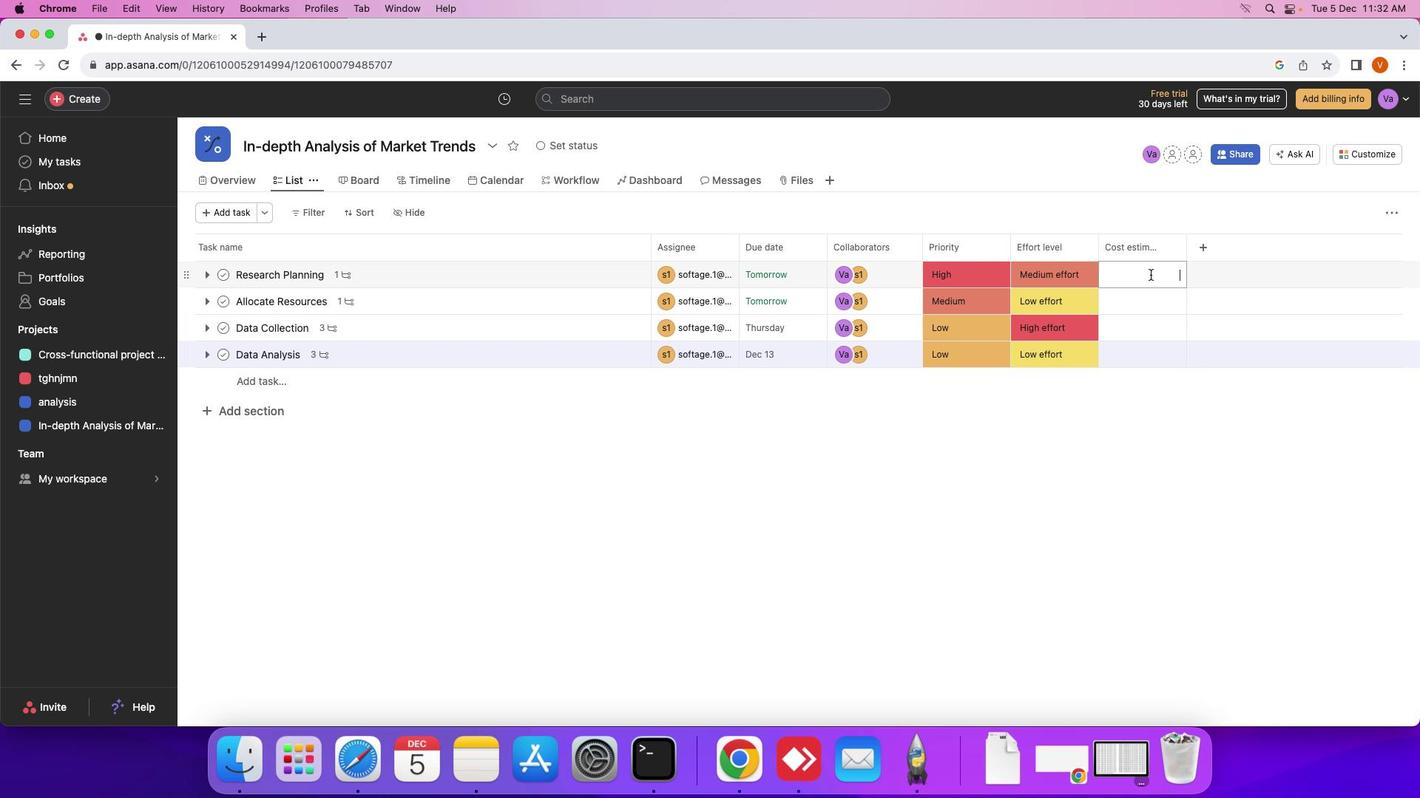 
Action: Mouse moved to (1120, 293)
Screenshot: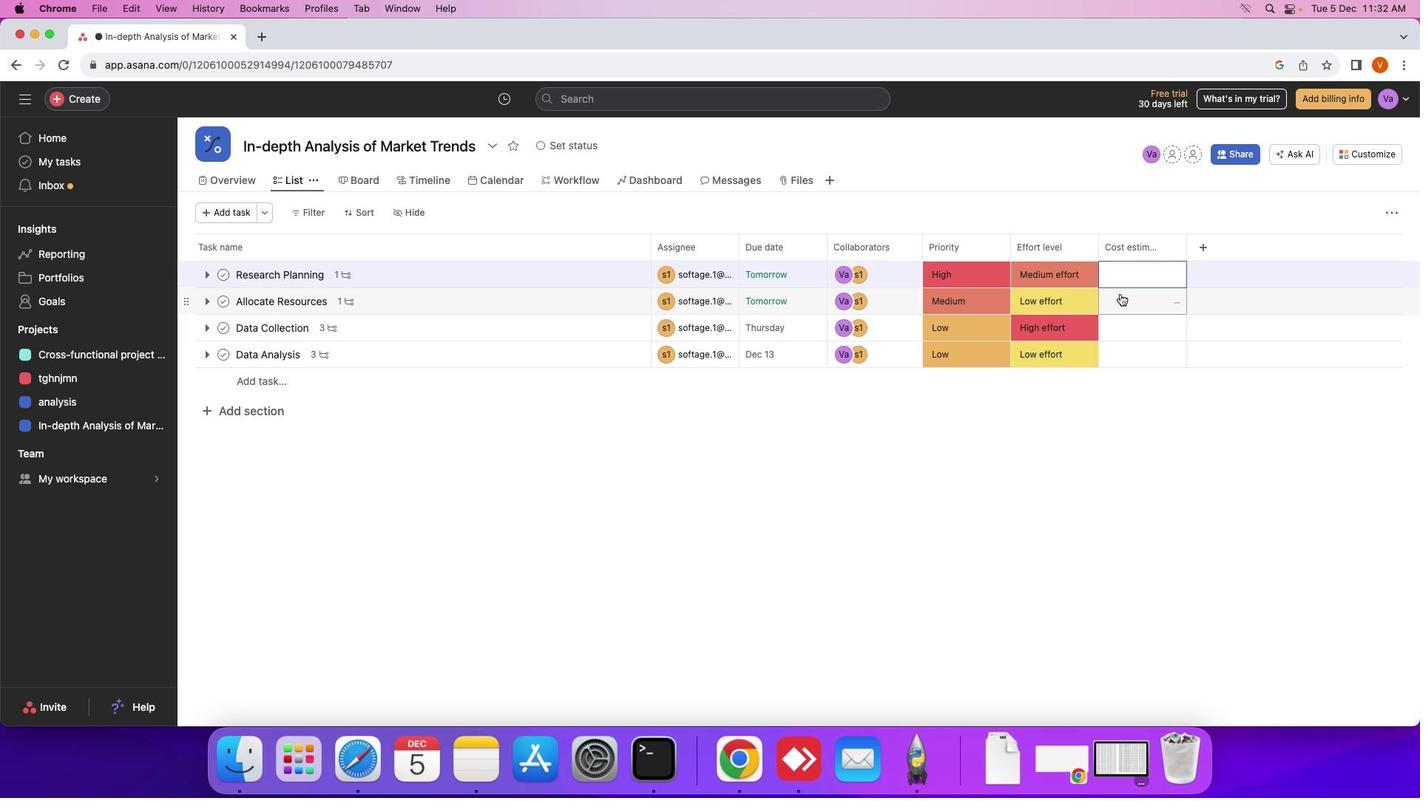 
Action: Key pressed '1''0''0''0'Key.backspaceKey.backspace'0''0'Key.shift_r'$'
Screenshot: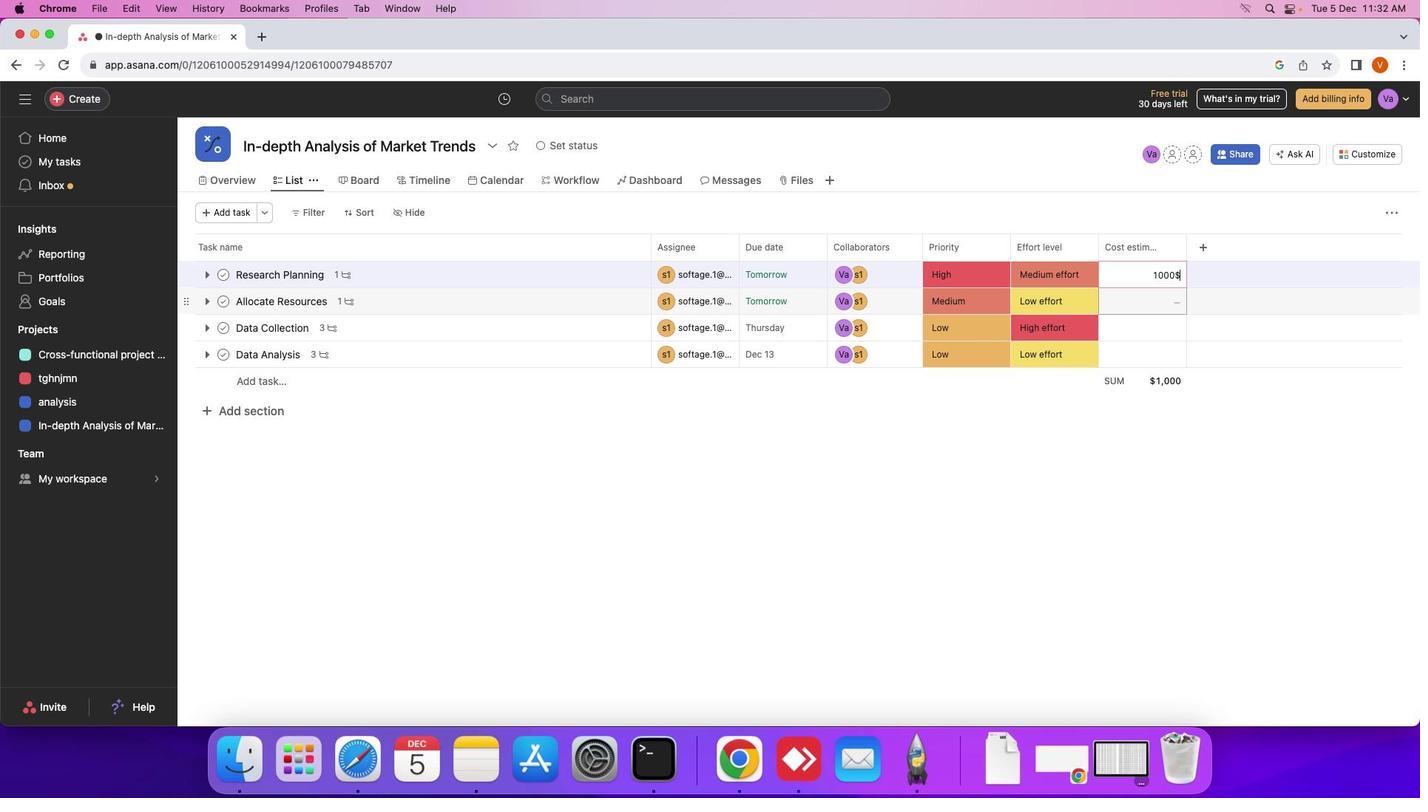
Action: Mouse moved to (1160, 308)
Screenshot: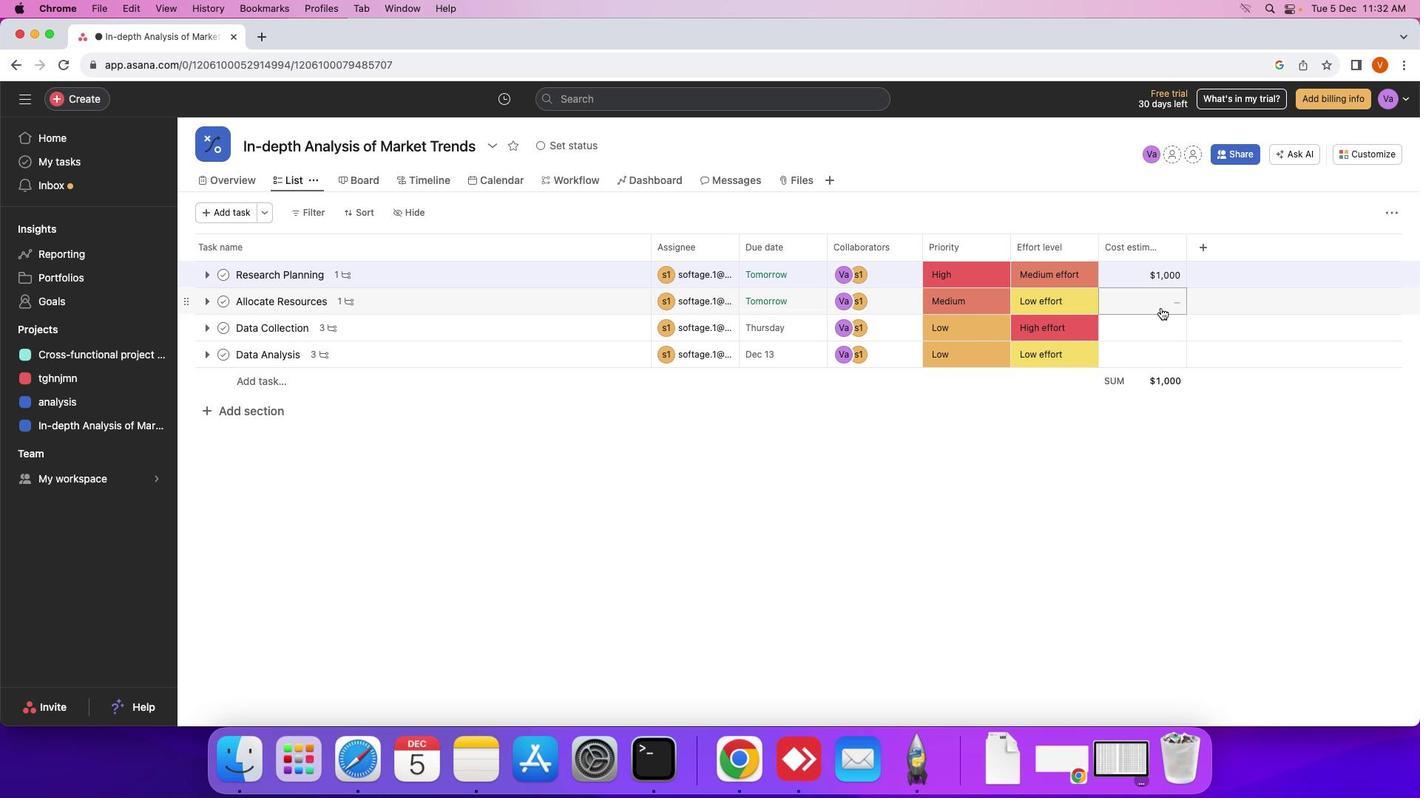 
Action: Mouse pressed left at (1160, 308)
Screenshot: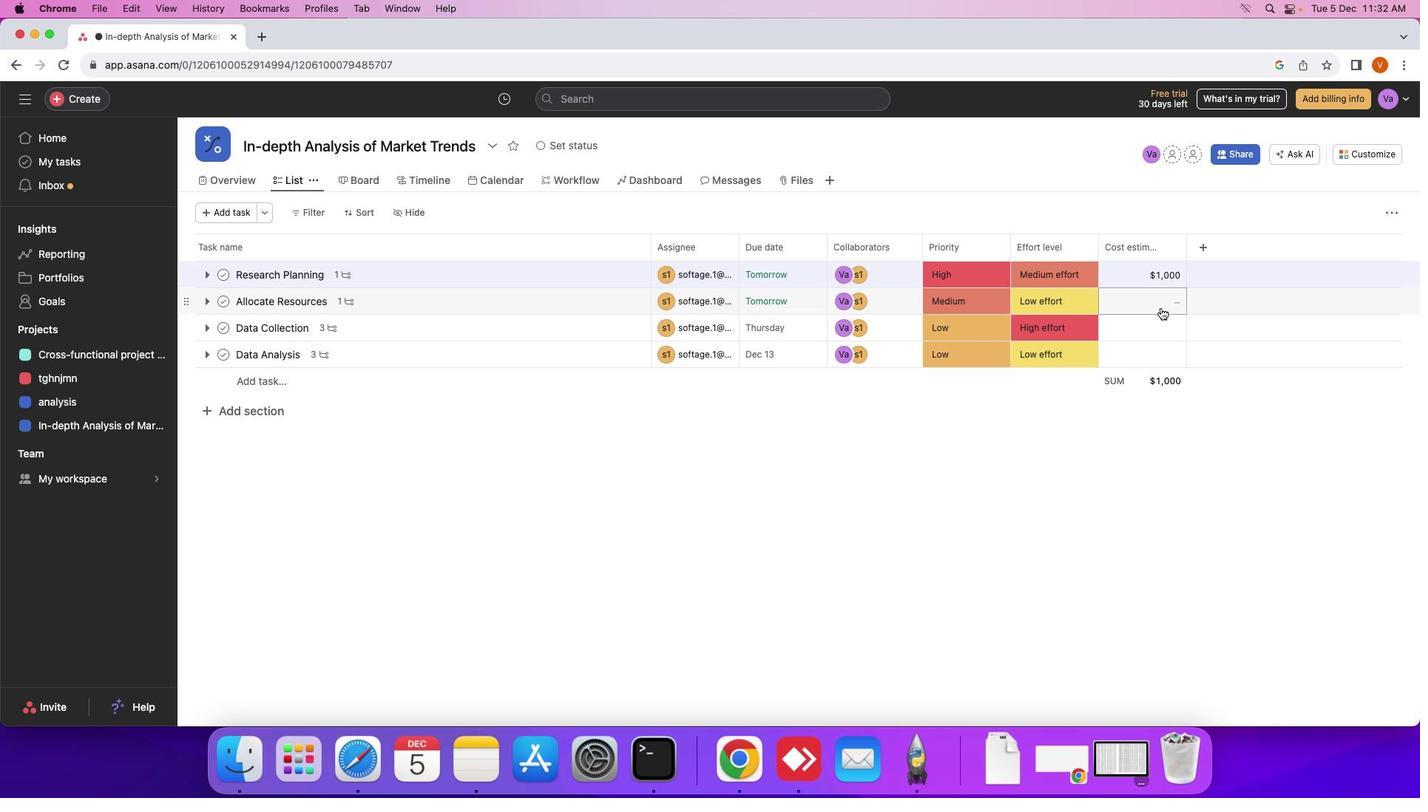 
Action: Mouse moved to (1153, 311)
Screenshot: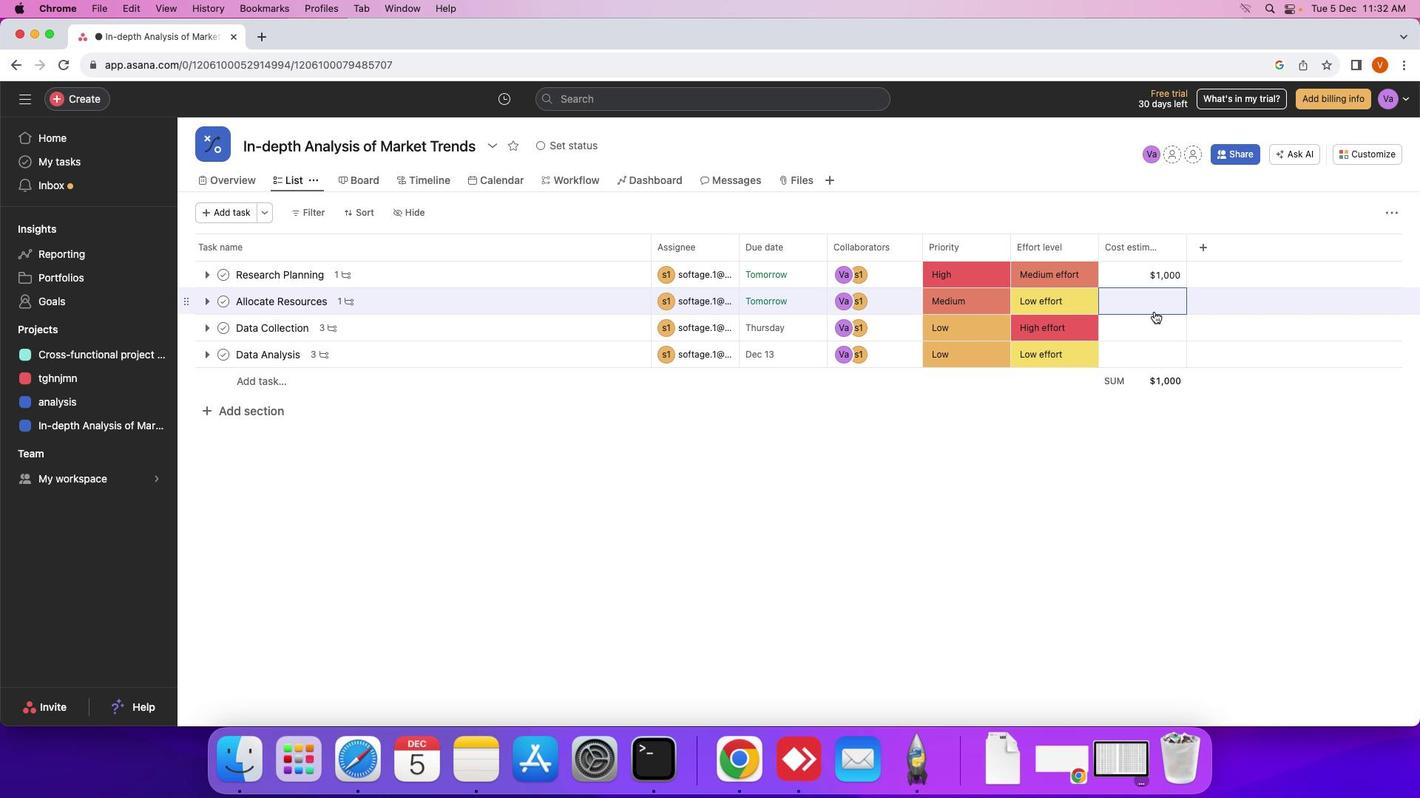 
Action: Key pressed Key.shift'$'
Screenshot: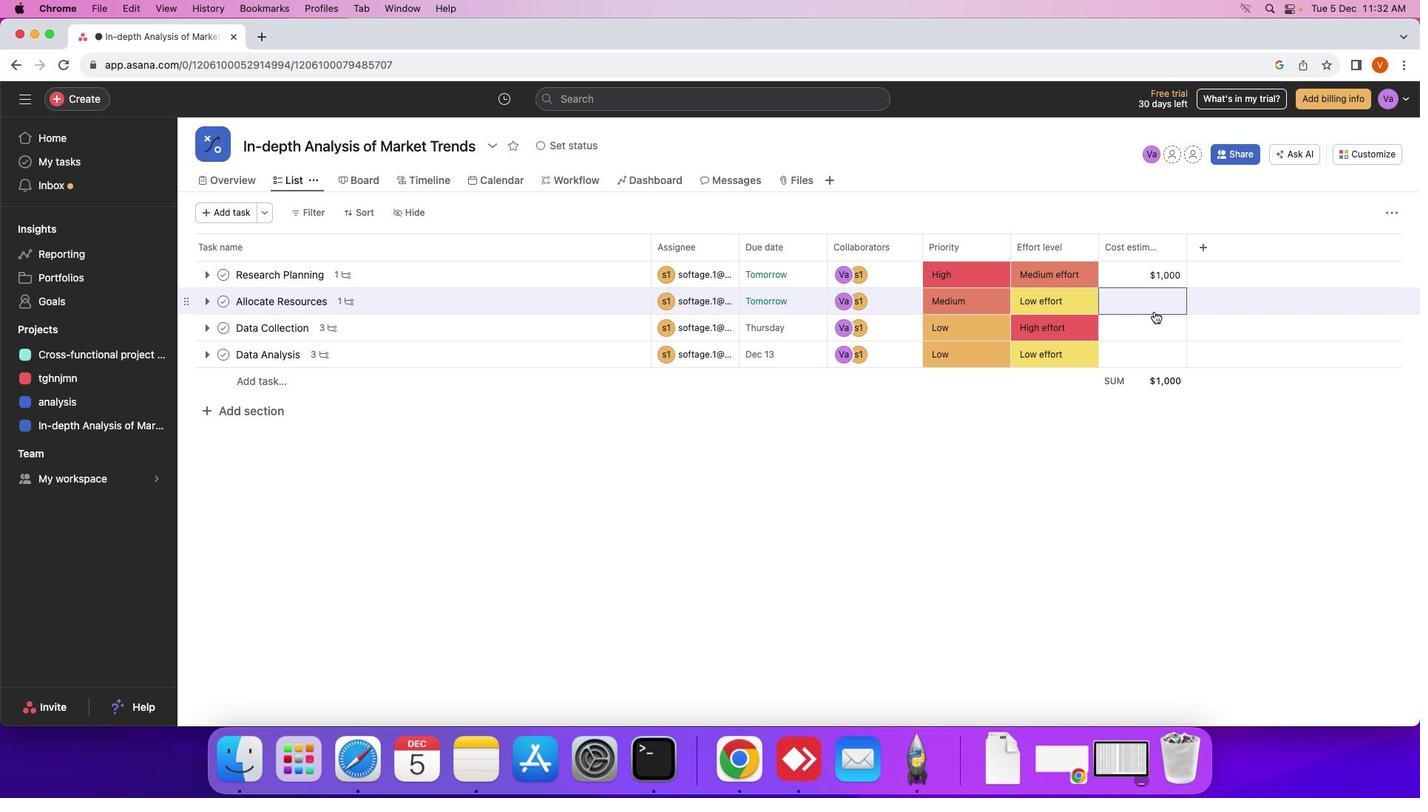 
Action: Mouse moved to (1157, 309)
Screenshot: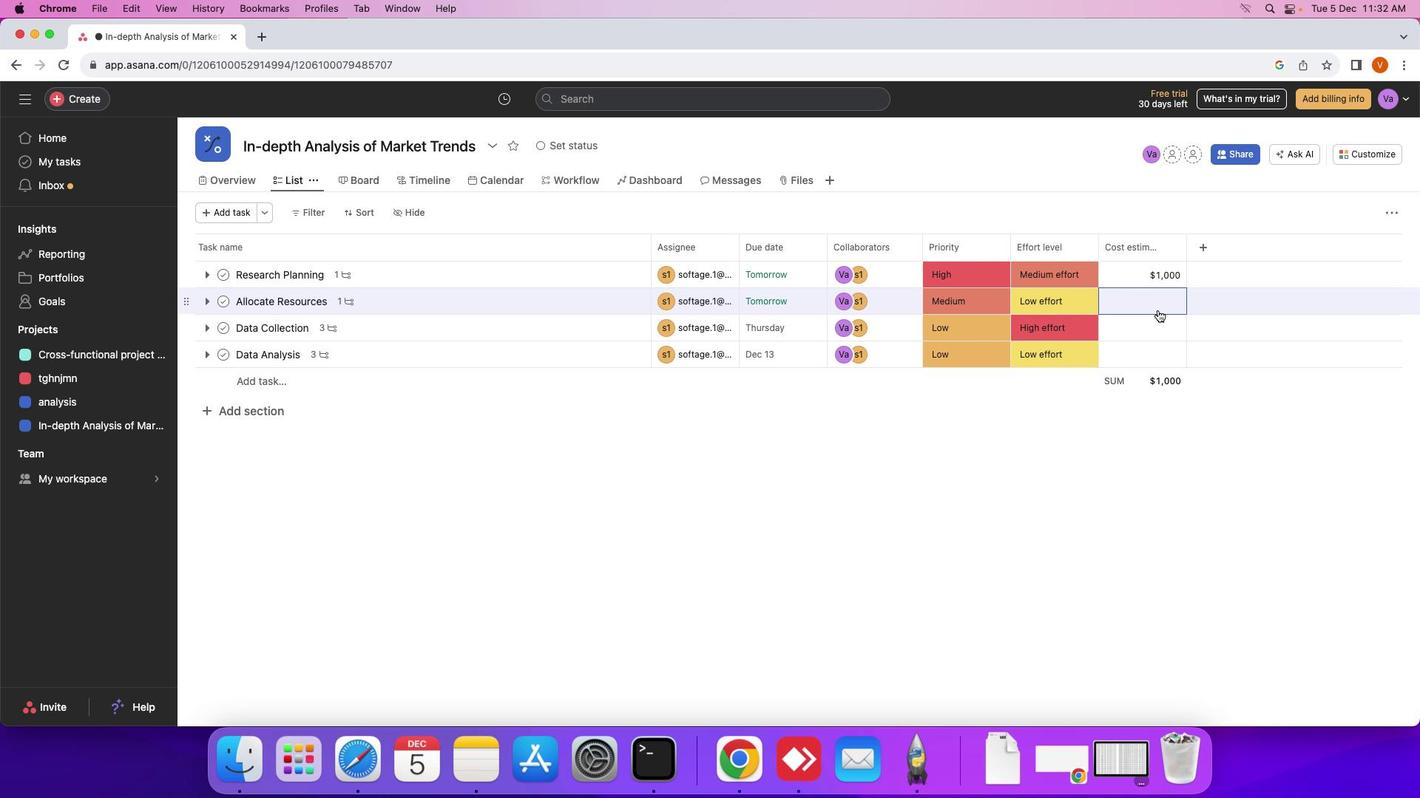 
Action: Mouse pressed left at (1157, 309)
Screenshot: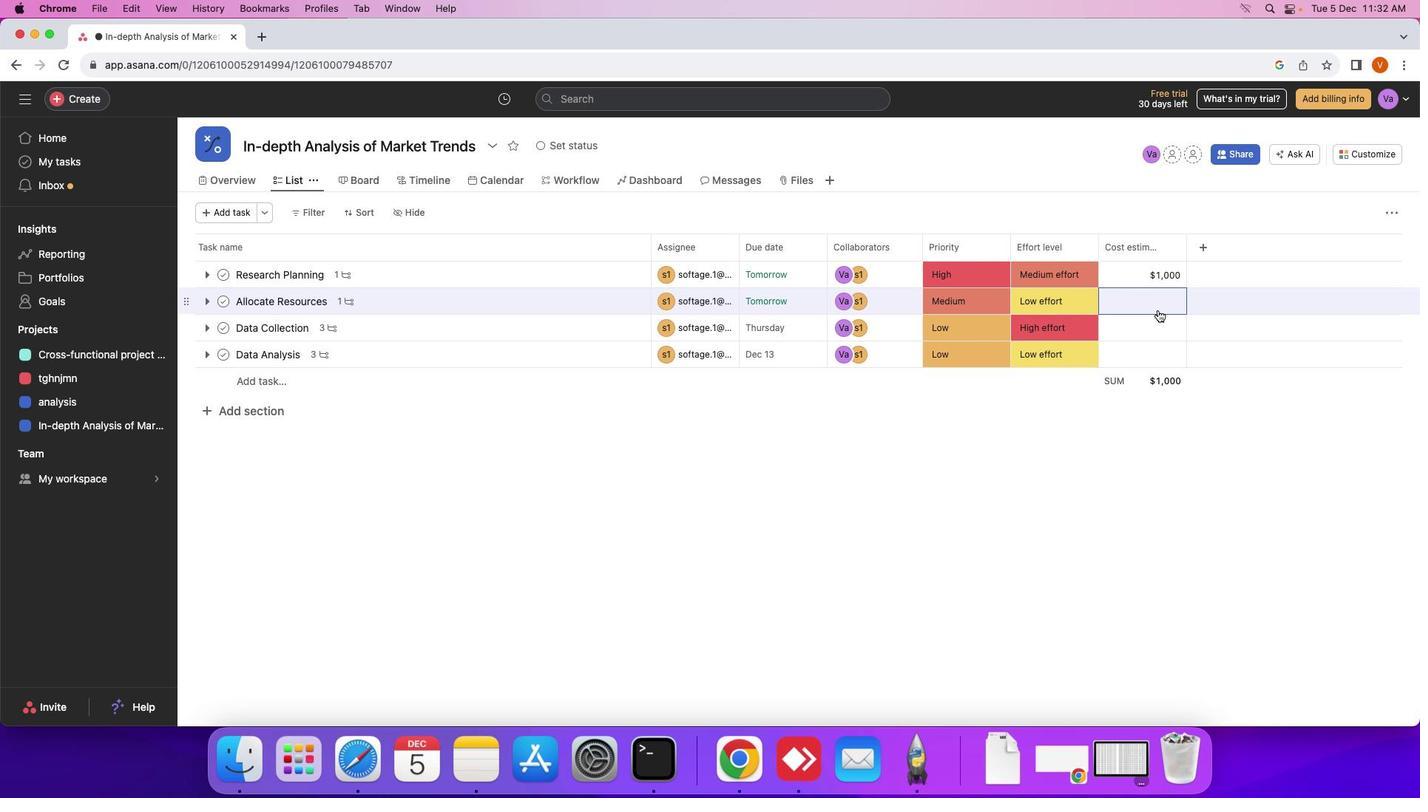 
Action: Mouse moved to (1155, 306)
Screenshot: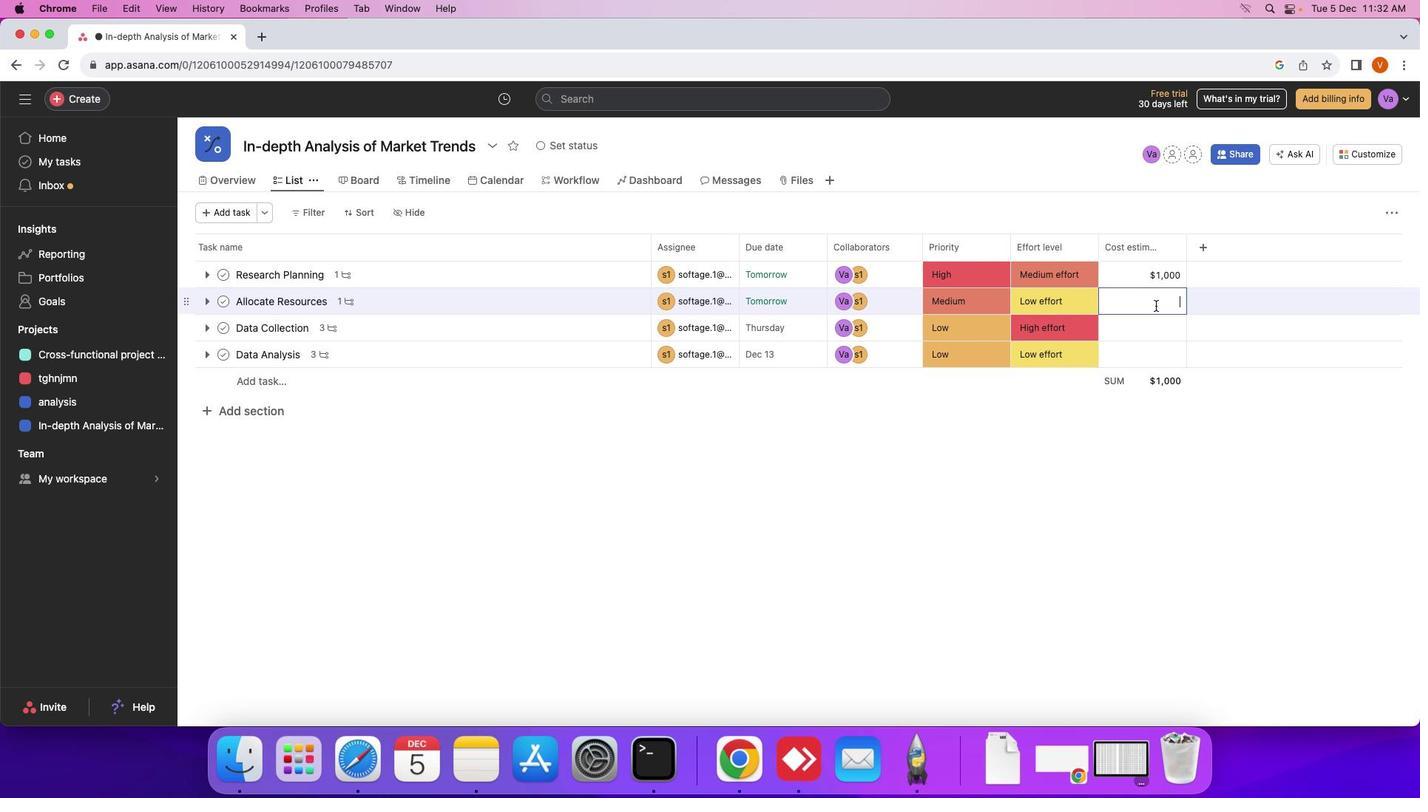
Action: Mouse pressed left at (1155, 306)
Screenshot: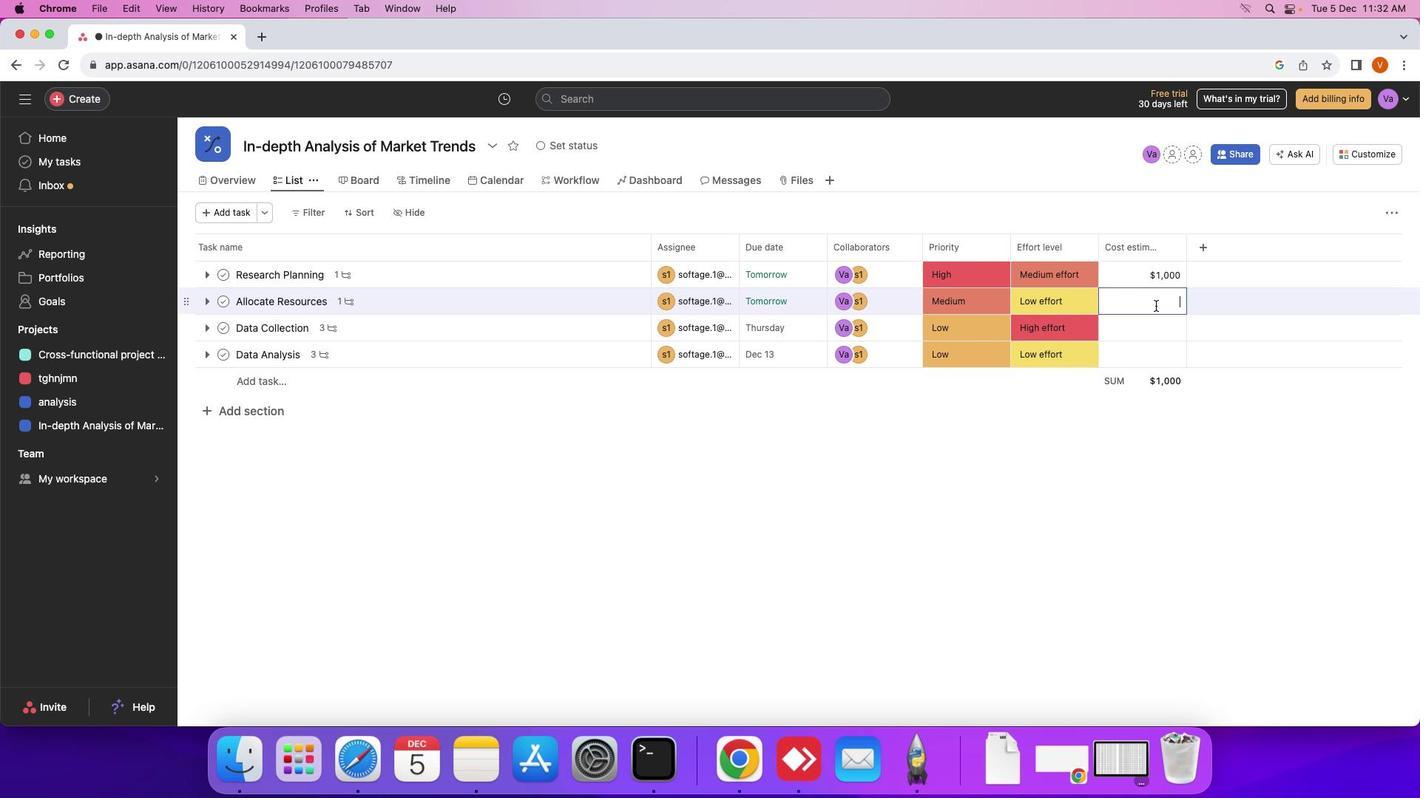 
Action: Key pressed '2''0''0''0'
Screenshot: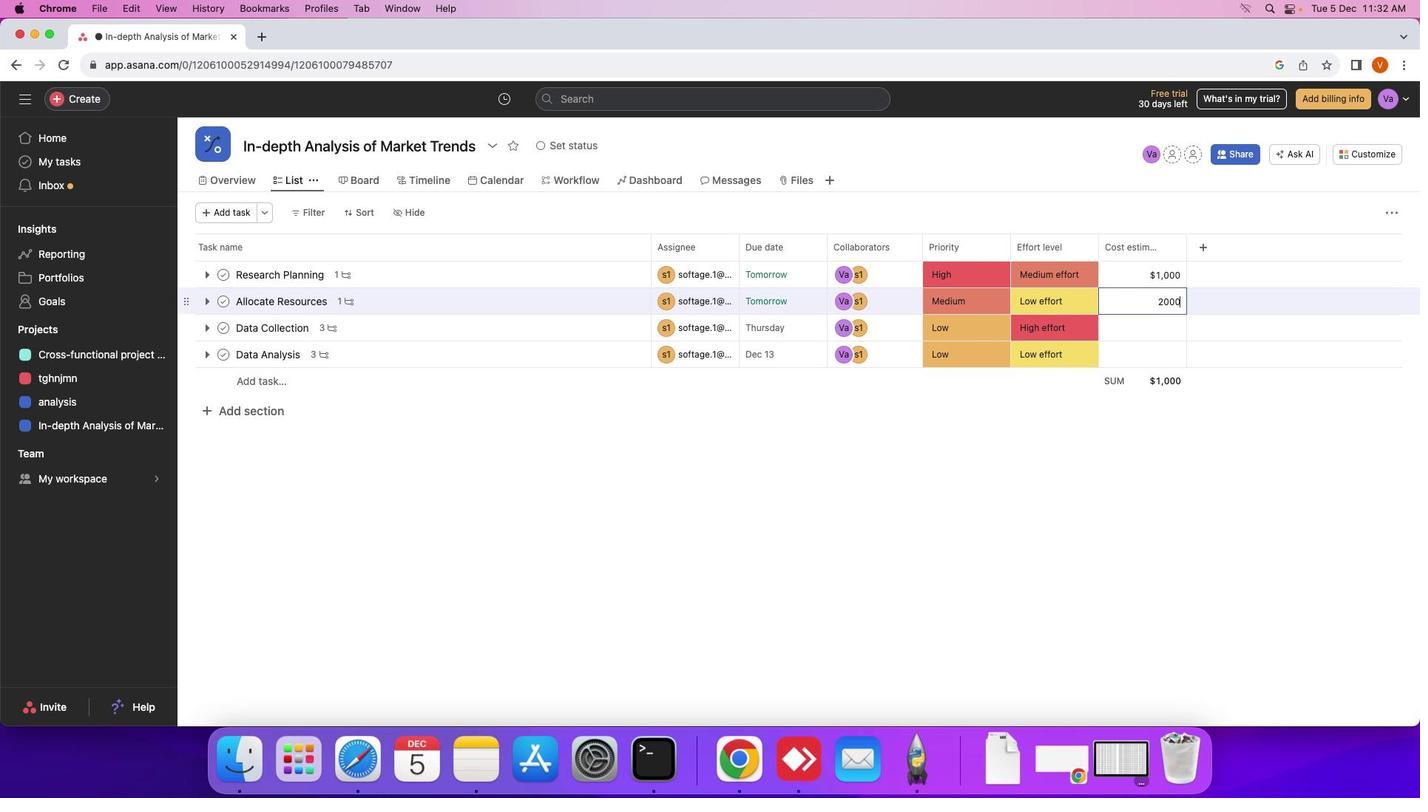 
Action: Mouse moved to (1174, 335)
Screenshot: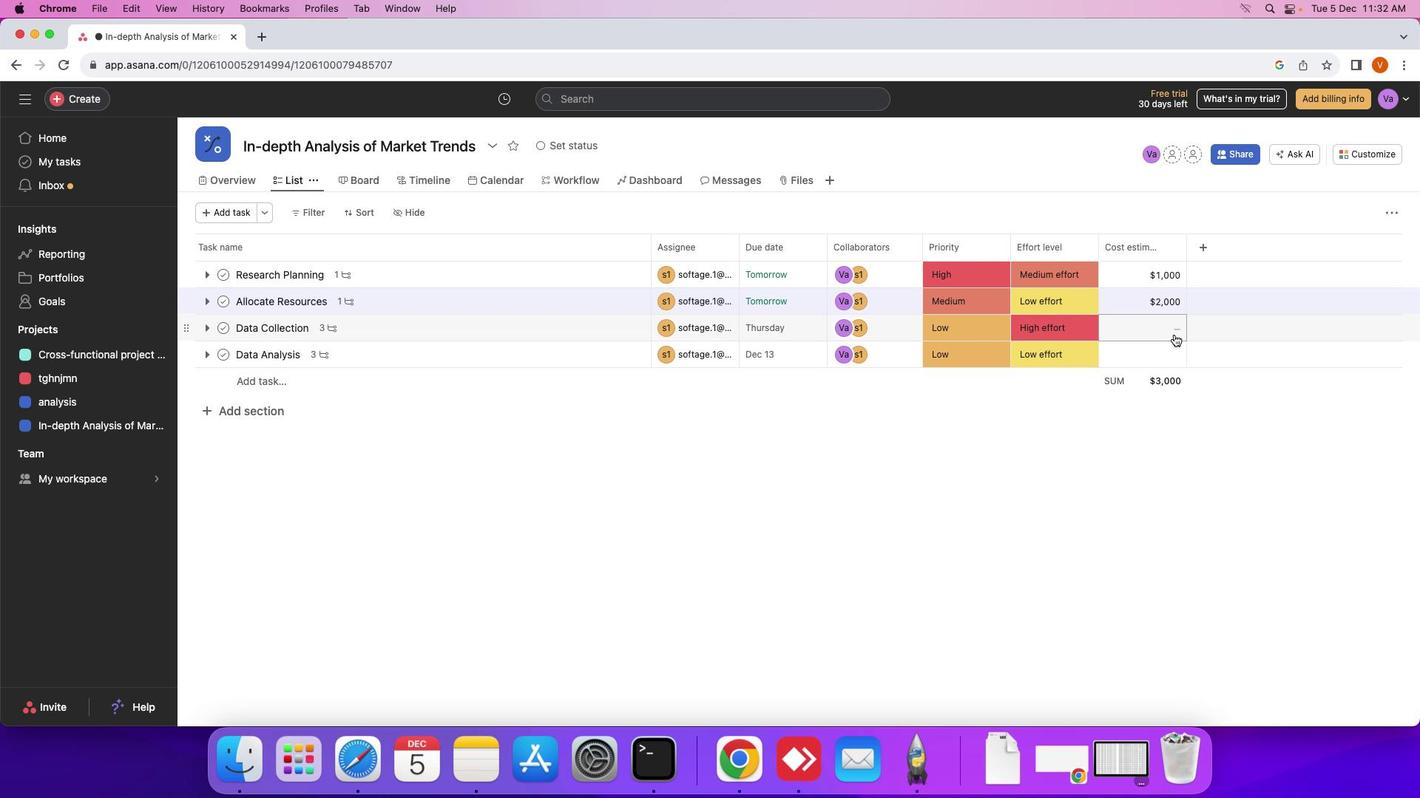 
Action: Mouse pressed left at (1174, 335)
Screenshot: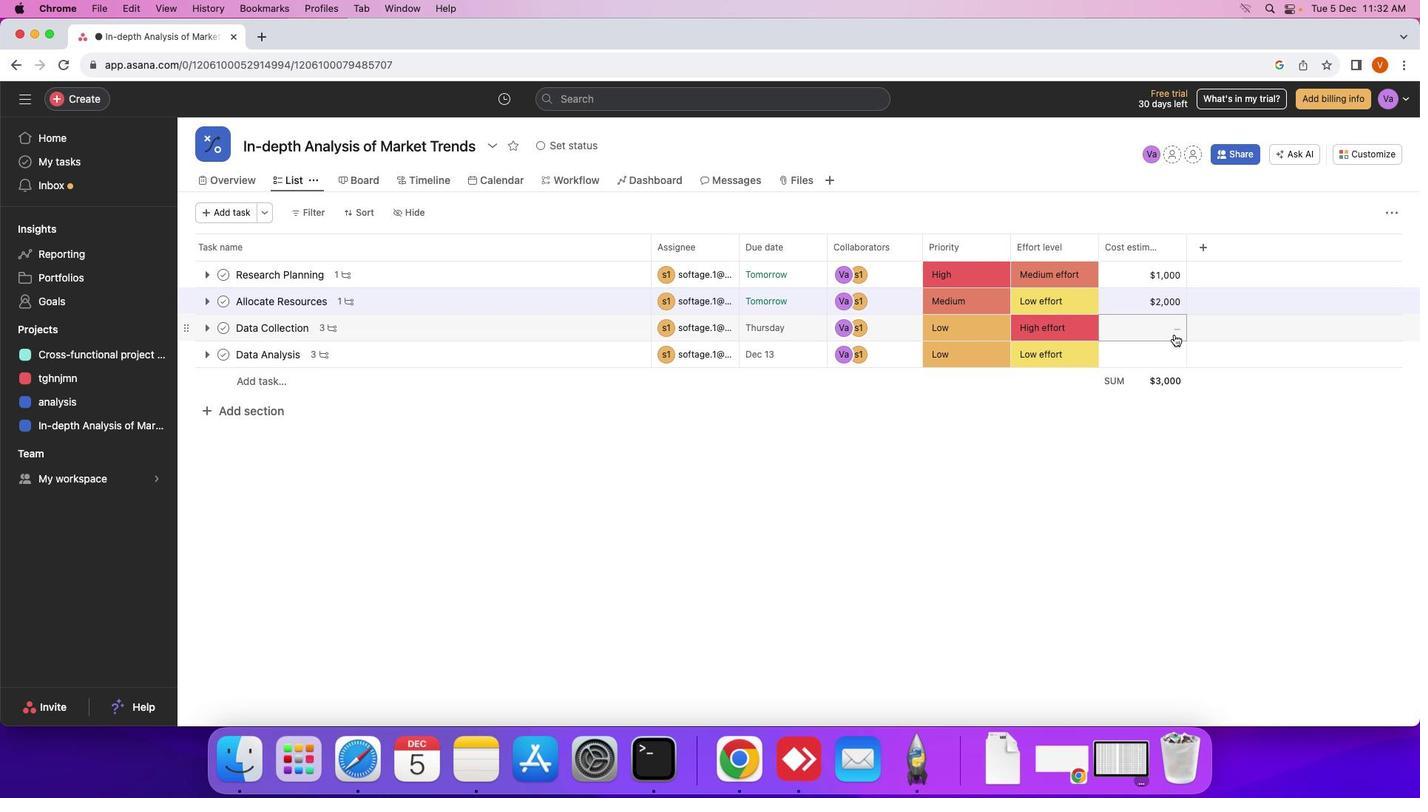 
Action: Mouse moved to (1171, 332)
Screenshot: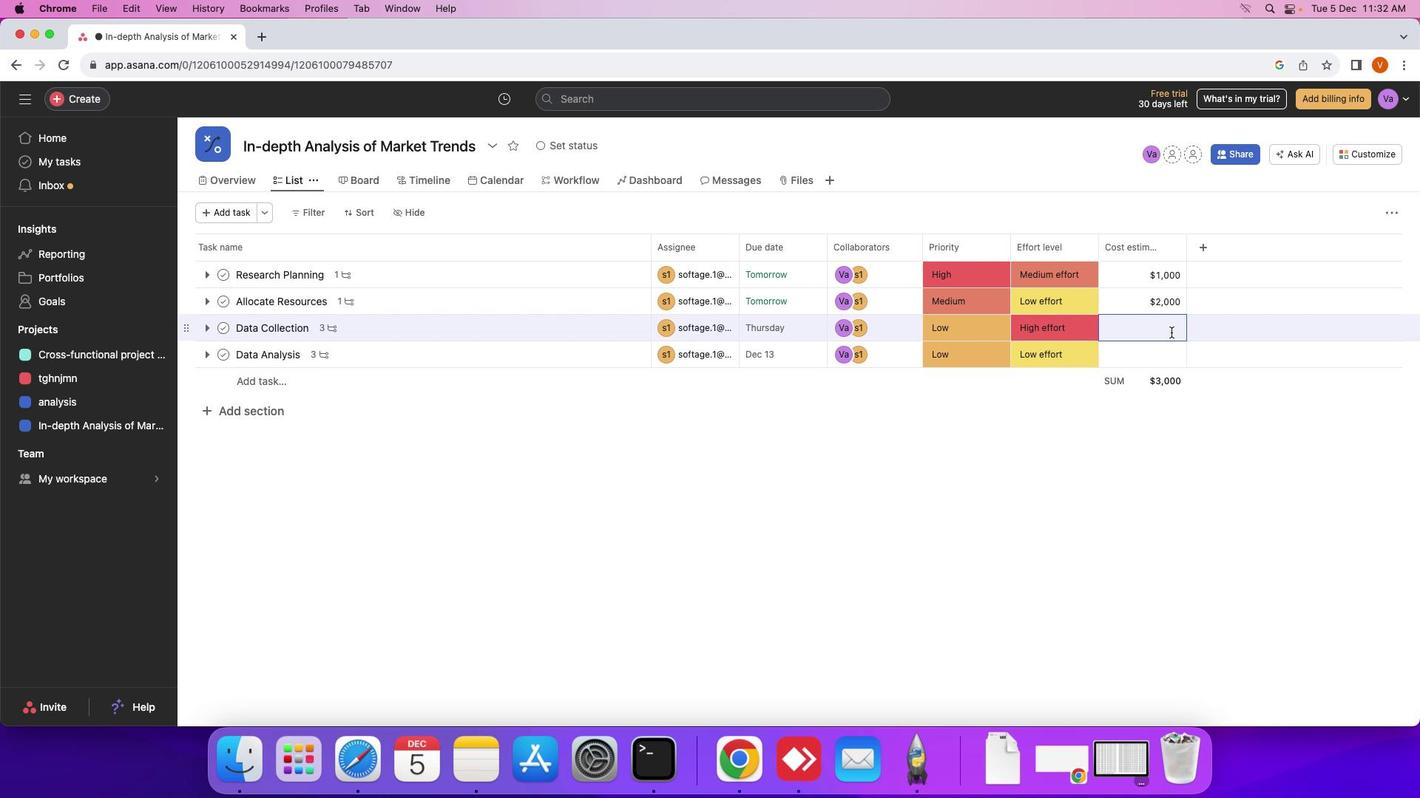 
Action: Mouse pressed left at (1171, 332)
Screenshot: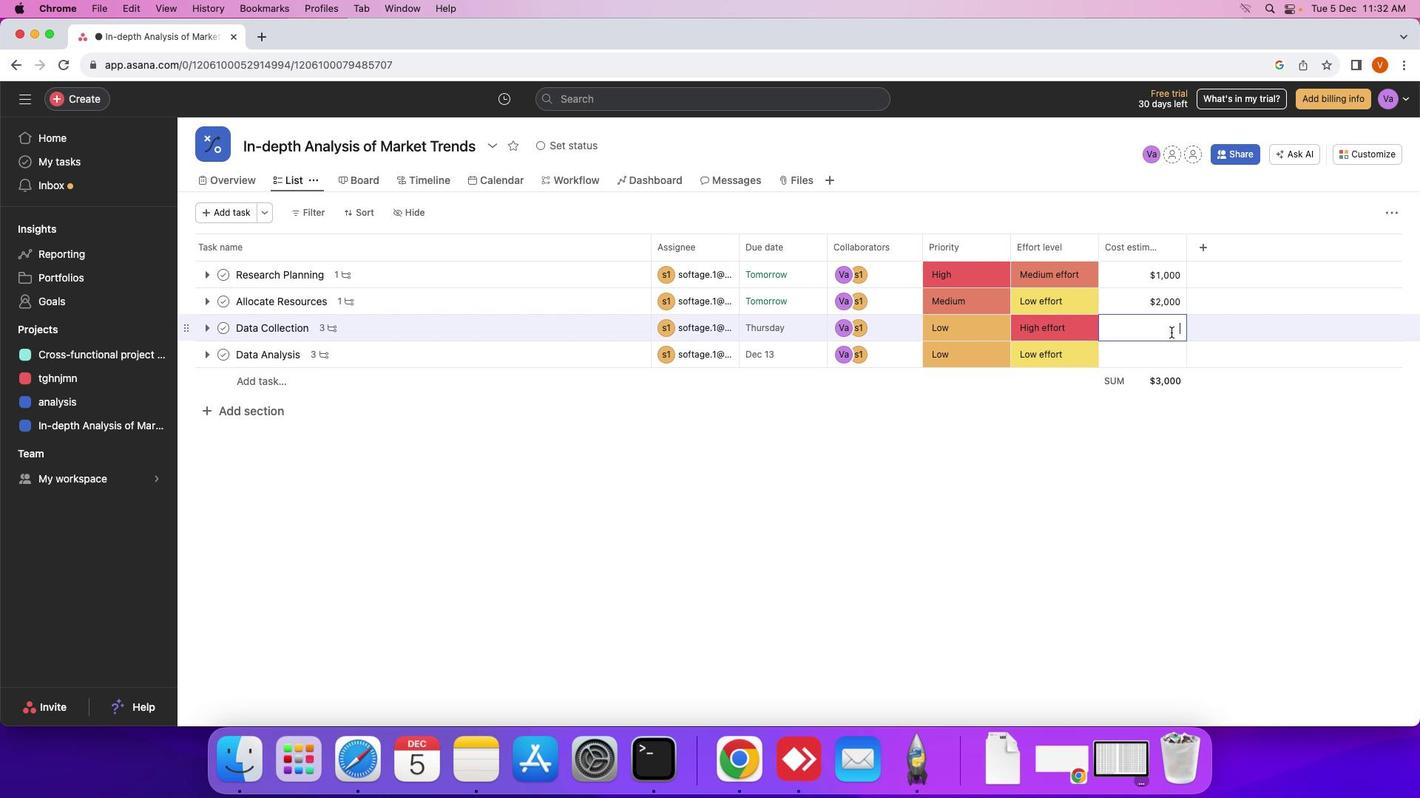 
Action: Key pressed '5''0''0'
Screenshot: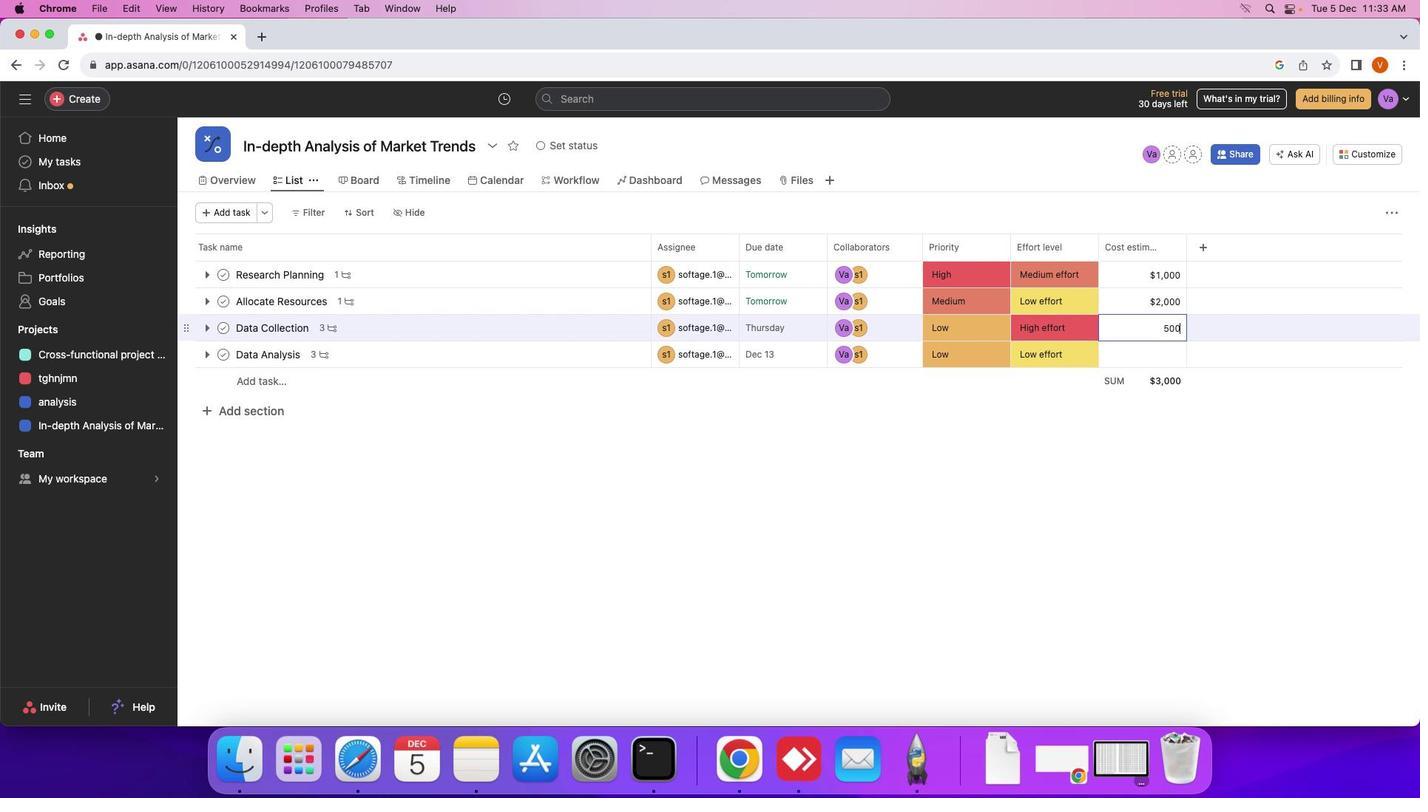 
Action: Mouse moved to (1160, 359)
Screenshot: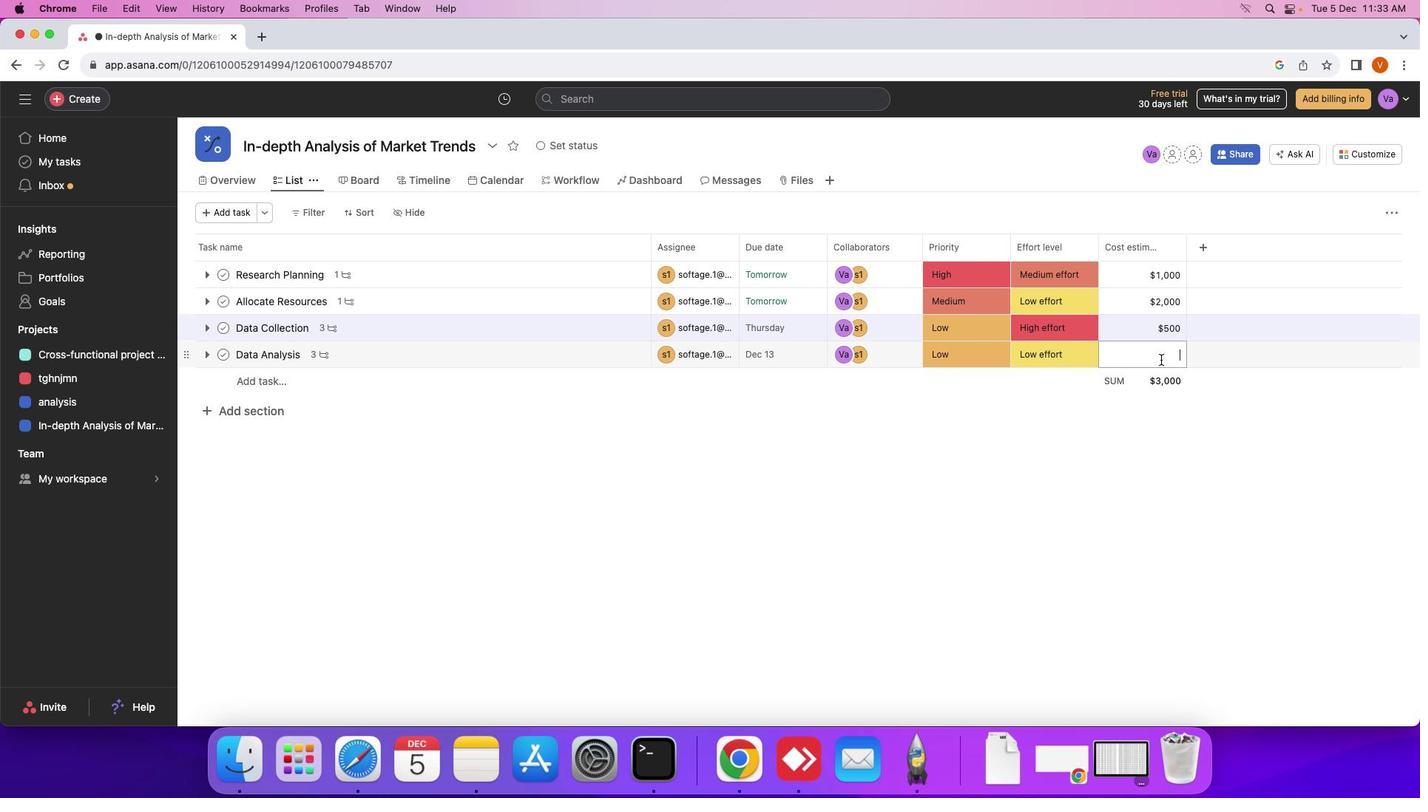 
Action: Mouse pressed left at (1160, 359)
Screenshot: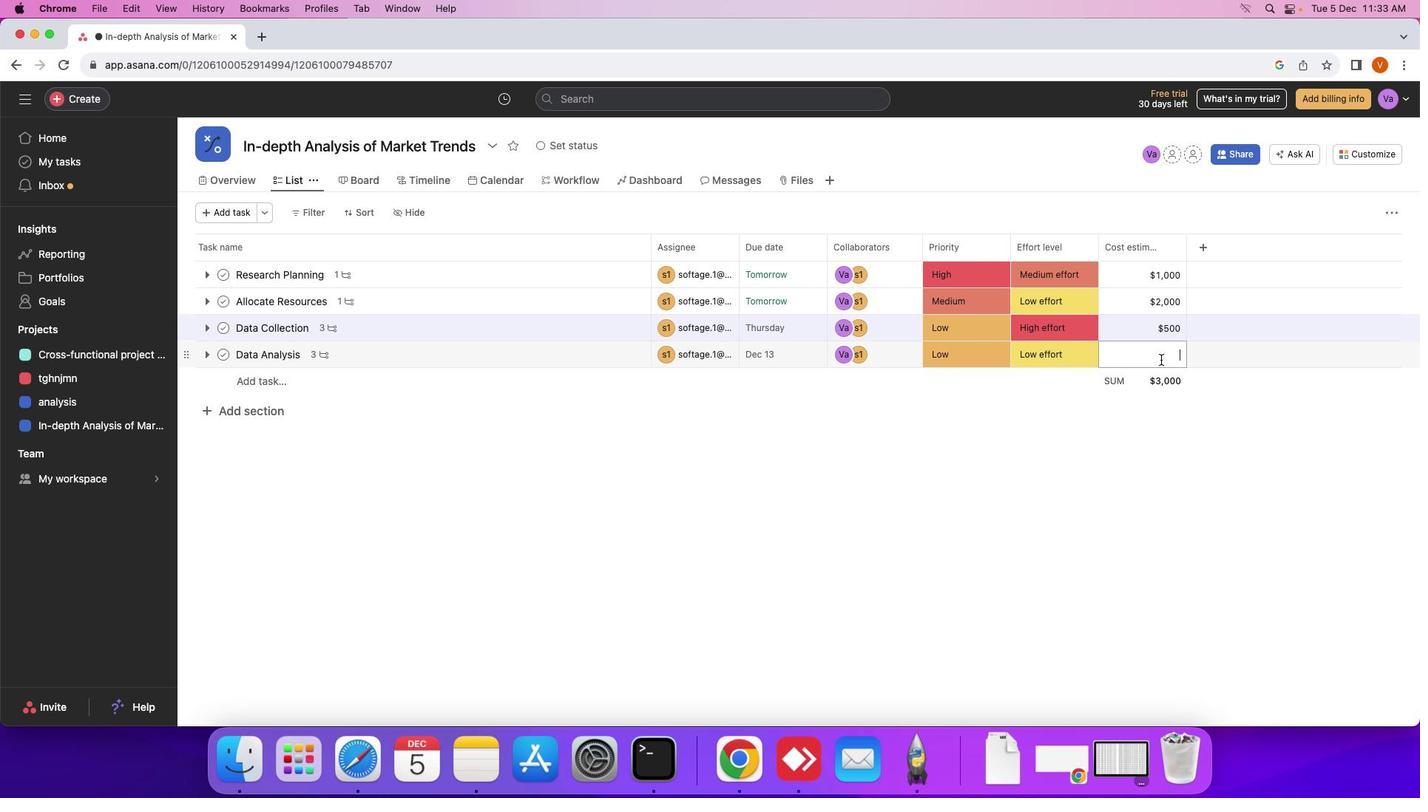 
Action: Key pressed '7''0''0'
Screenshot: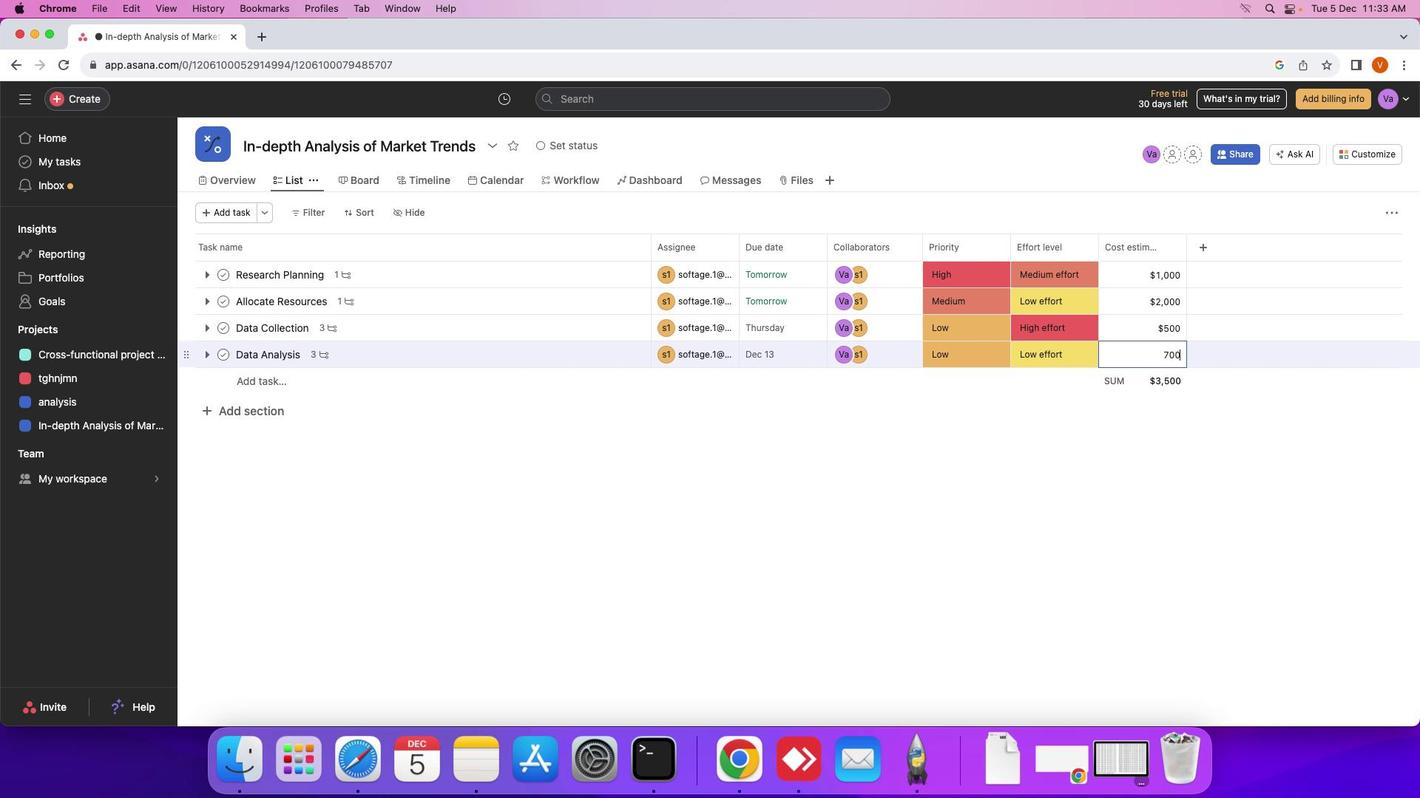 
Action: Mouse moved to (1238, 381)
Screenshot: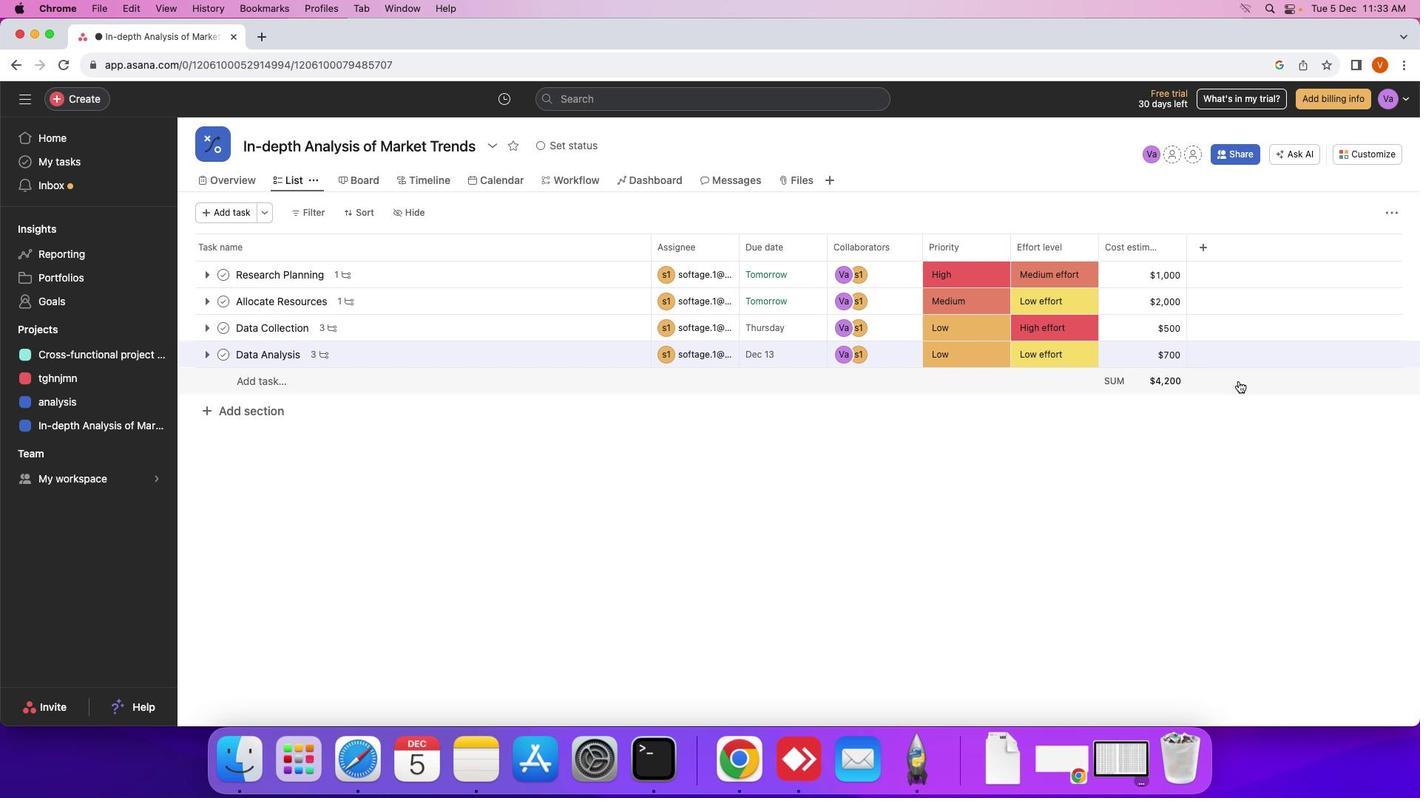 
Action: Mouse pressed left at (1238, 381)
Screenshot: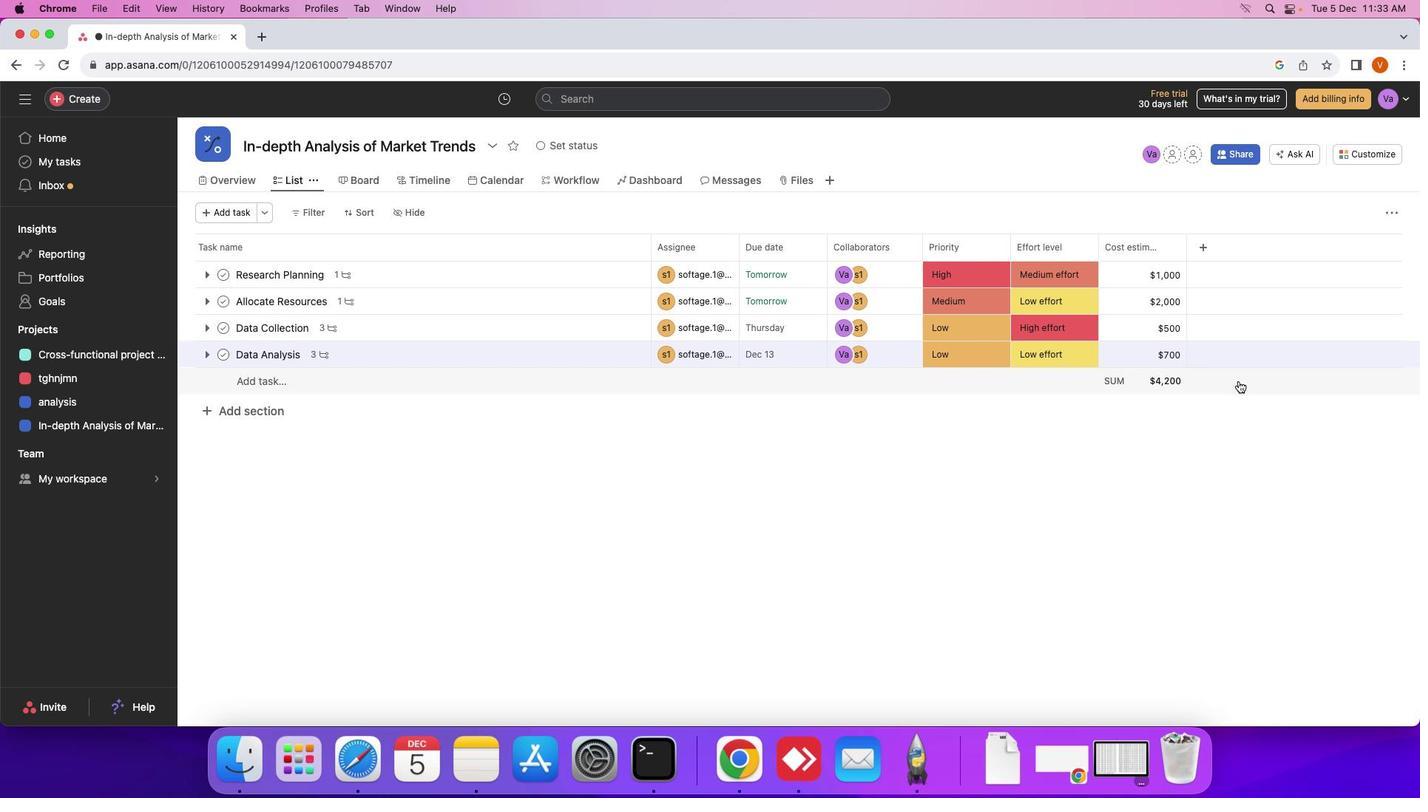 
Action: Mouse moved to (1201, 244)
Screenshot: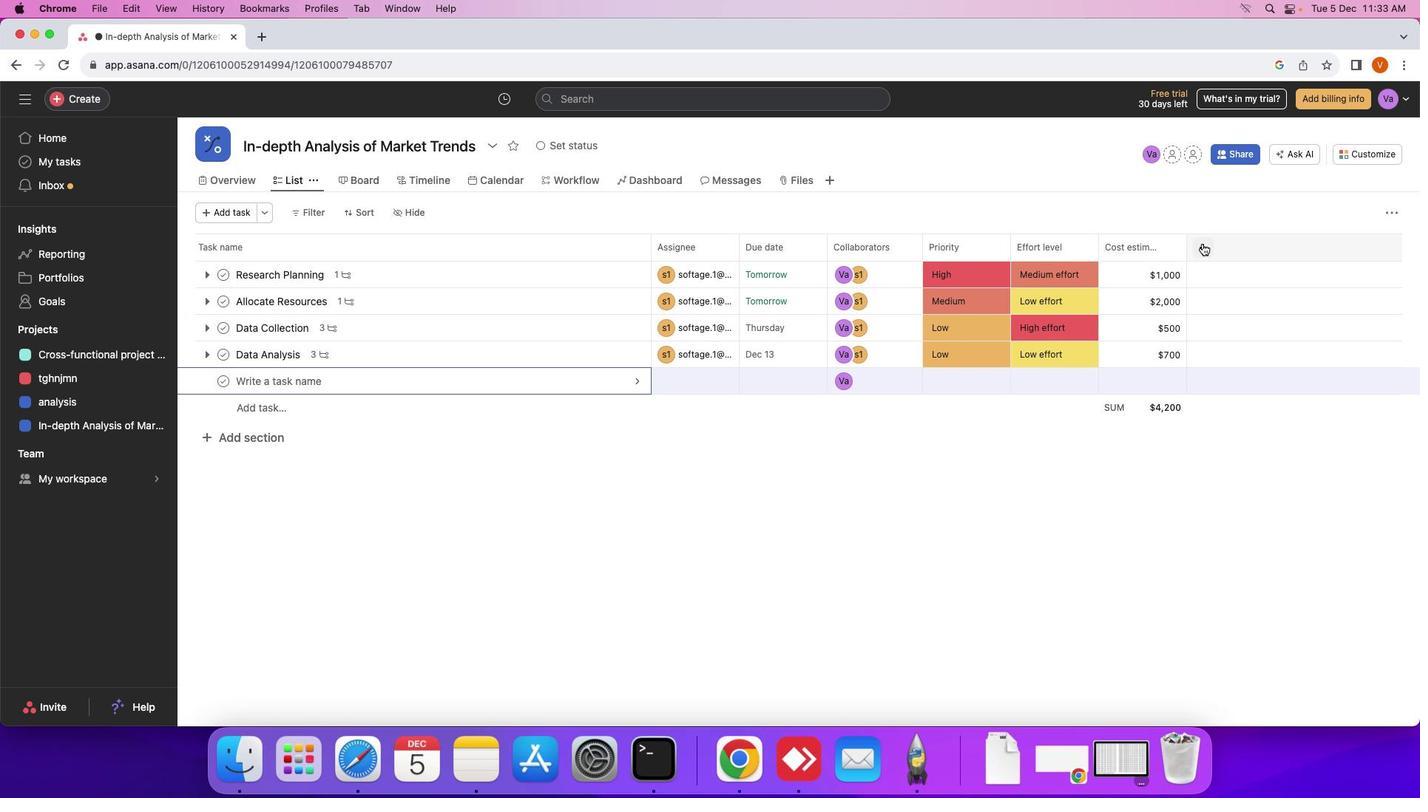 
Action: Mouse pressed left at (1201, 244)
Screenshot: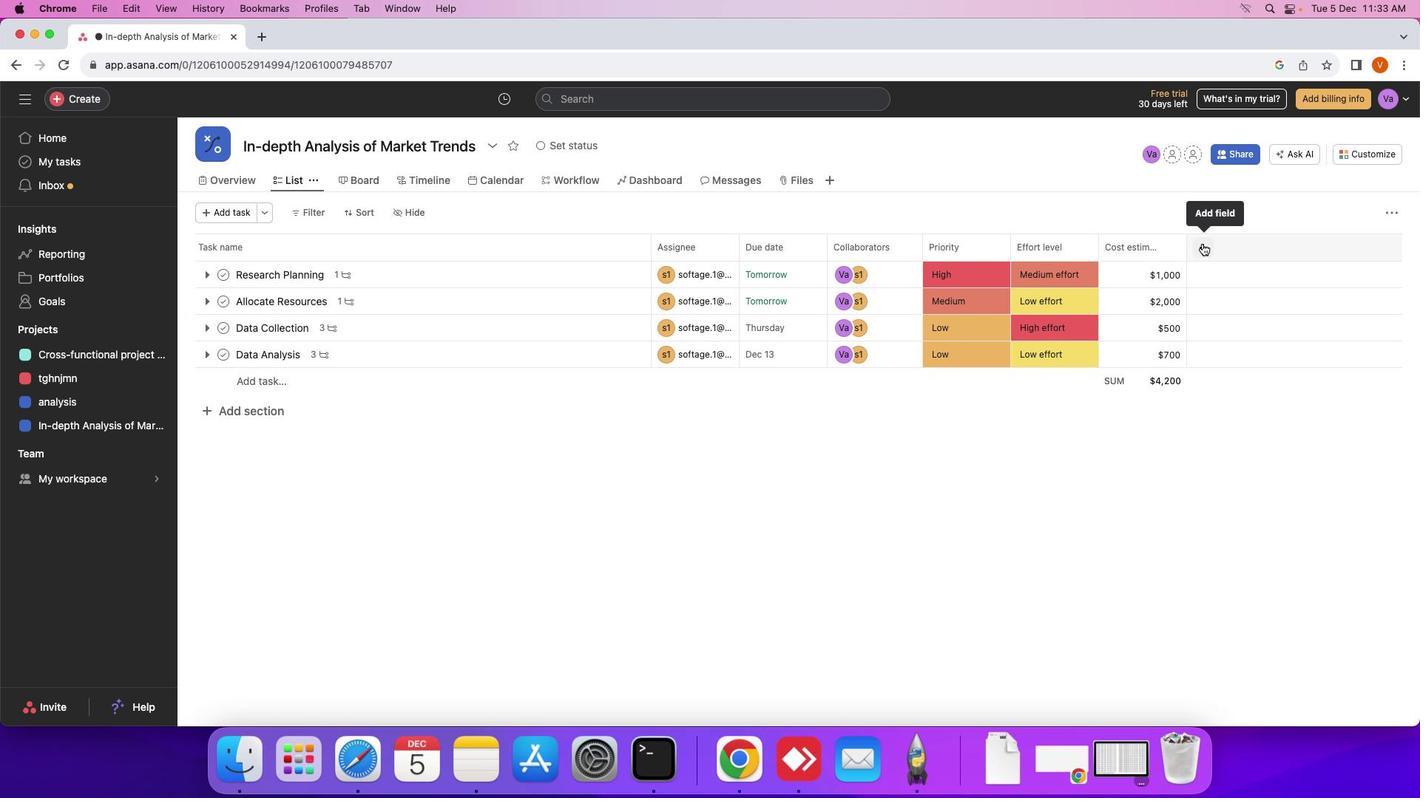 
Action: Mouse moved to (1090, 448)
Screenshot: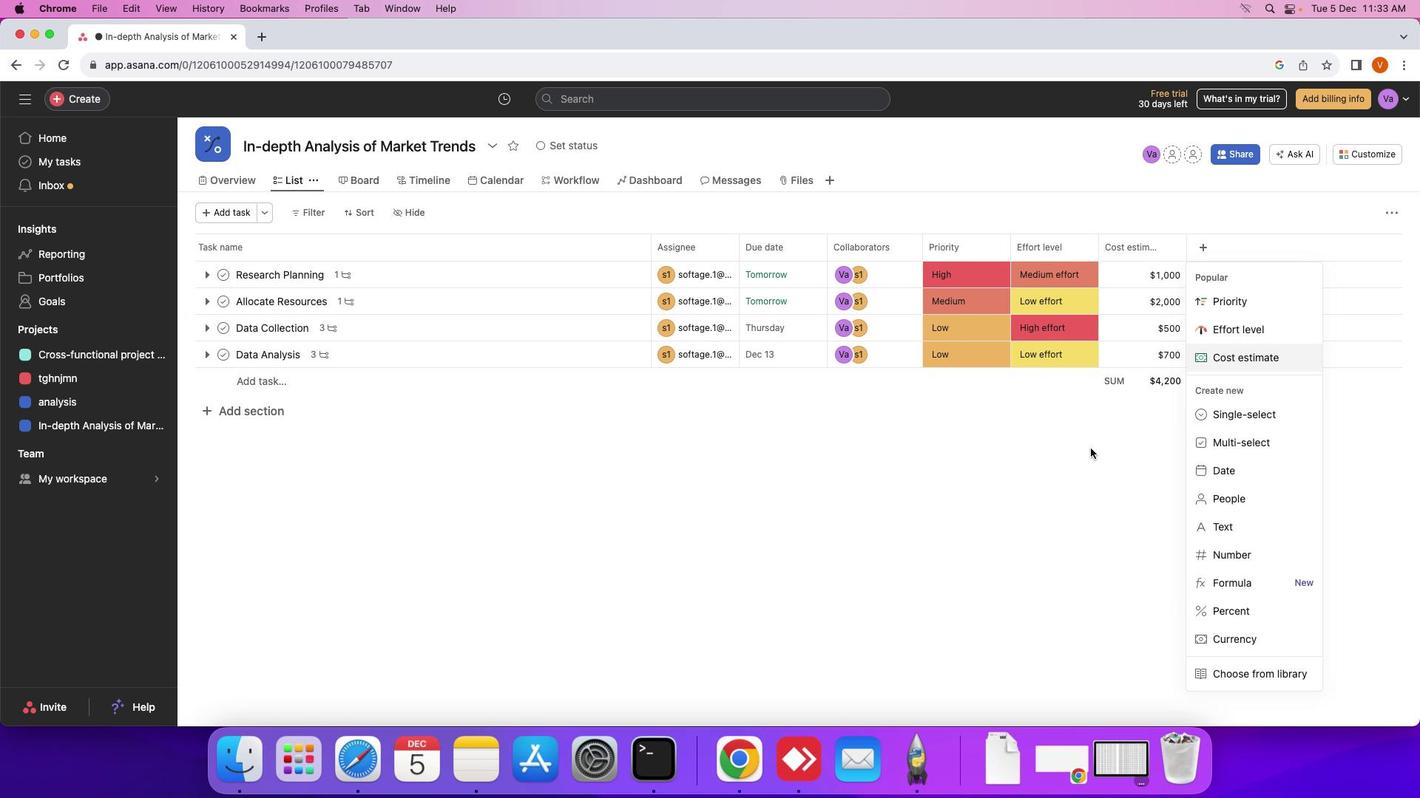 
Action: Mouse pressed left at (1090, 448)
Screenshot: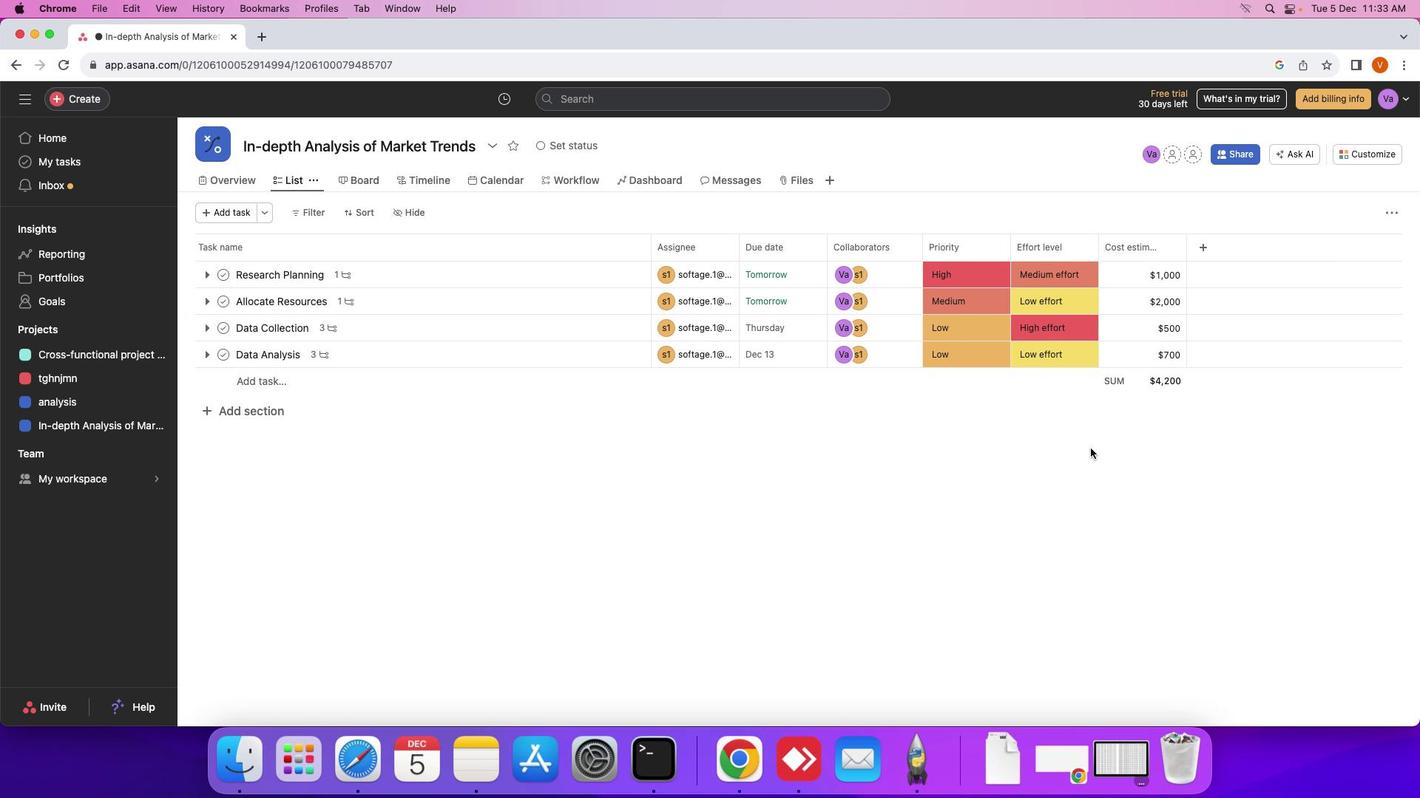 
Action: Mouse moved to (1094, 418)
Screenshot: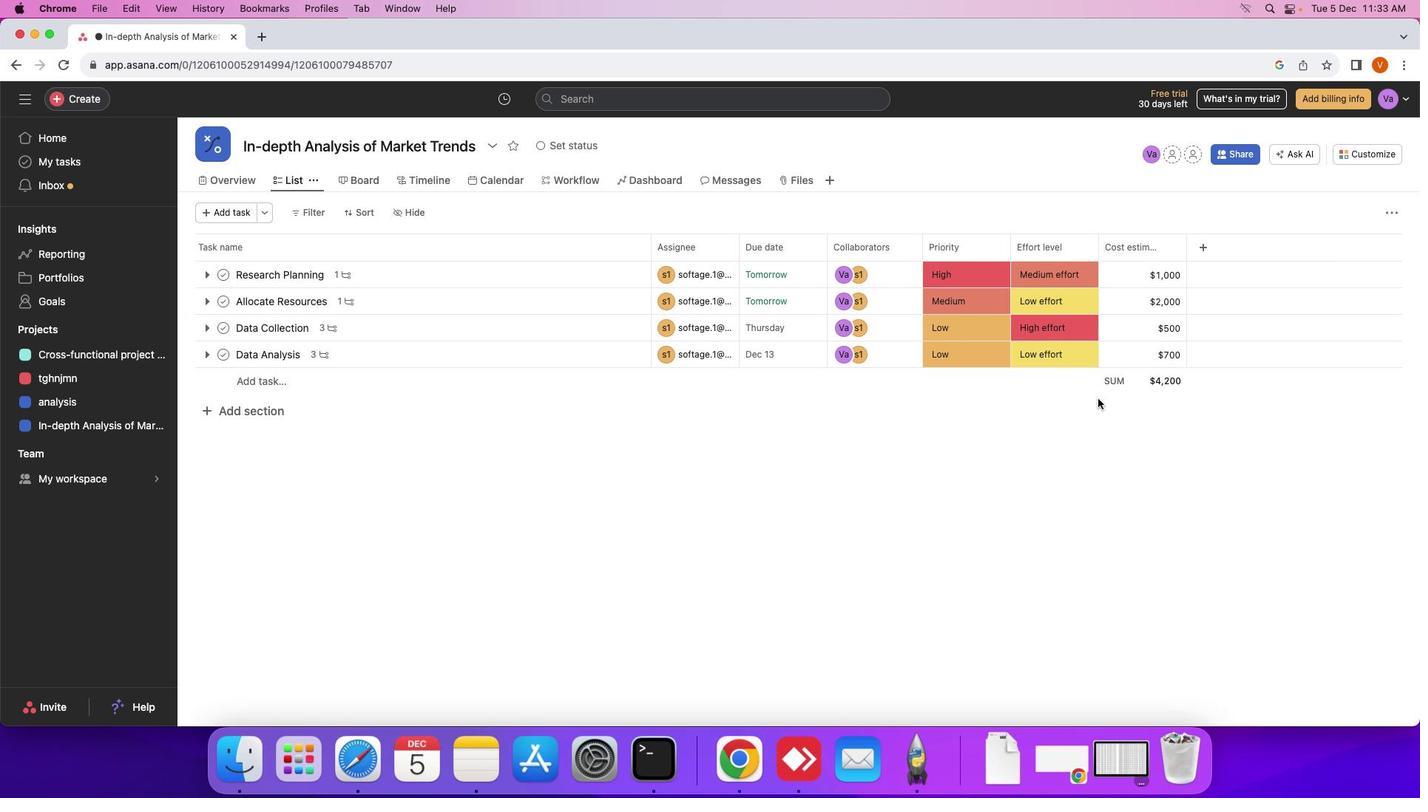 
